 Task: Check all the learning series rooms
Action: Mouse scrolled (1164, 435) with delta (0, 0)
Screenshot: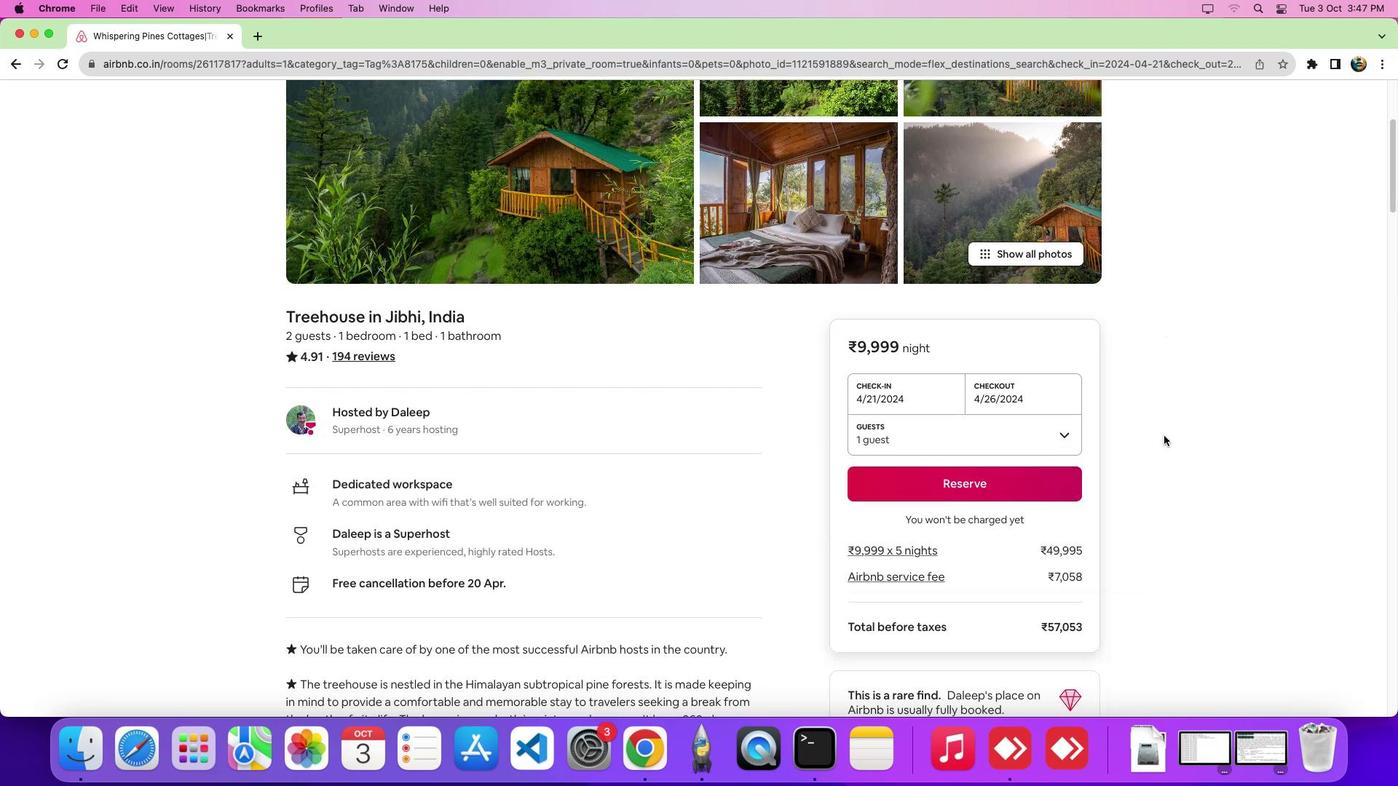 
Action: Mouse scrolled (1164, 435) with delta (0, 0)
Screenshot: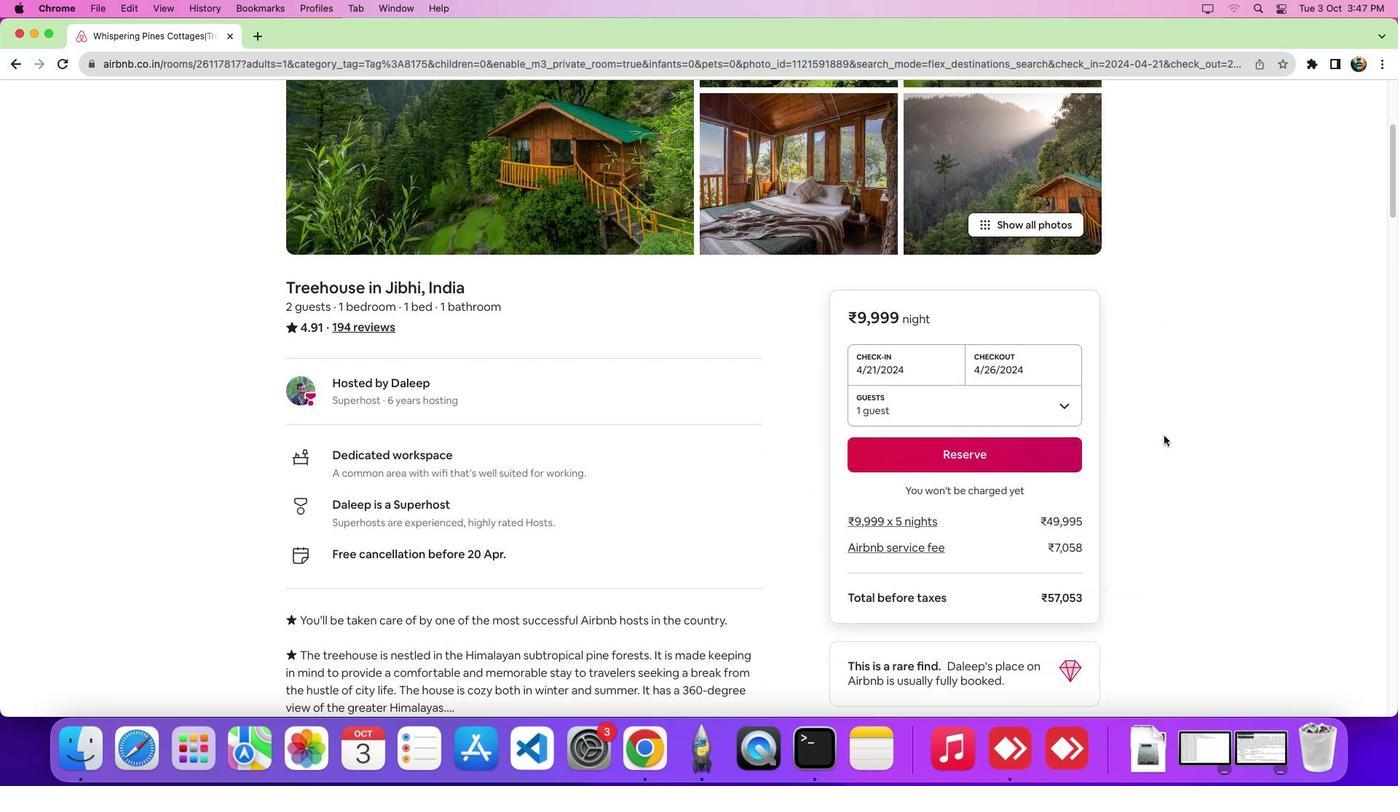 
Action: Mouse scrolled (1164, 435) with delta (0, -5)
Screenshot: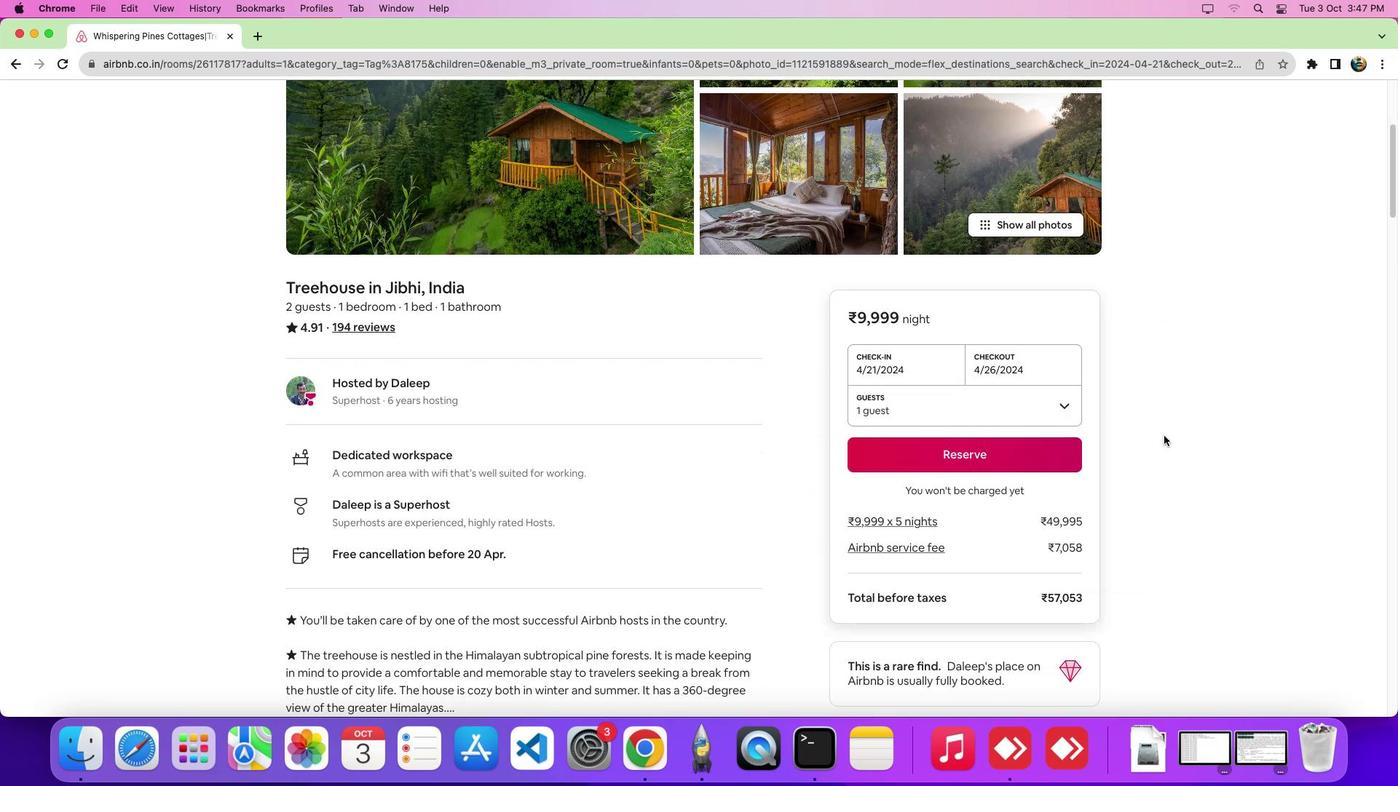 
Action: Mouse scrolled (1164, 435) with delta (0, 0)
Screenshot: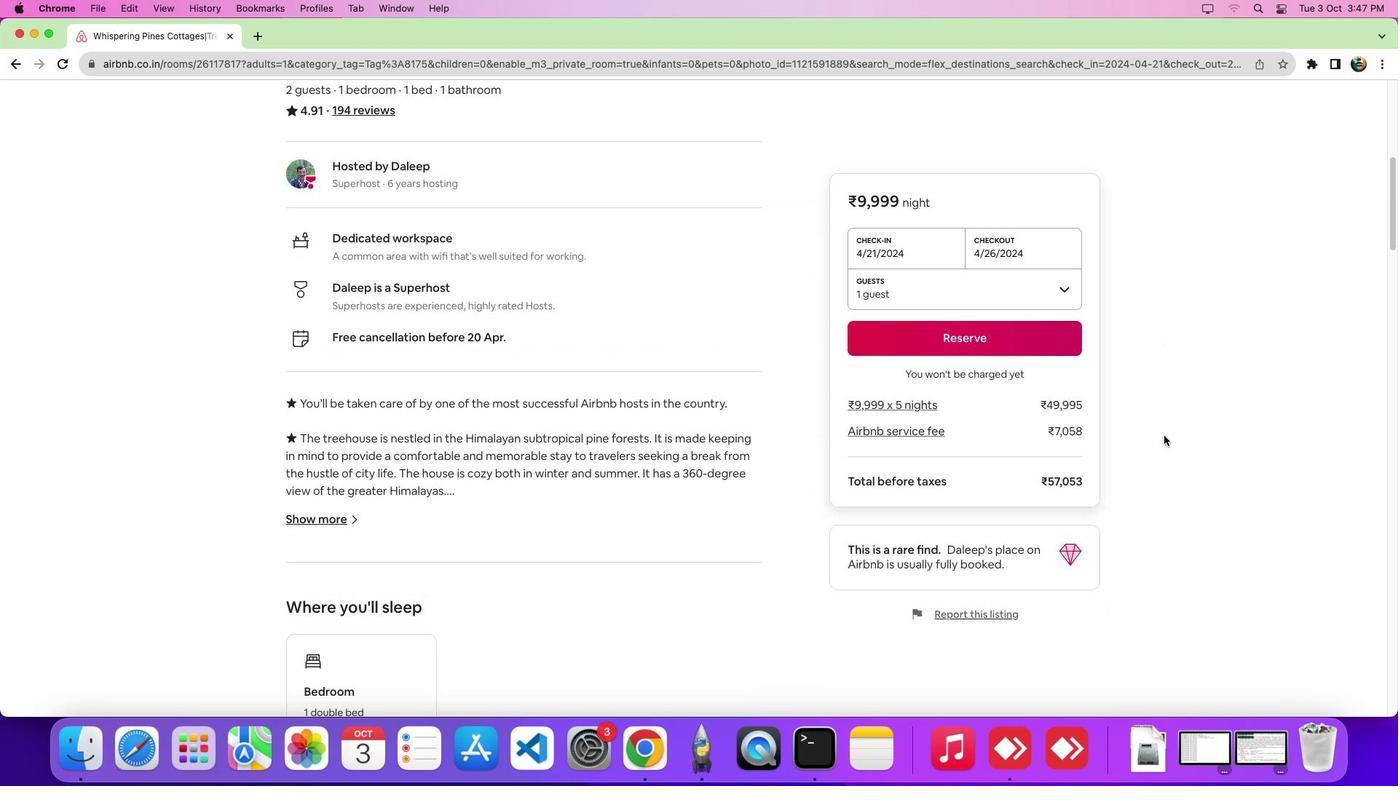 
Action: Mouse scrolled (1164, 435) with delta (0, 0)
Screenshot: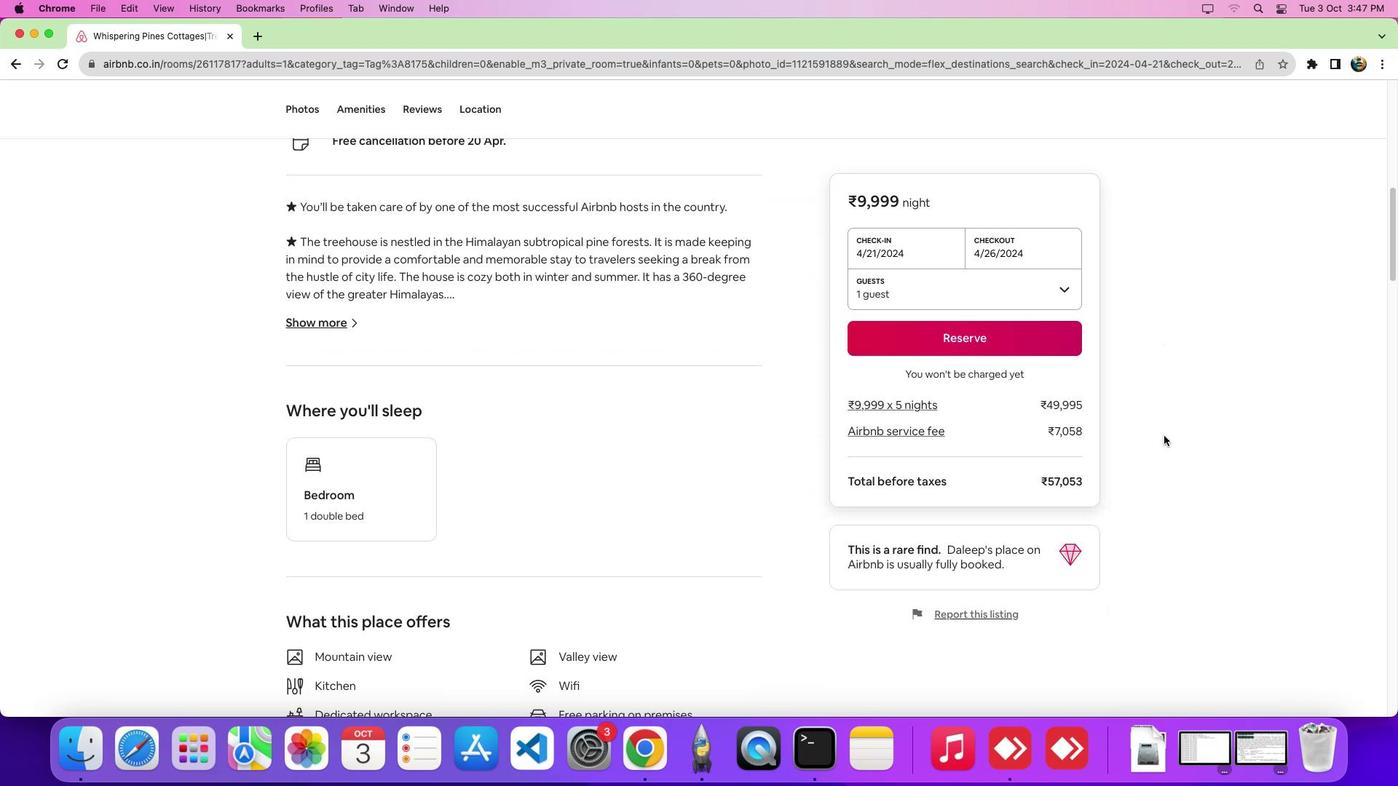 
Action: Mouse scrolled (1164, 435) with delta (0, -5)
Screenshot: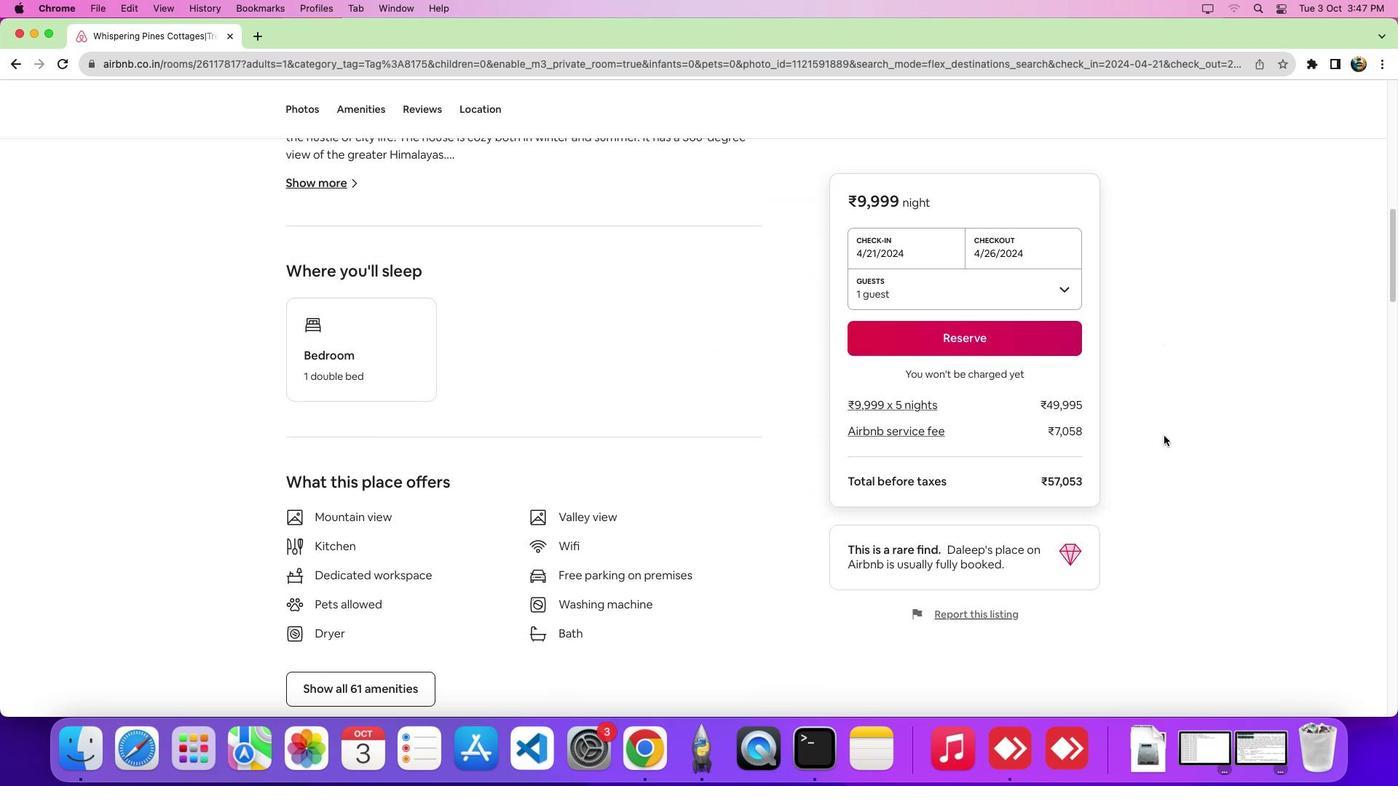 
Action: Mouse scrolled (1164, 435) with delta (0, -6)
Screenshot: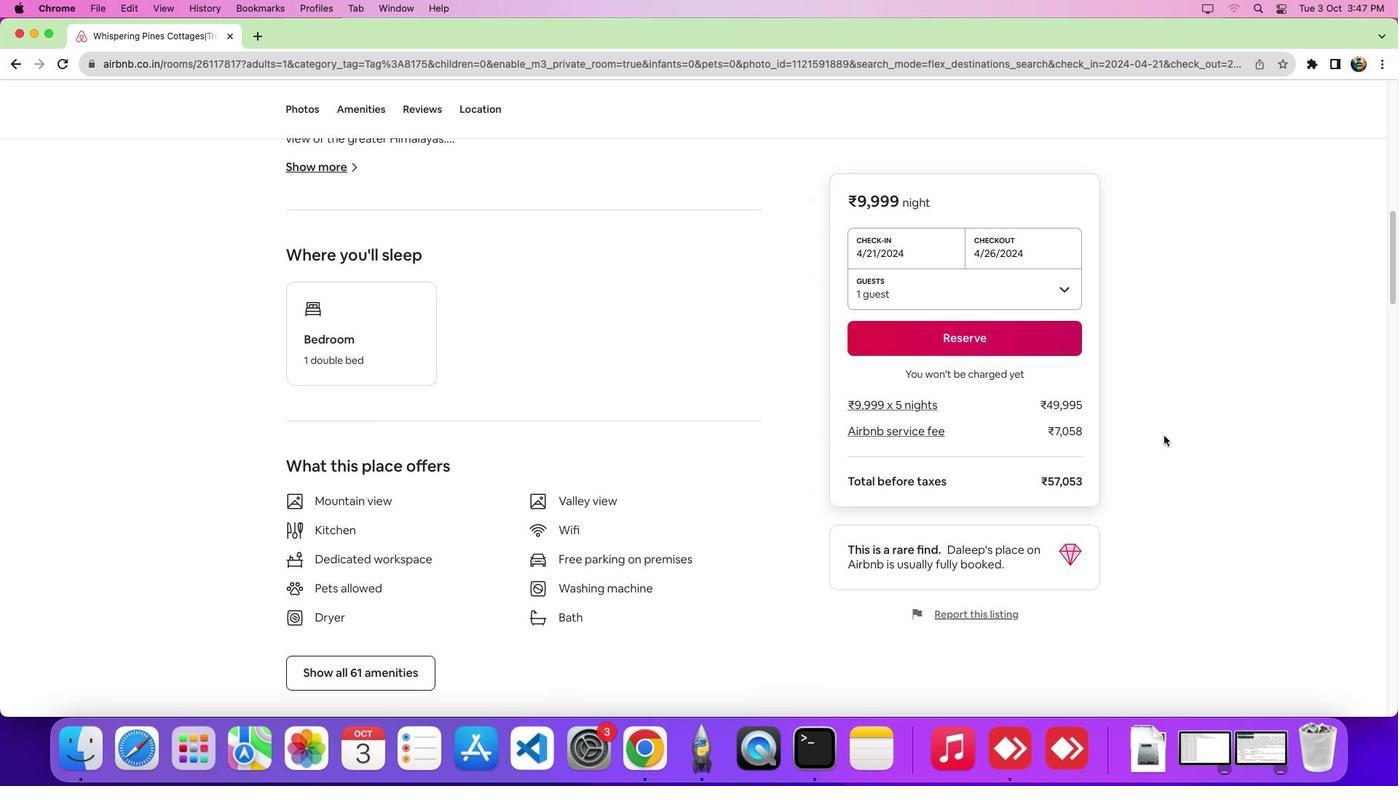 
Action: Mouse scrolled (1164, 435) with delta (0, 0)
Screenshot: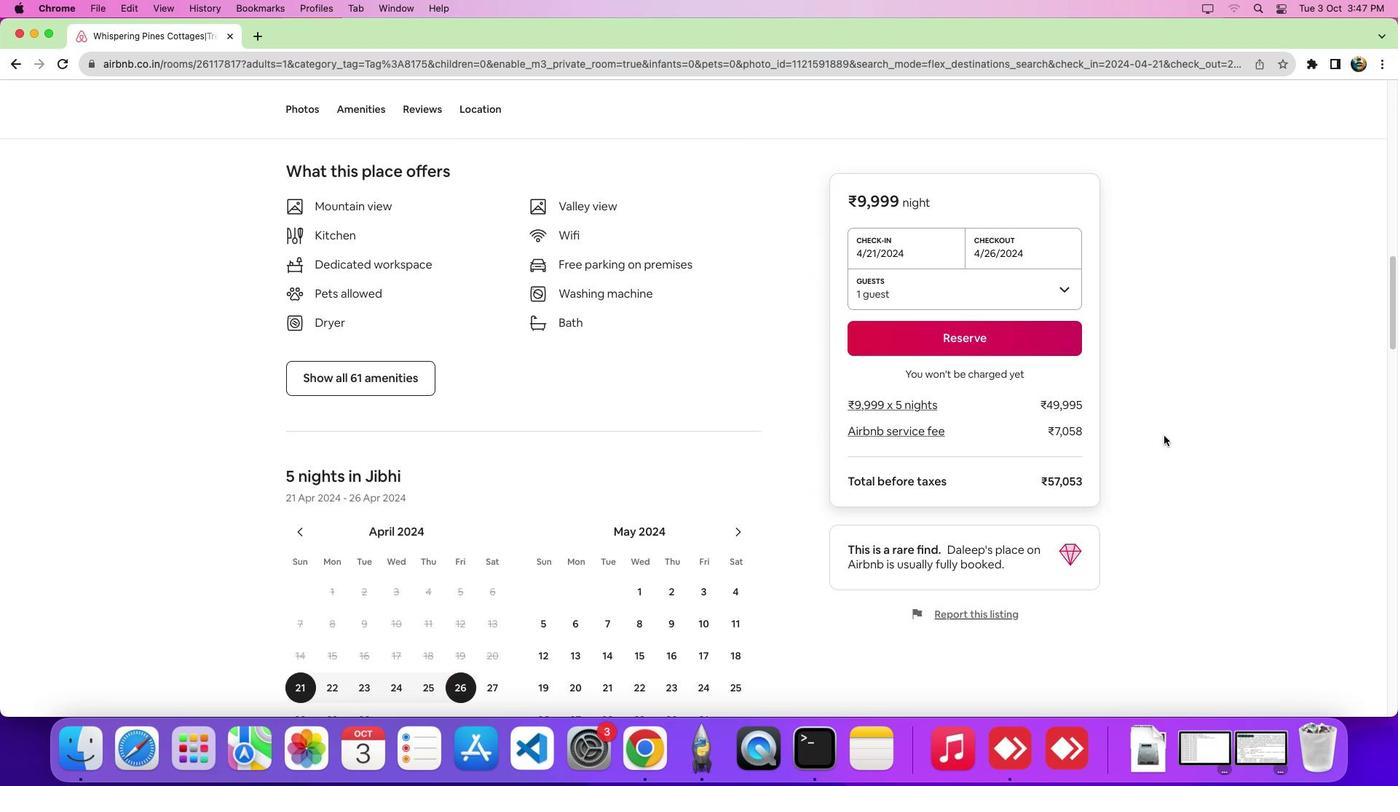 
Action: Mouse scrolled (1164, 435) with delta (0, 0)
Screenshot: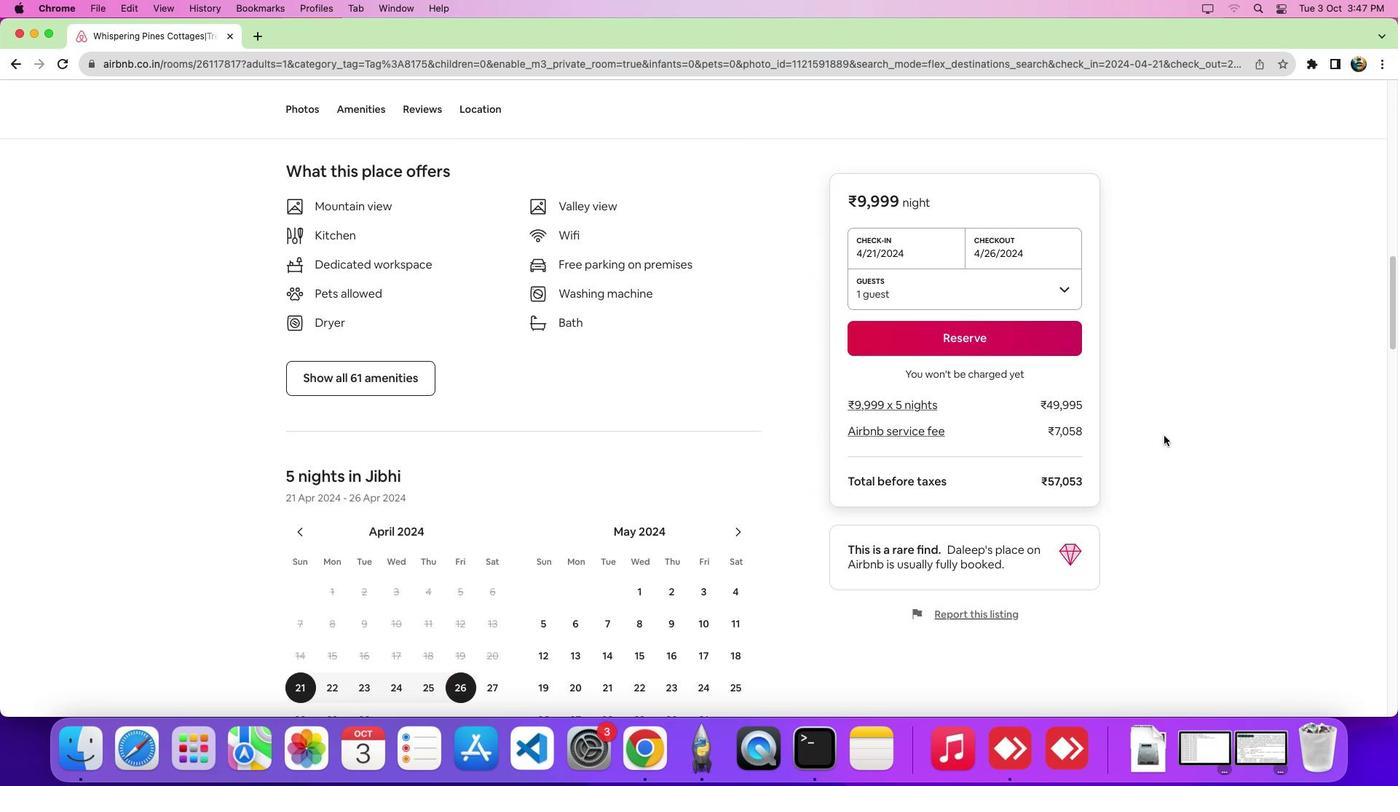 
Action: Mouse scrolled (1164, 435) with delta (0, -5)
Screenshot: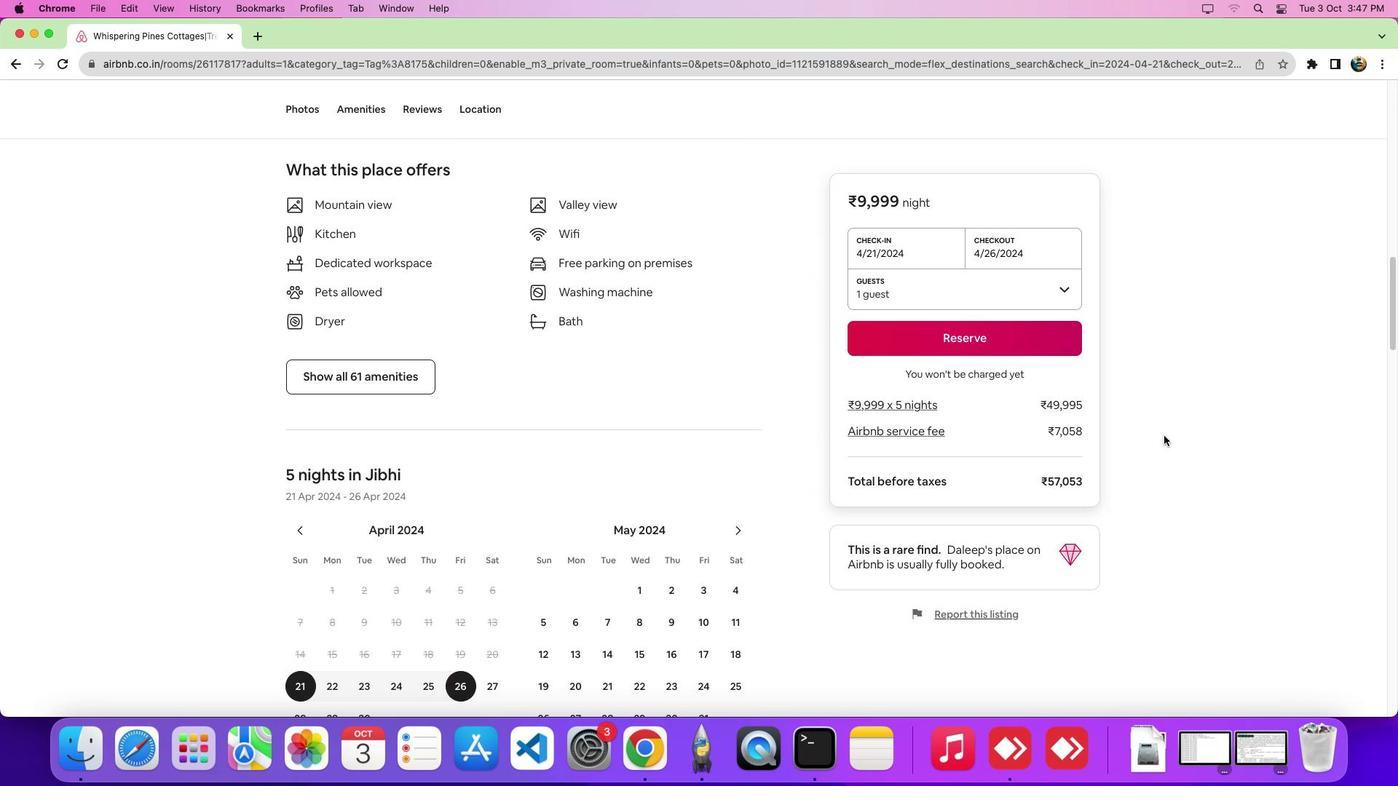 
Action: Mouse scrolled (1164, 435) with delta (0, 0)
Screenshot: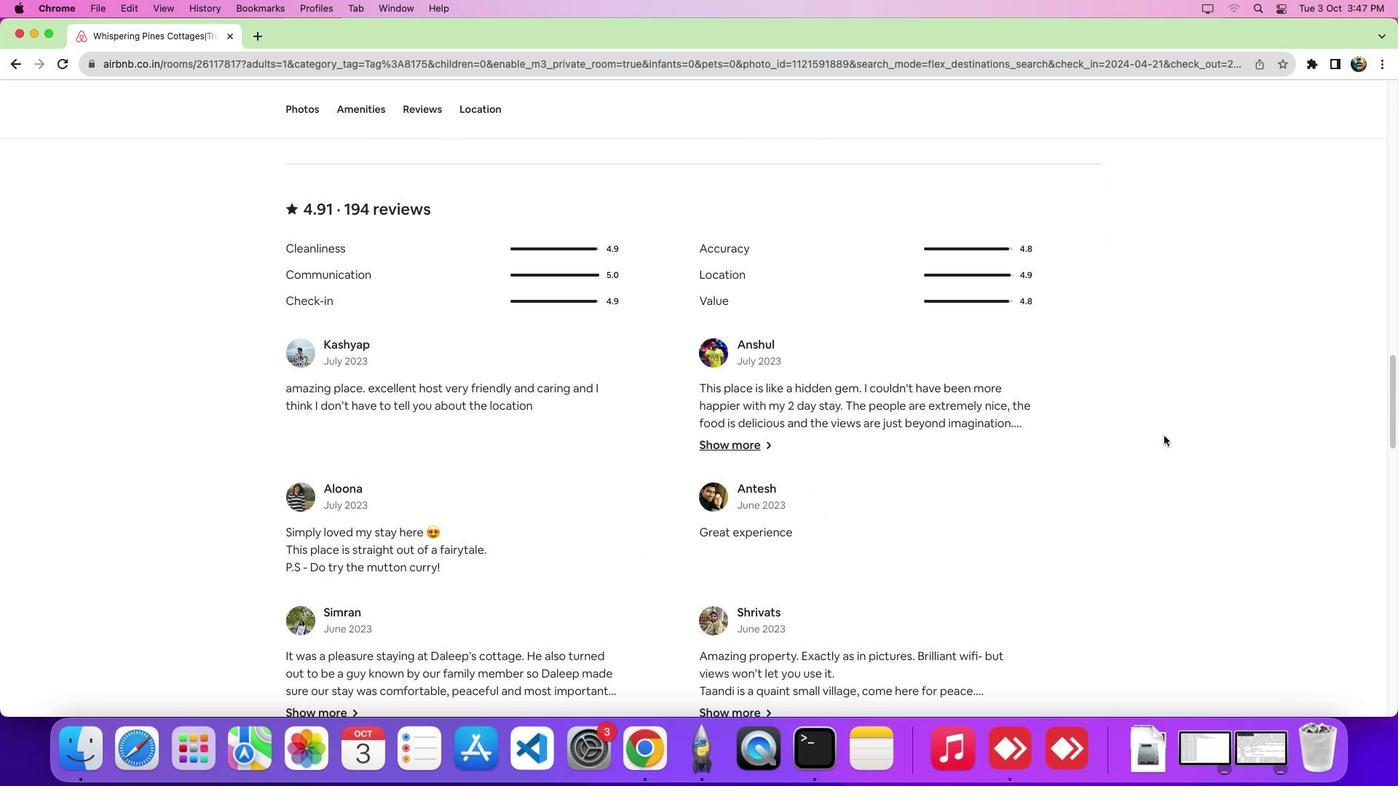 
Action: Mouse scrolled (1164, 435) with delta (0, 0)
Screenshot: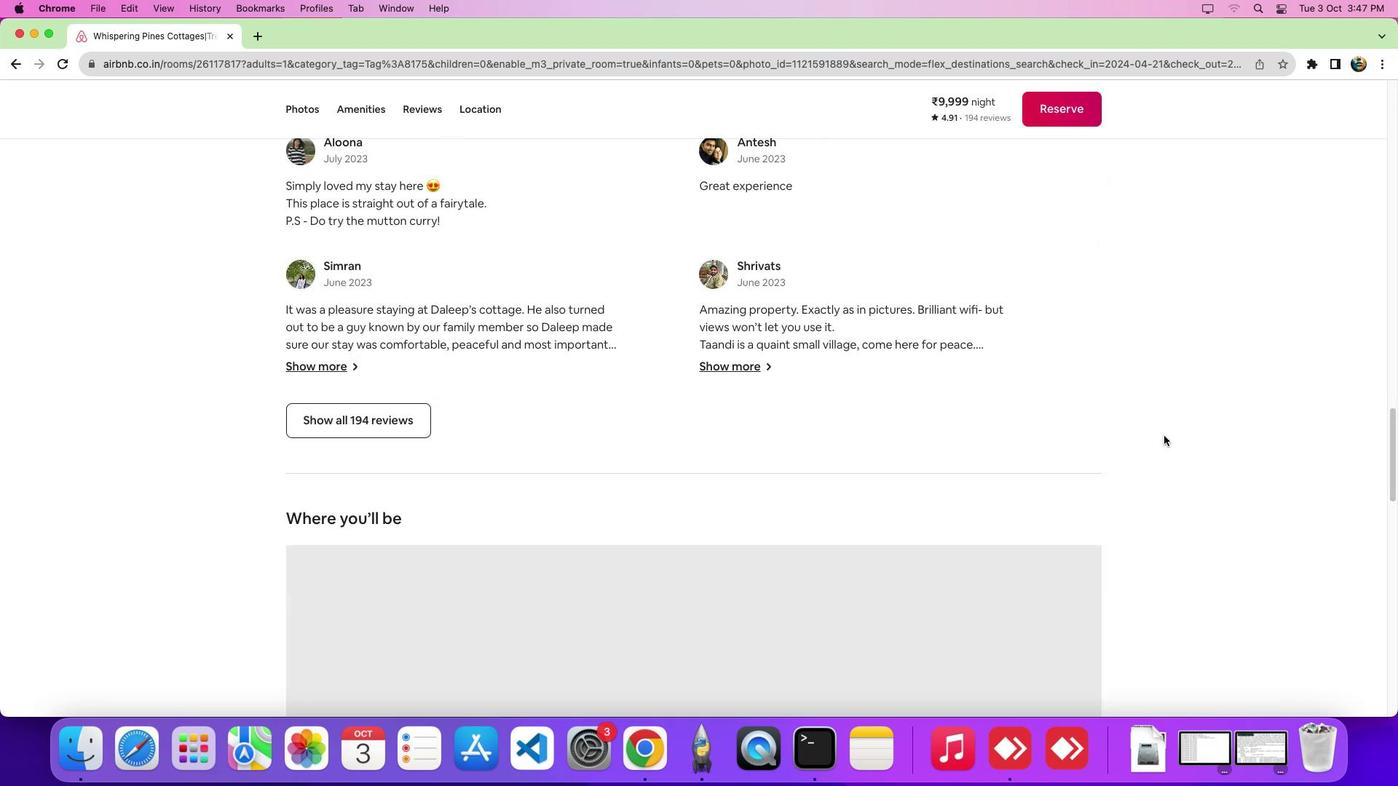 
Action: Mouse scrolled (1164, 435) with delta (0, -5)
Screenshot: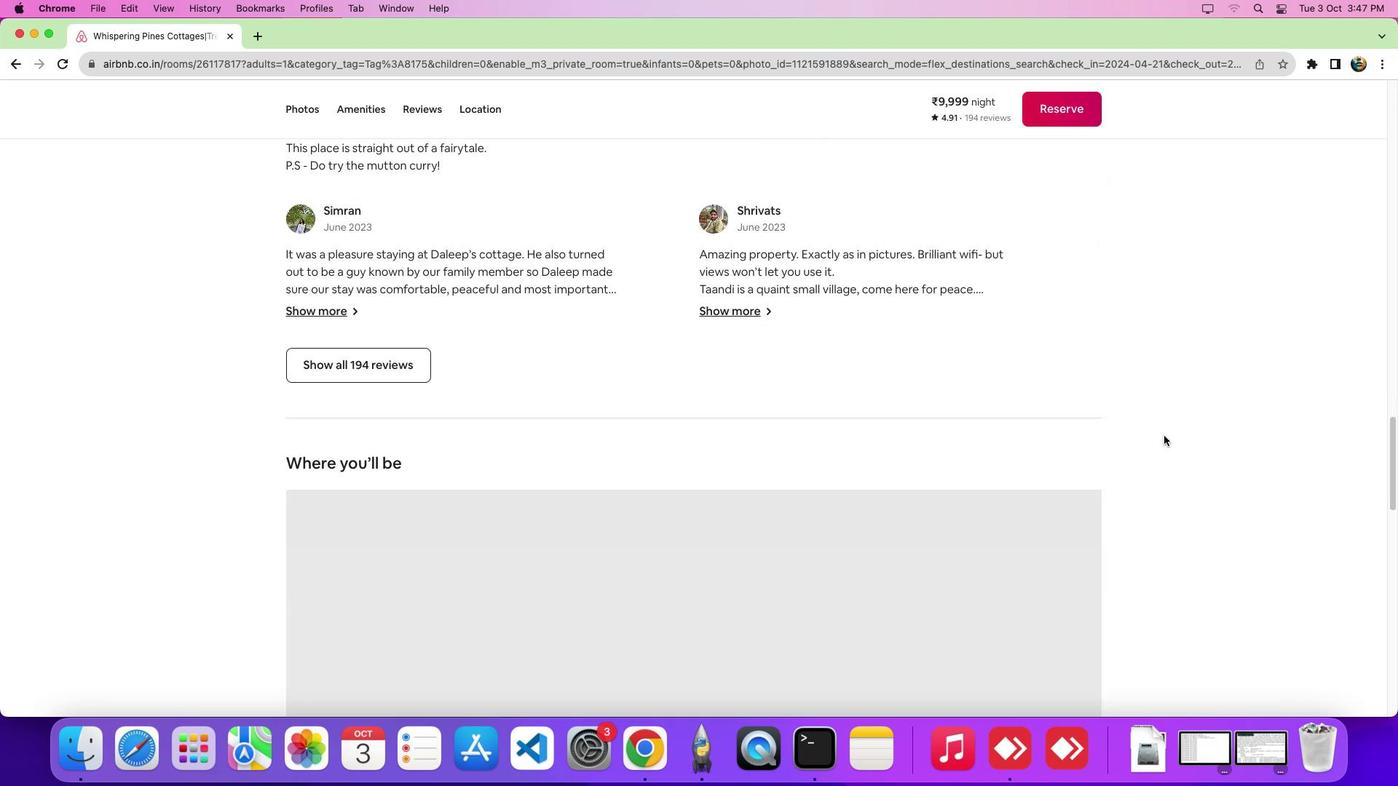 
Action: Mouse scrolled (1164, 435) with delta (0, -8)
Screenshot: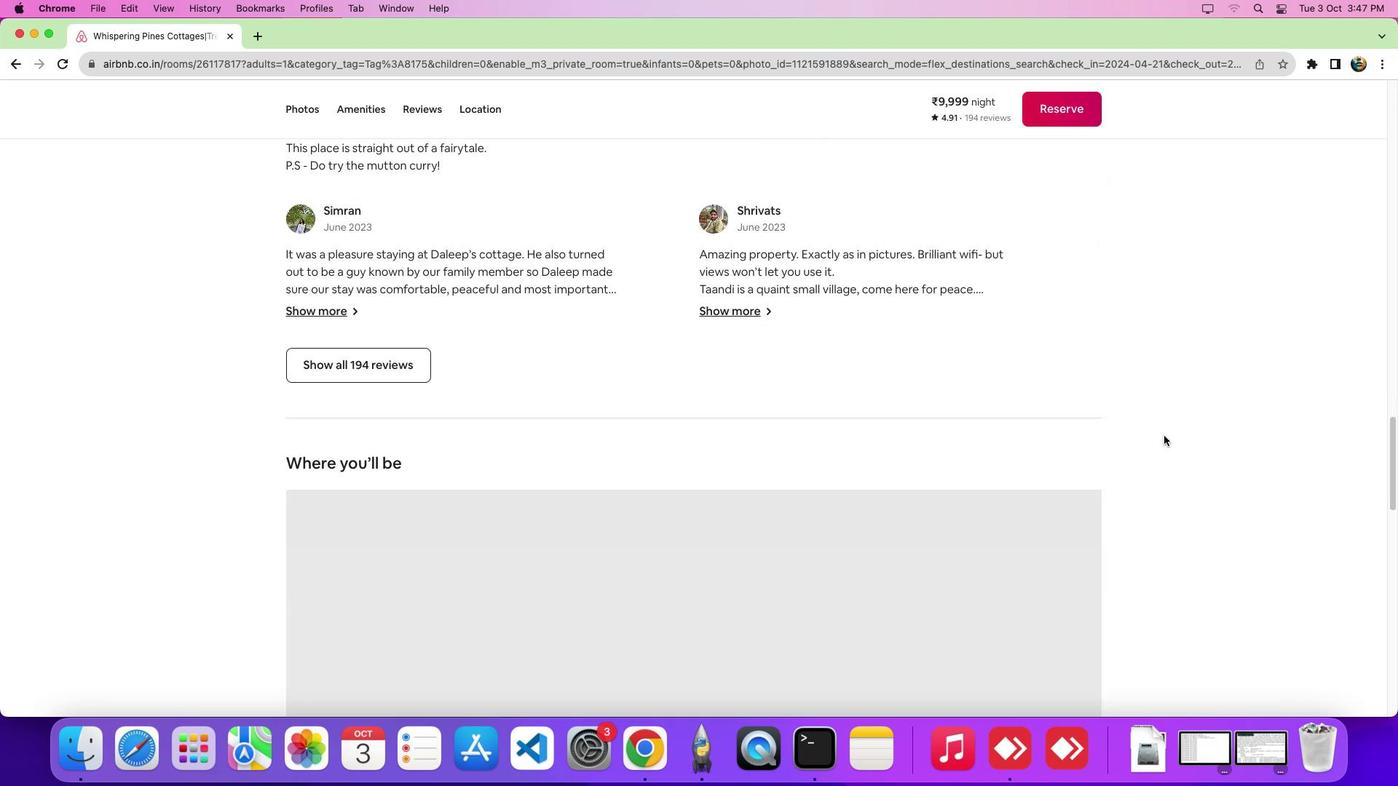 
Action: Mouse scrolled (1164, 435) with delta (0, -10)
Screenshot: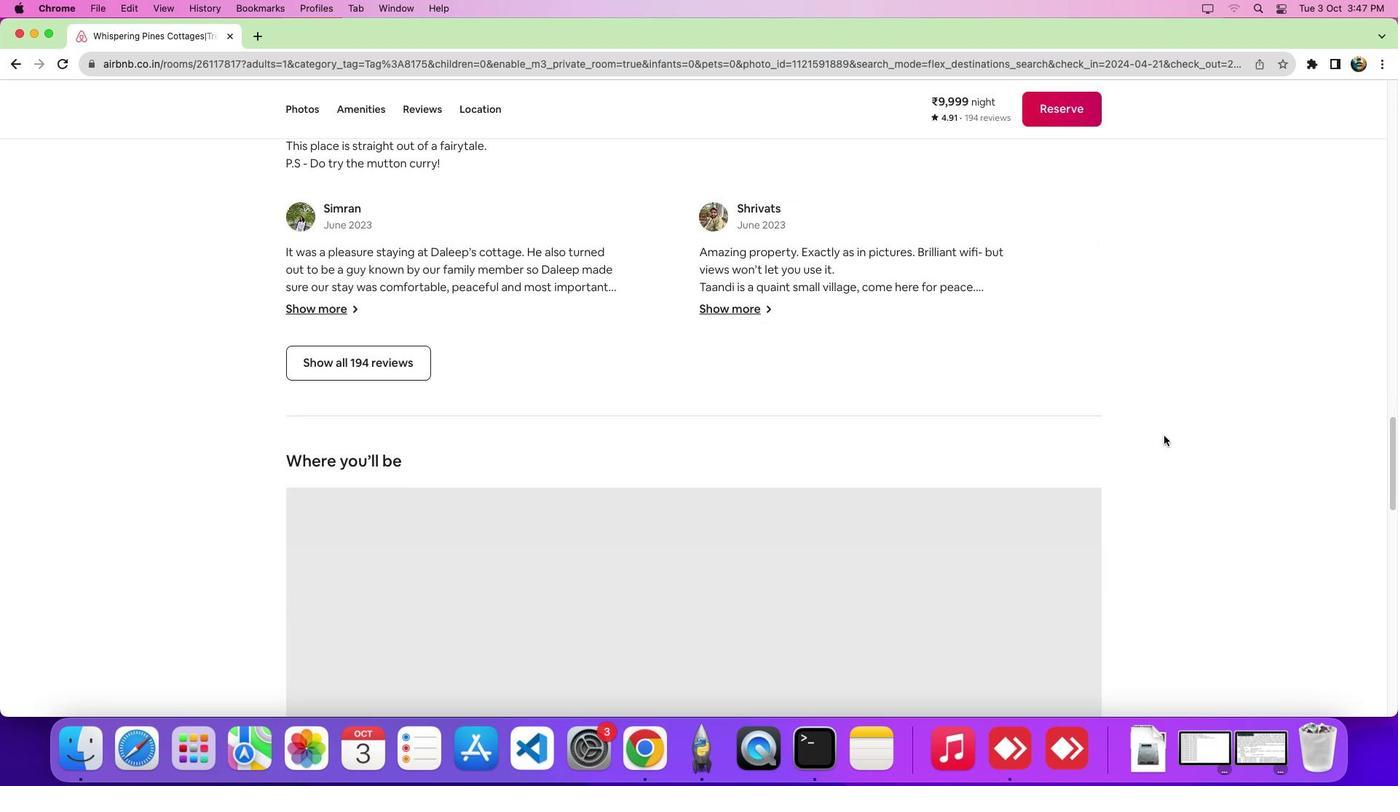 
Action: Mouse scrolled (1164, 435) with delta (0, 0)
Screenshot: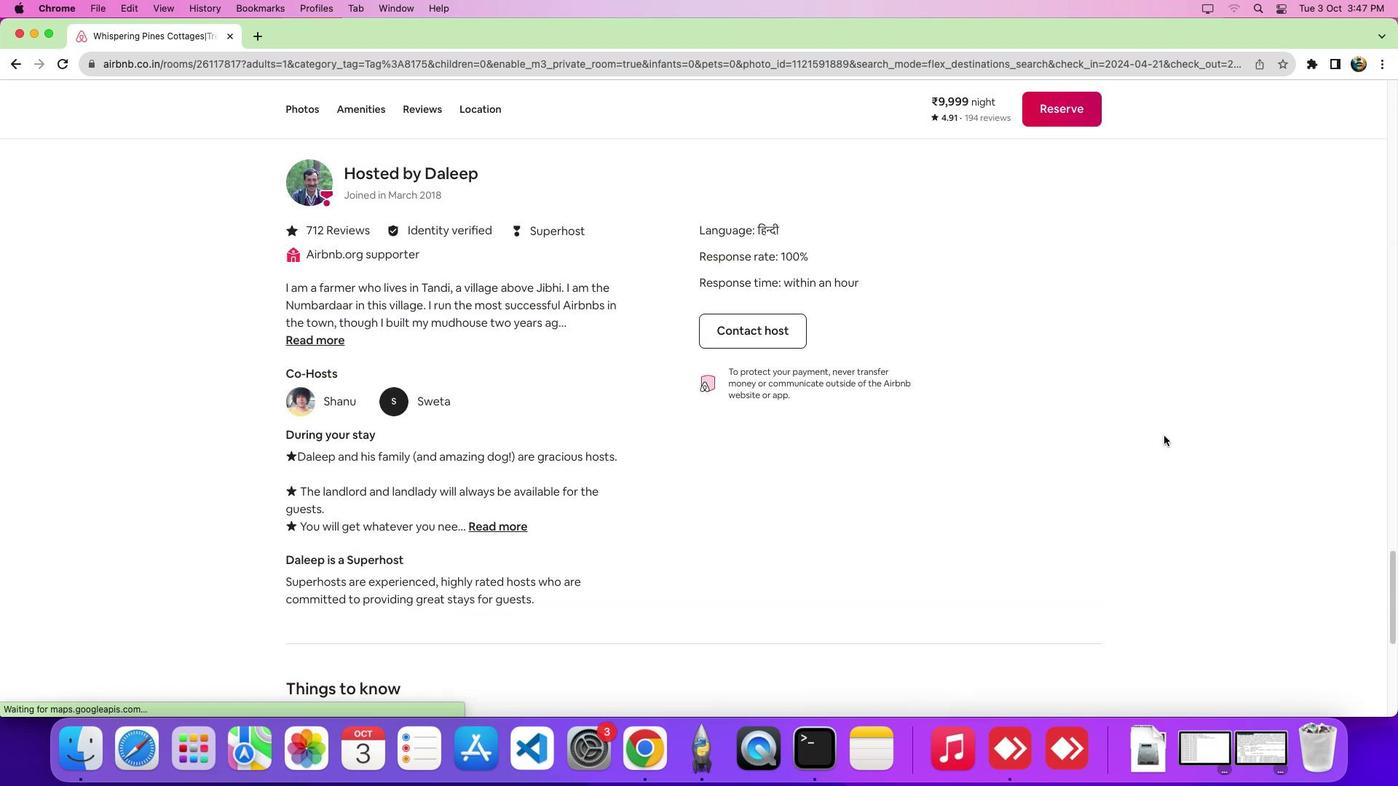 
Action: Mouse scrolled (1164, 435) with delta (0, -1)
Screenshot: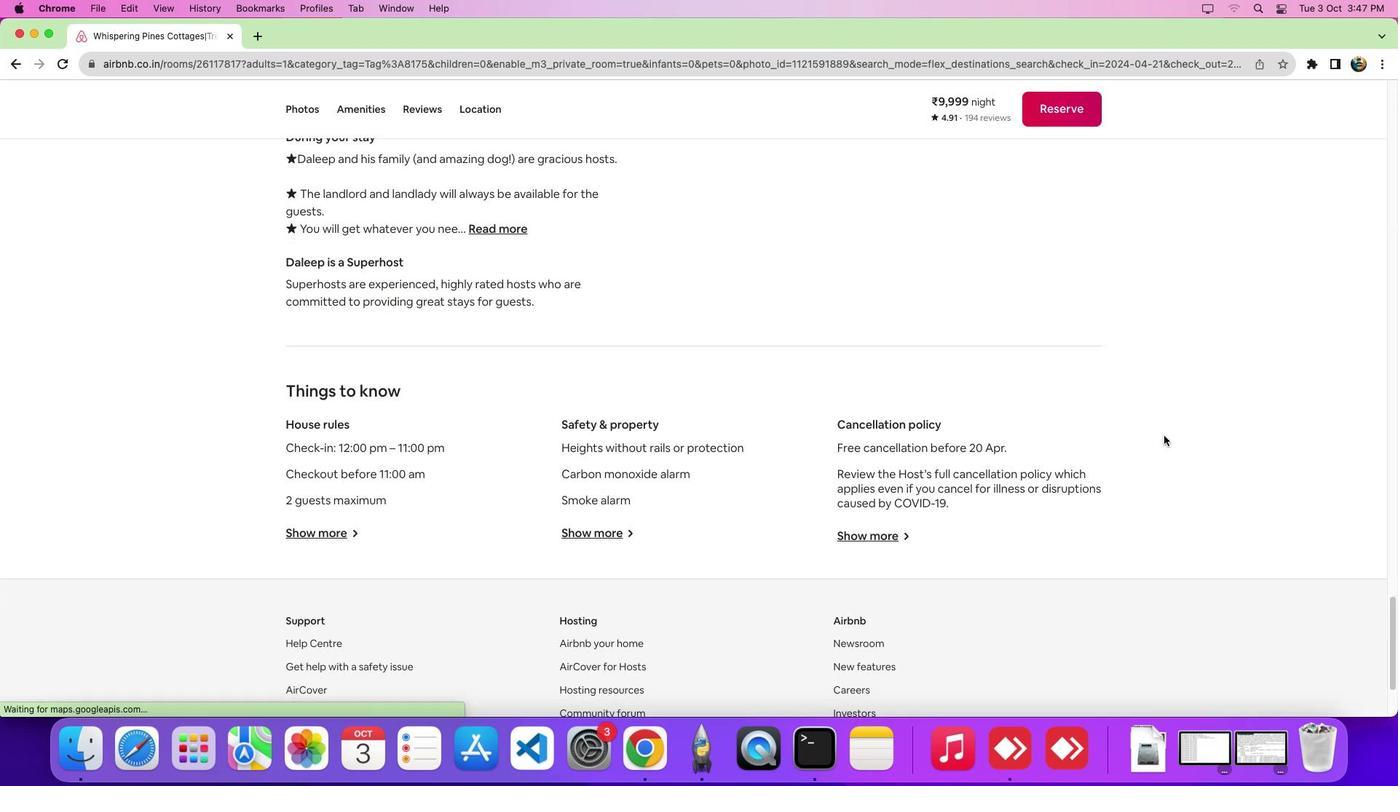 
Action: Mouse scrolled (1164, 435) with delta (0, -7)
Screenshot: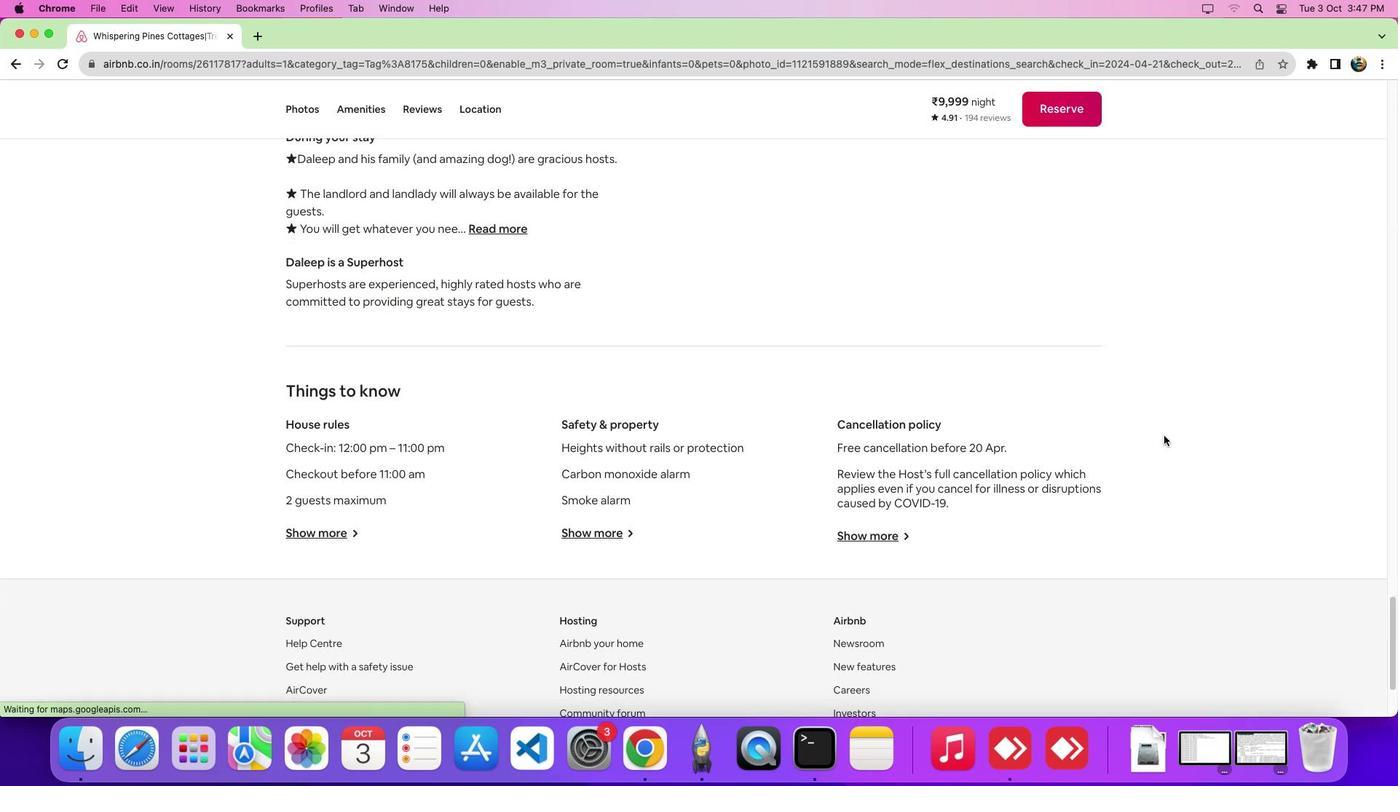 
Action: Mouse scrolled (1164, 435) with delta (0, -10)
Screenshot: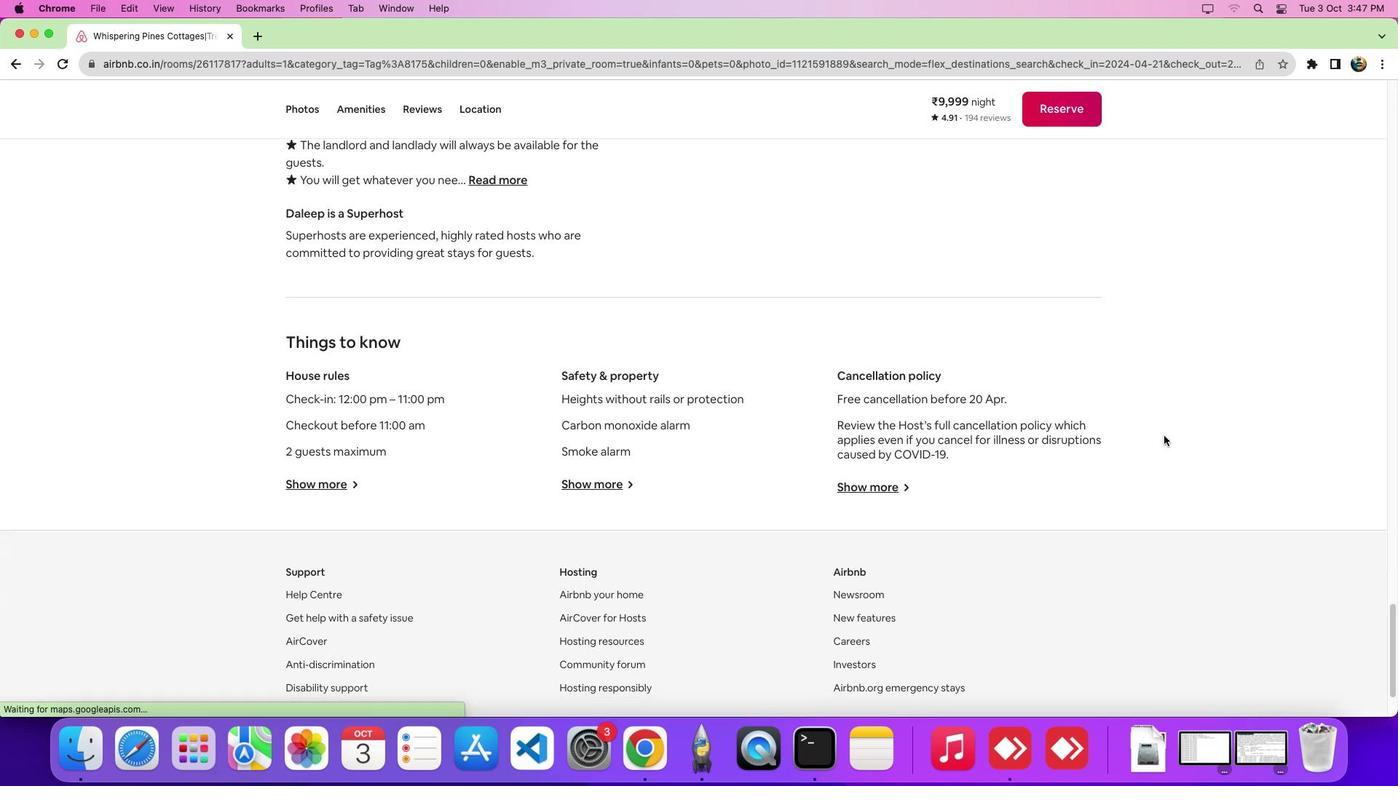 
Action: Mouse scrolled (1164, 435) with delta (0, -10)
Screenshot: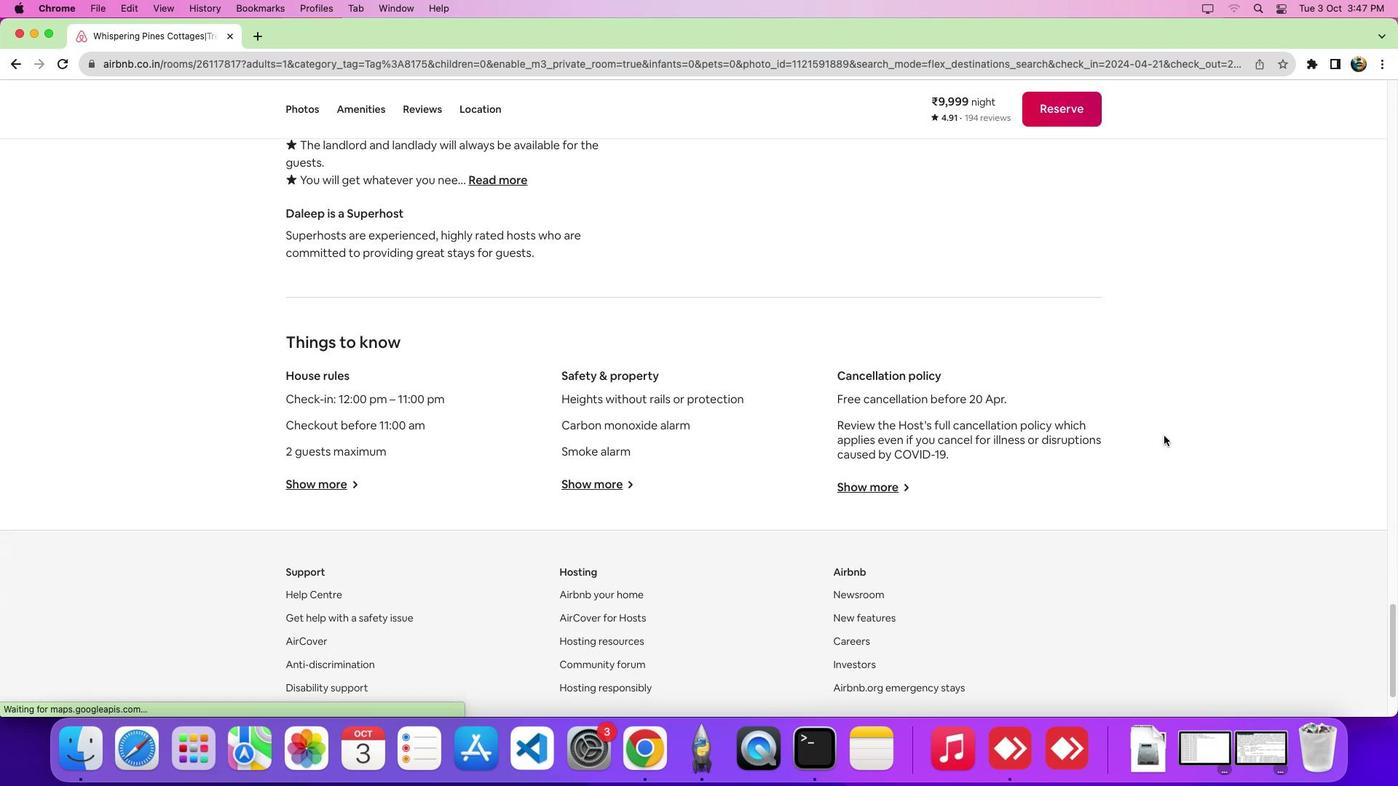 
Action: Mouse scrolled (1164, 435) with delta (0, 0)
Screenshot: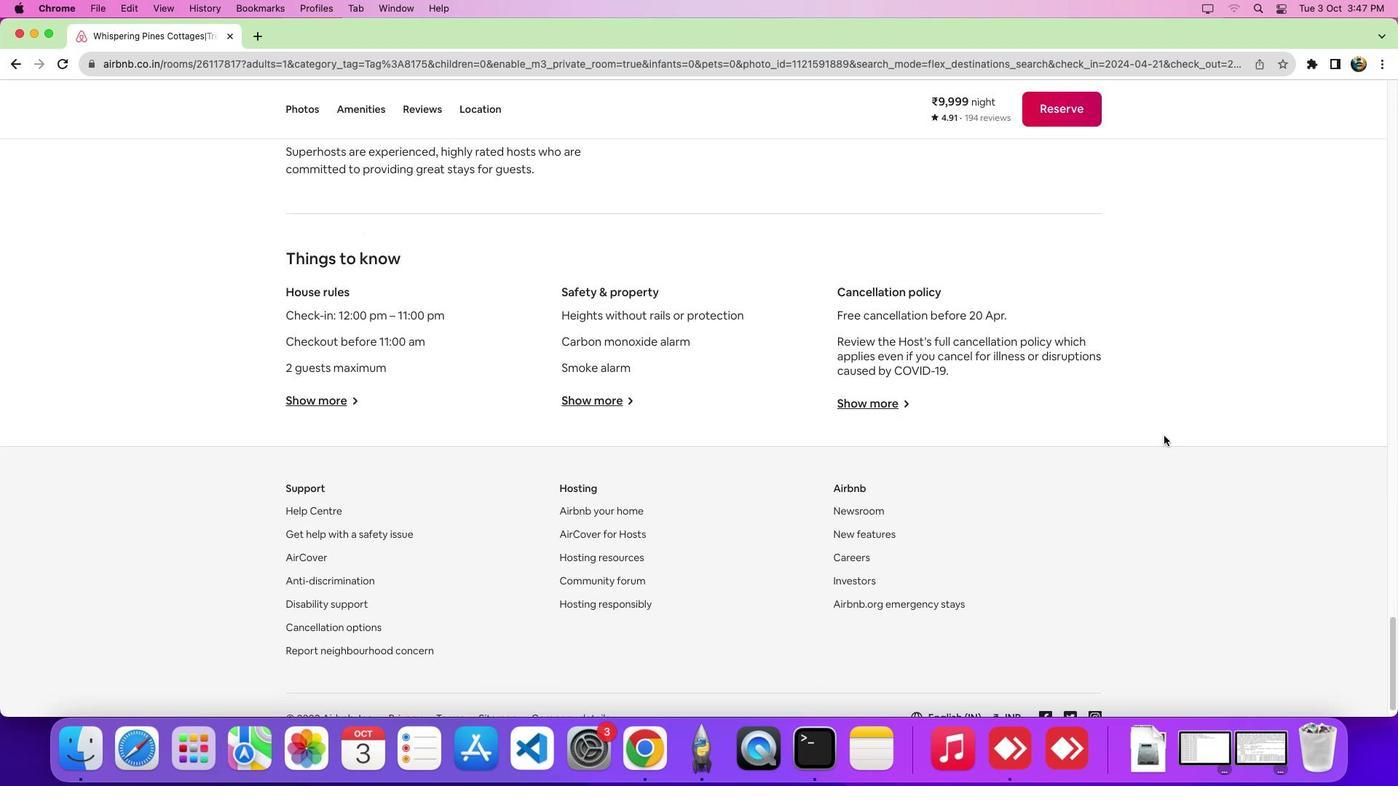 
Action: Mouse scrolled (1164, 435) with delta (0, -1)
Screenshot: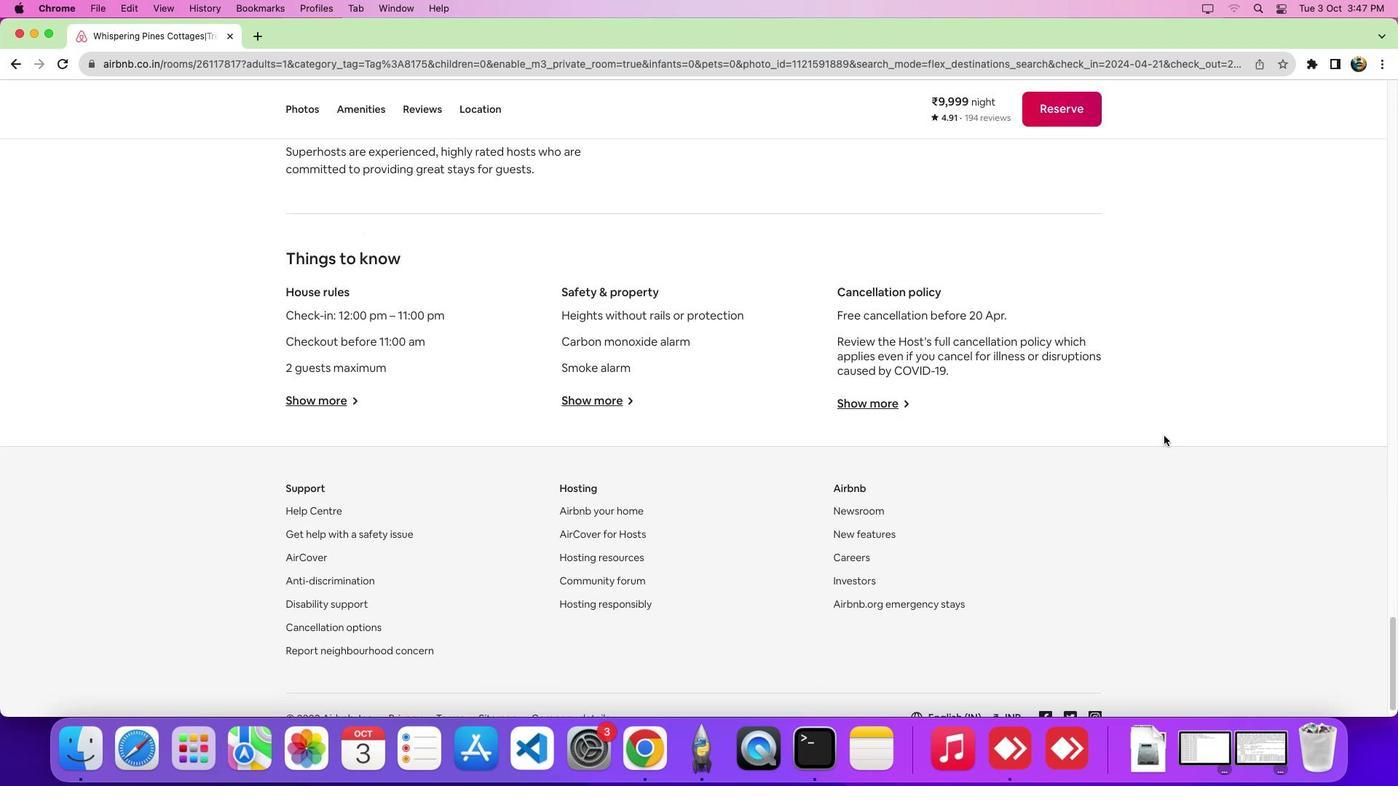 
Action: Mouse scrolled (1164, 435) with delta (0, -7)
Screenshot: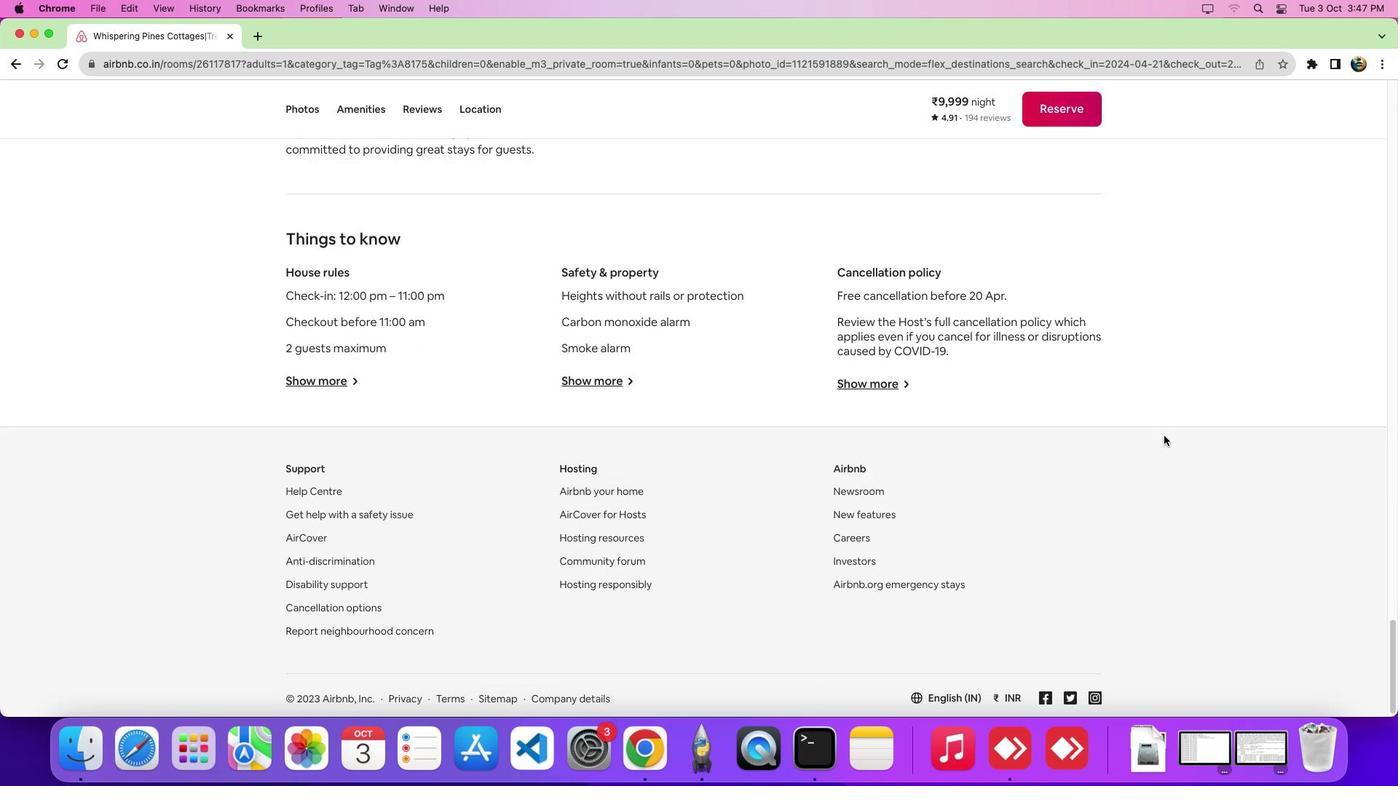 
Action: Mouse scrolled (1164, 435) with delta (0, -10)
Screenshot: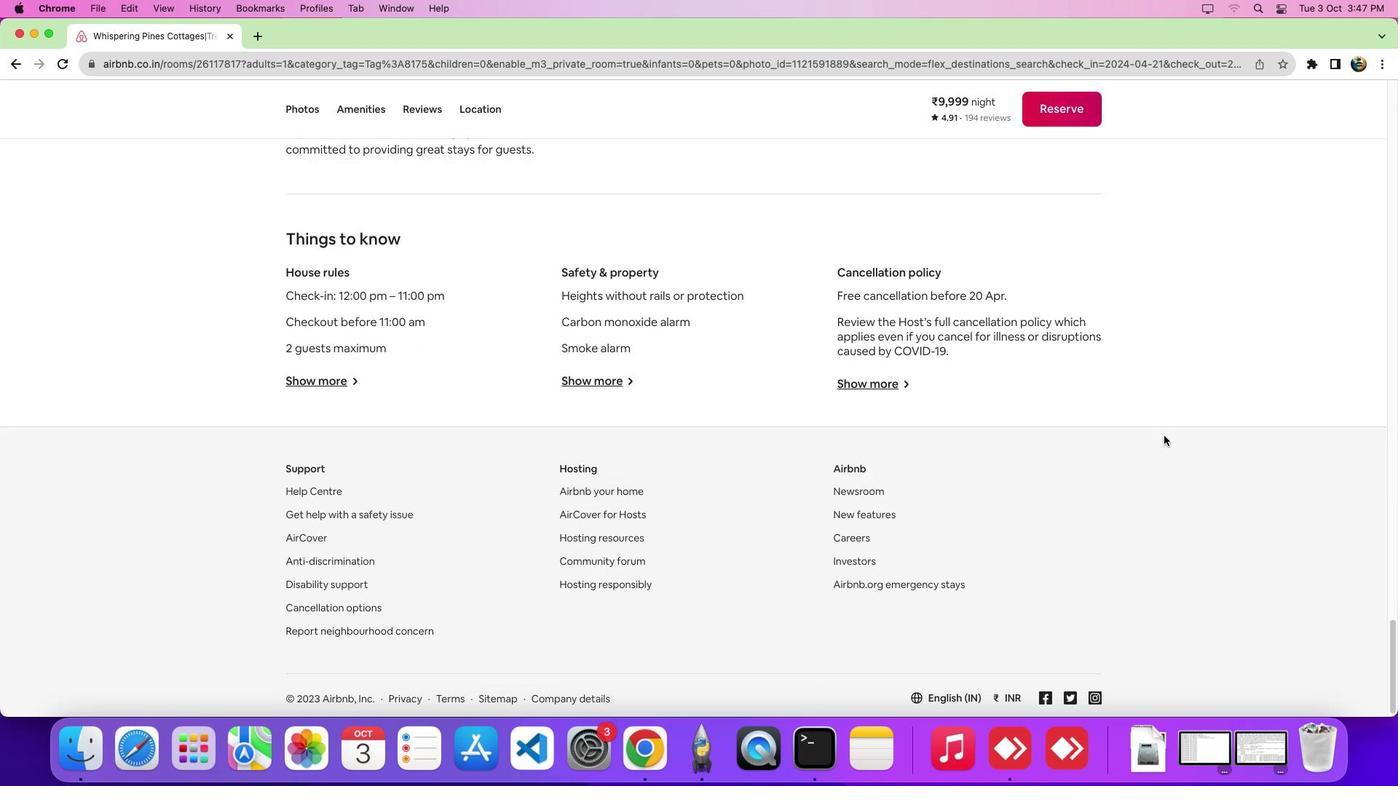 
Action: Mouse scrolled (1164, 435) with delta (0, -10)
Screenshot: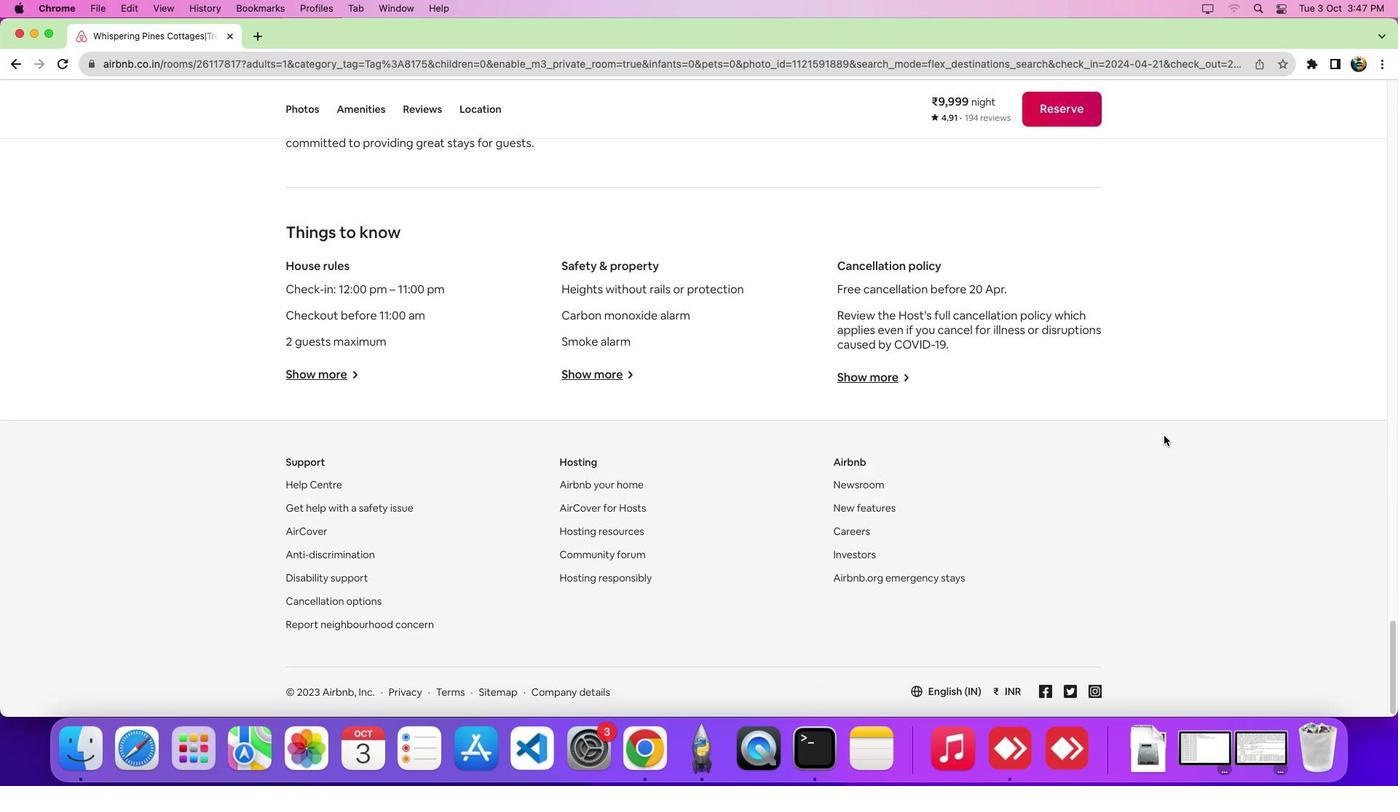 
Action: Mouse scrolled (1164, 435) with delta (0, 0)
Screenshot: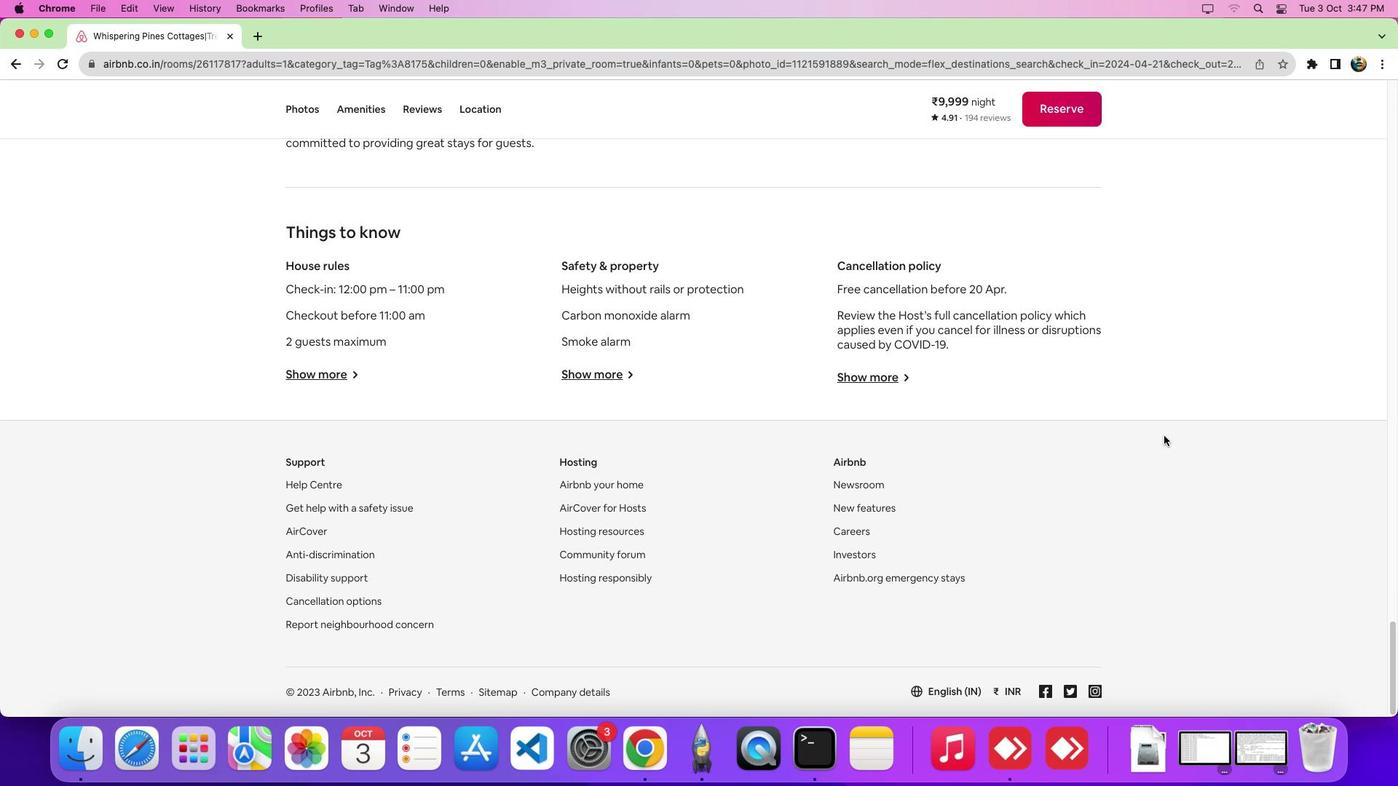 
Action: Mouse scrolled (1164, 435) with delta (0, -1)
Screenshot: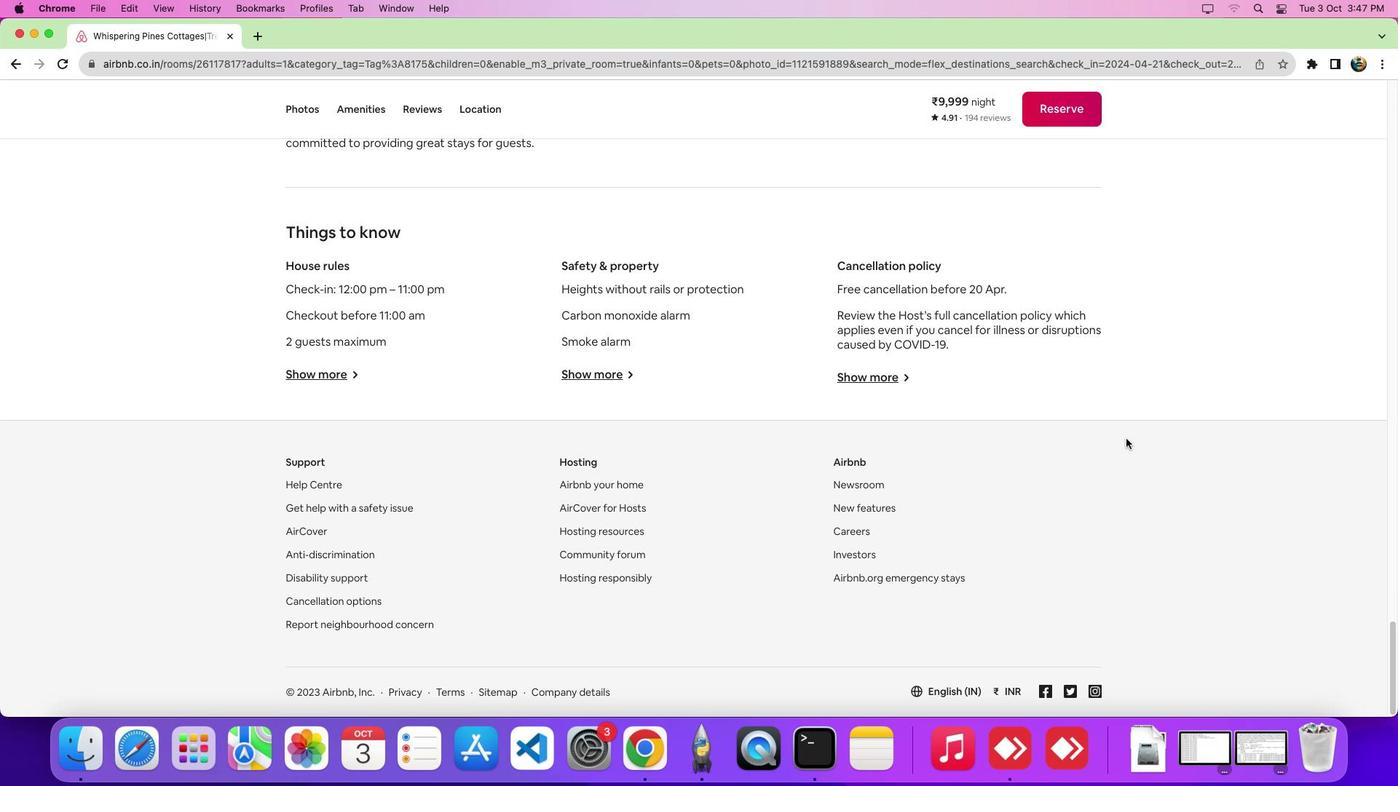 
Action: Mouse scrolled (1164, 435) with delta (0, -6)
Screenshot: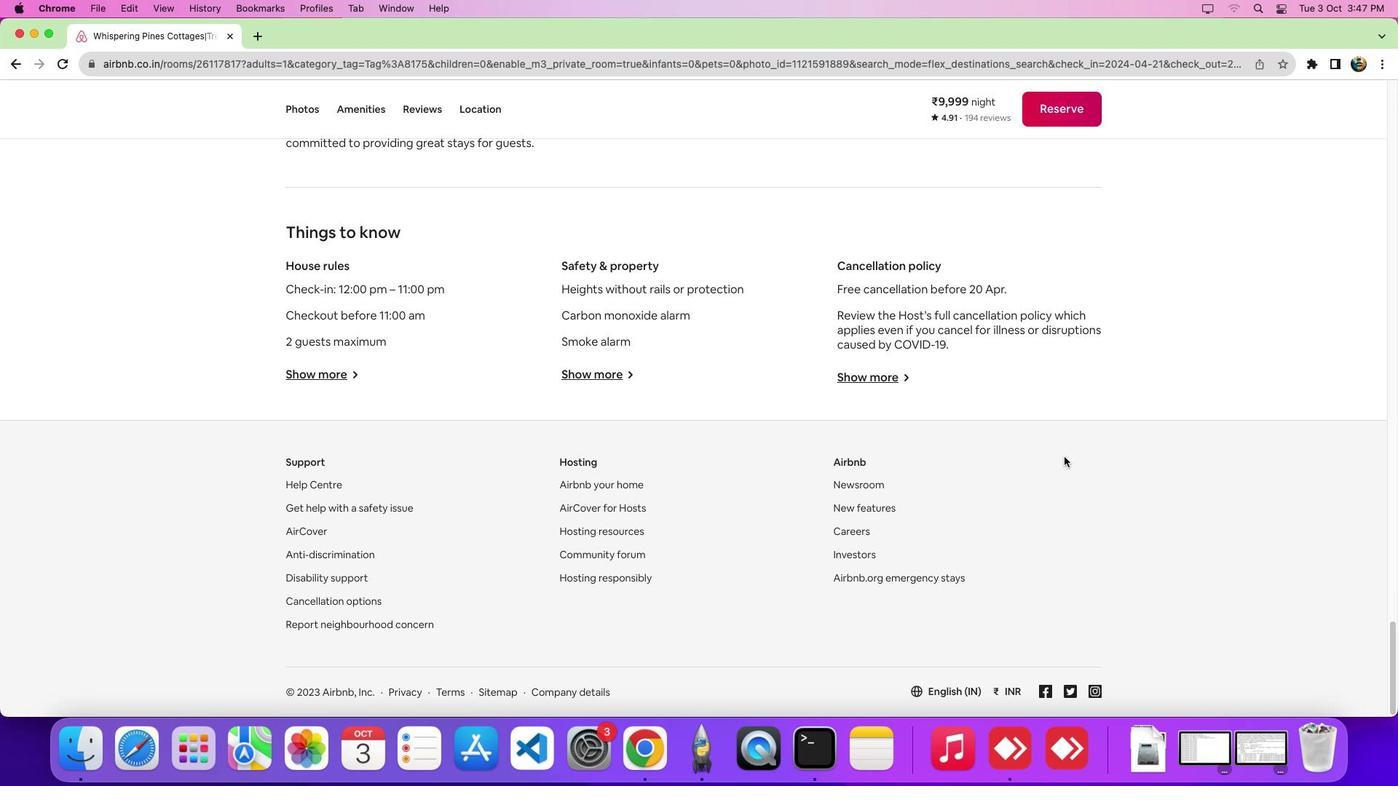 
Action: Mouse moved to (599, 530)
Screenshot: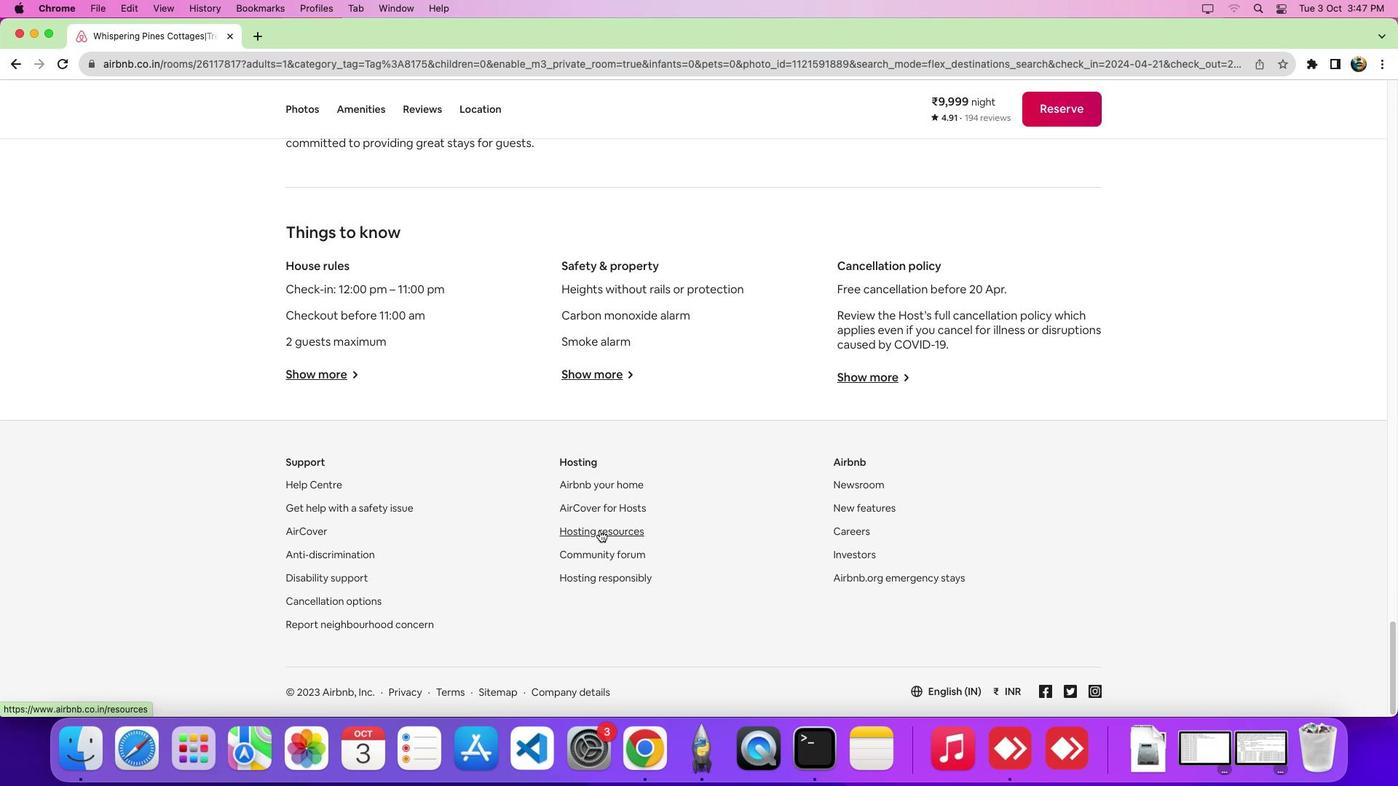 
Action: Mouse pressed left at (599, 530)
Screenshot: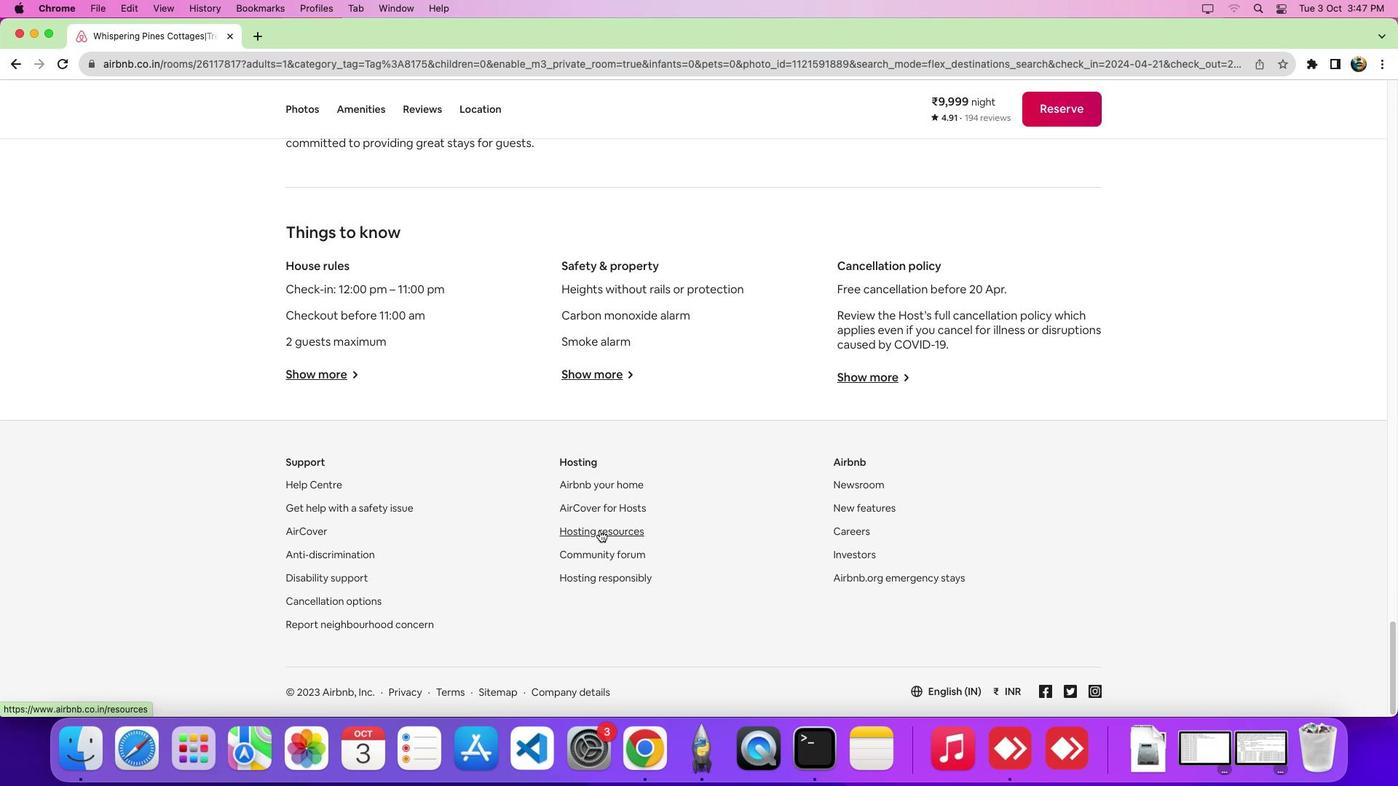 
Action: Mouse moved to (1215, 111)
Screenshot: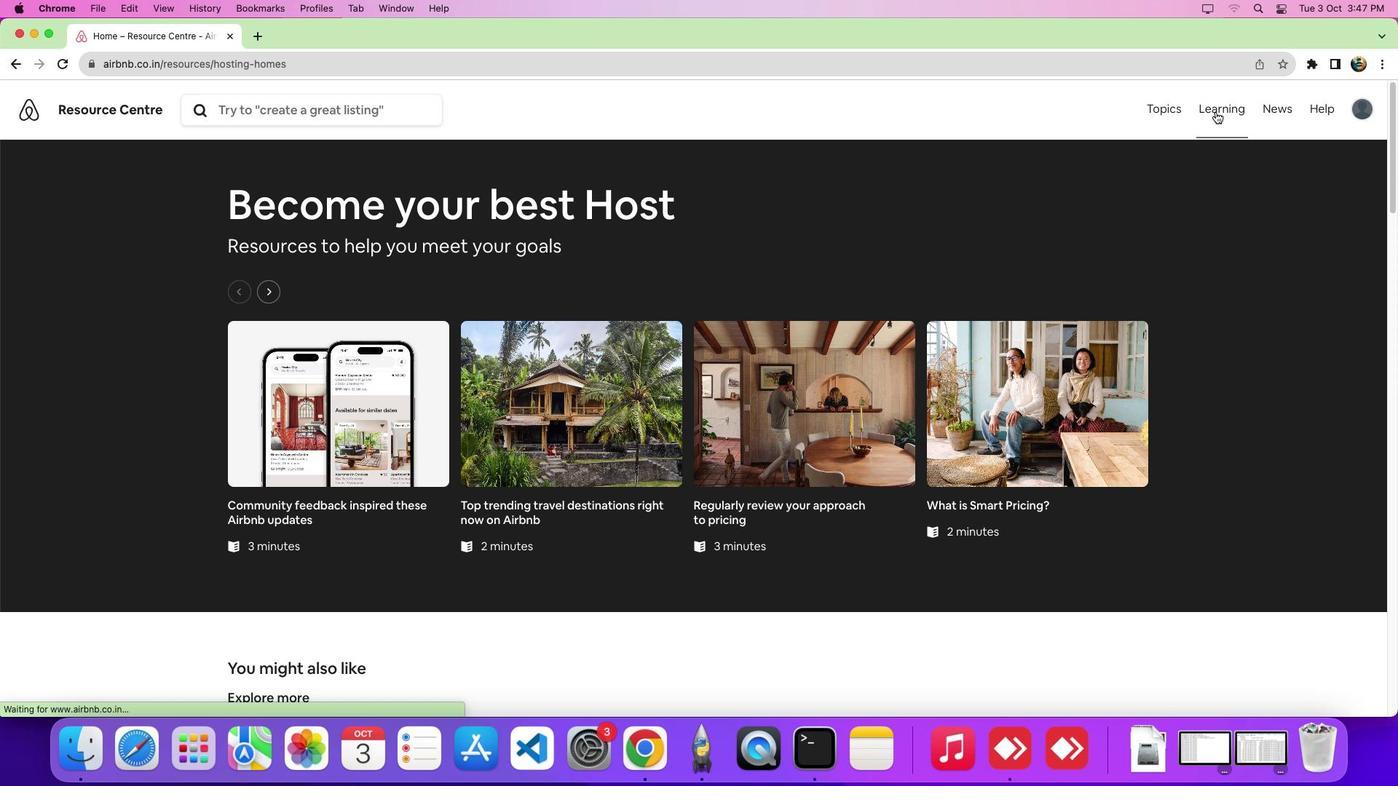 
Action: Mouse pressed left at (1215, 111)
Screenshot: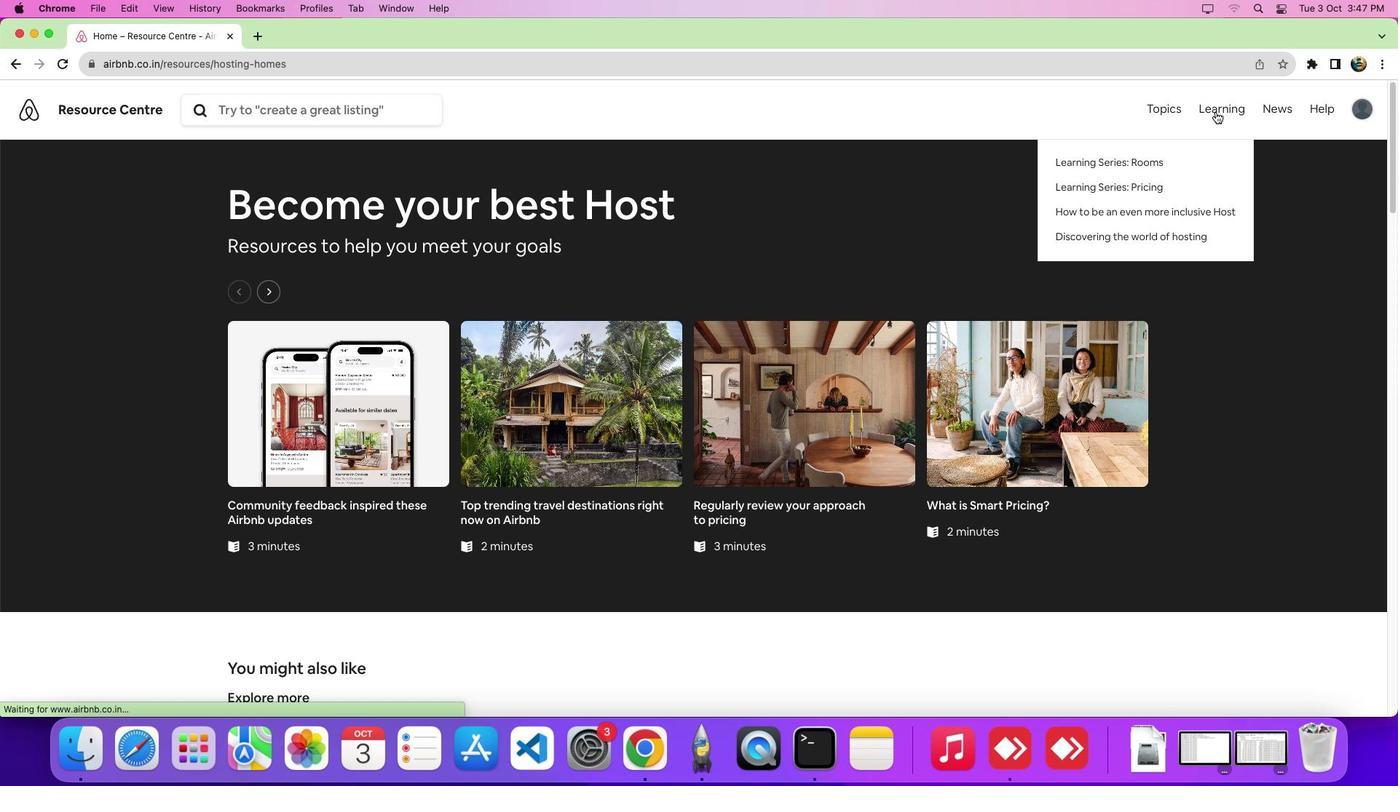 
Action: Mouse moved to (1158, 159)
Screenshot: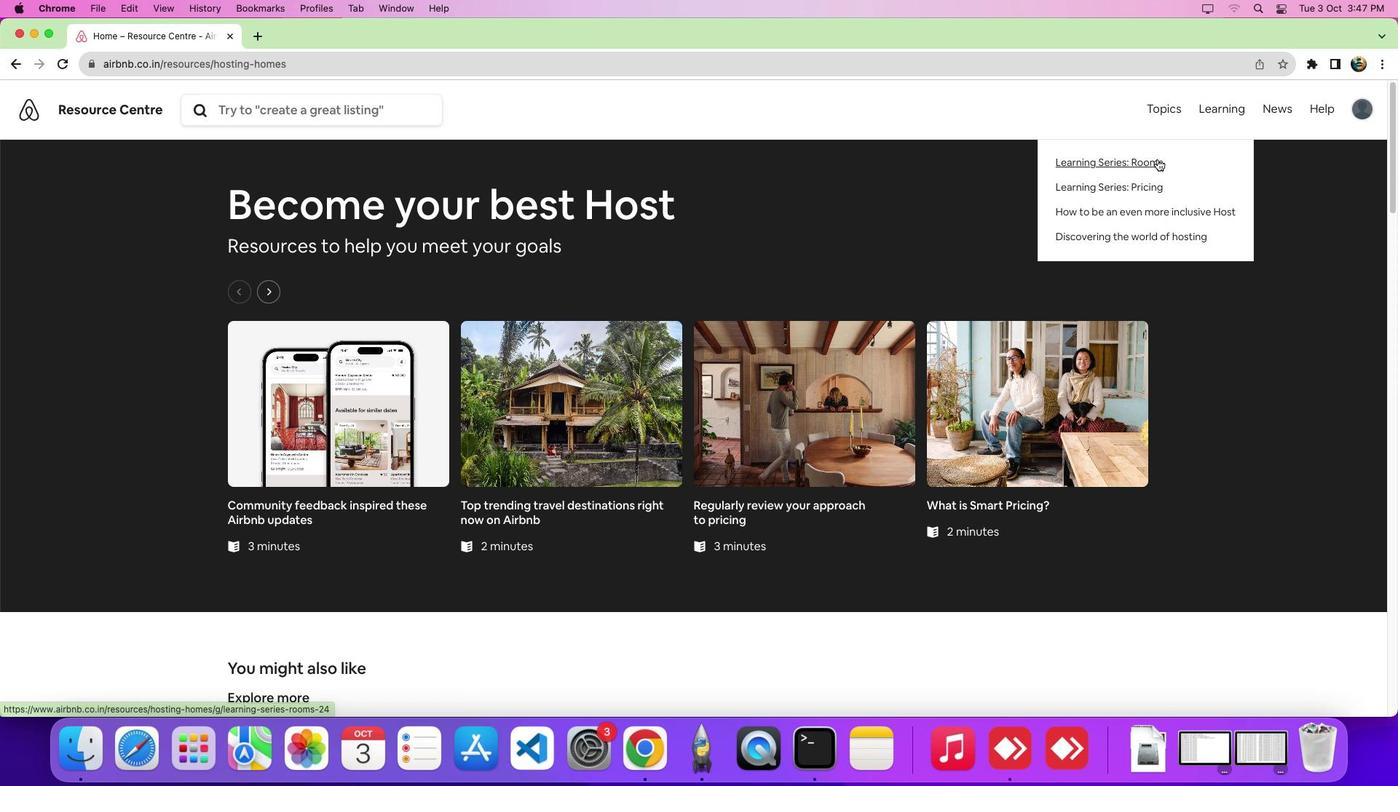 
Action: Mouse pressed left at (1158, 159)
Screenshot: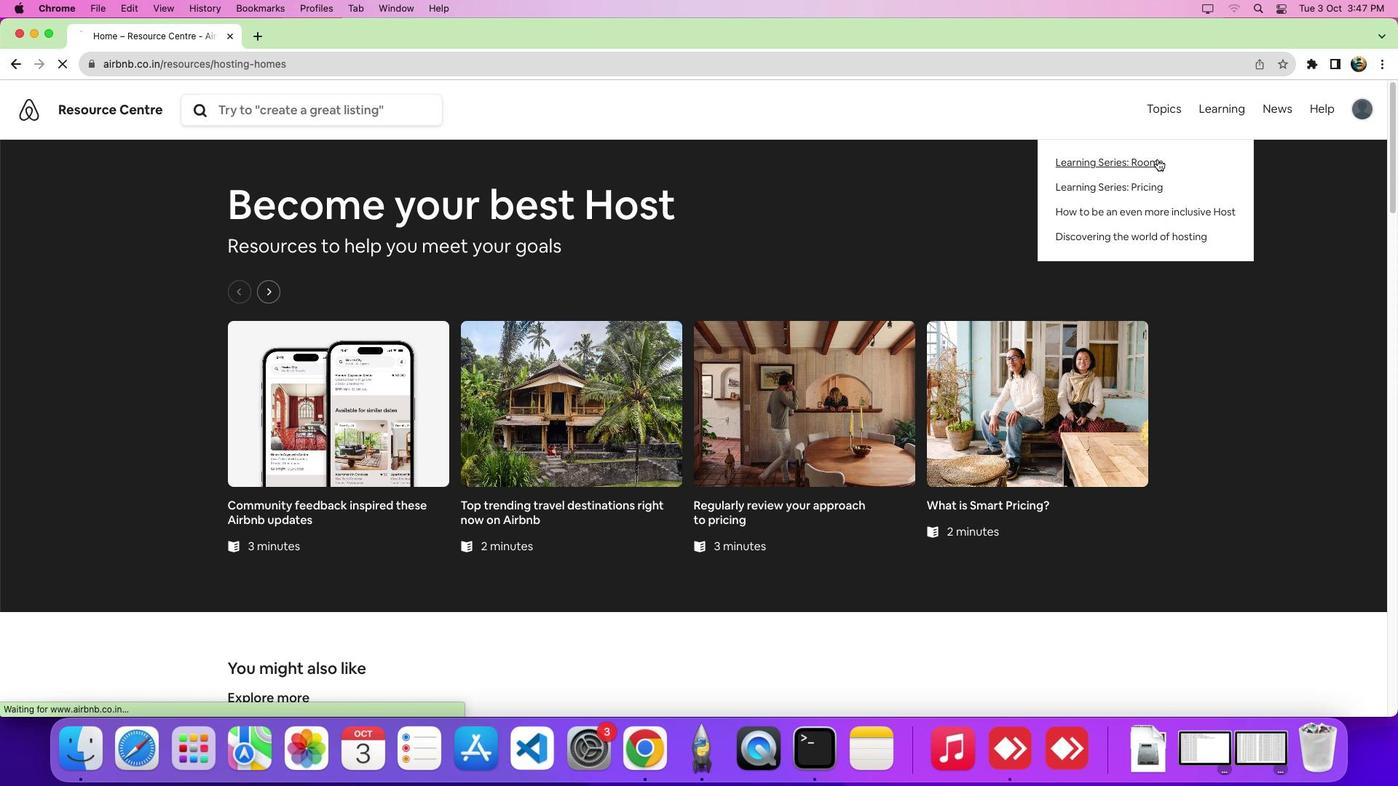 
Action: Mouse moved to (876, 429)
Screenshot: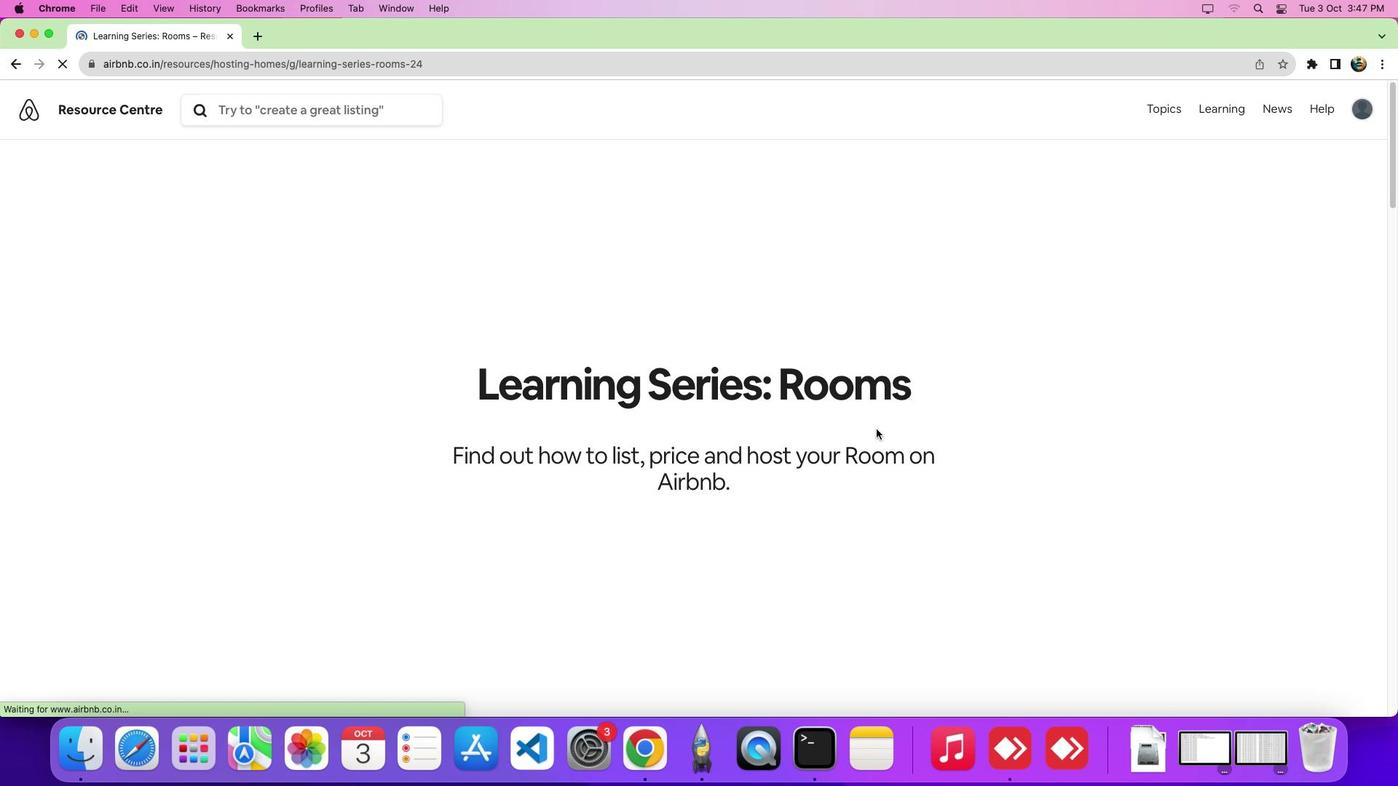 
Action: Mouse scrolled (876, 429) with delta (0, 0)
Screenshot: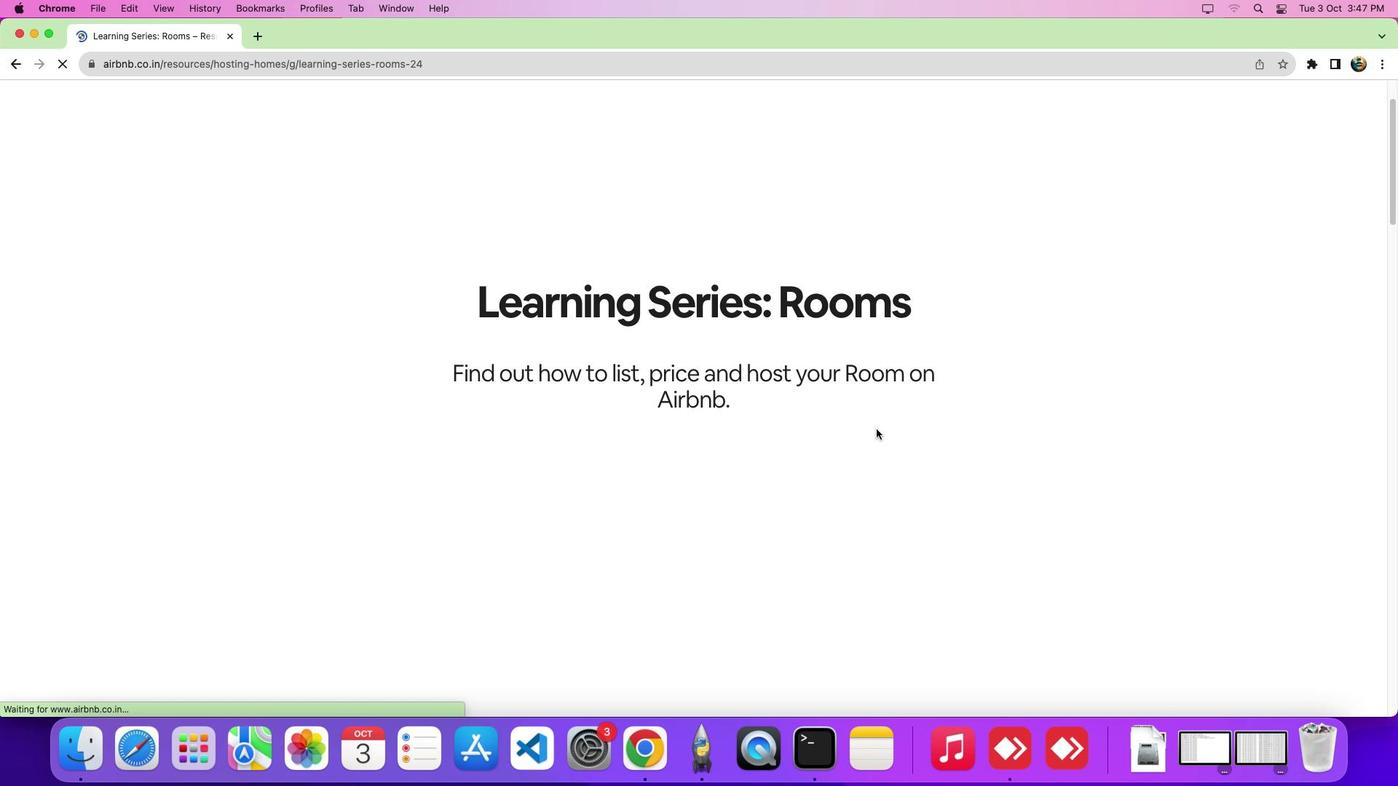 
Action: Mouse scrolled (876, 429) with delta (0, 0)
Screenshot: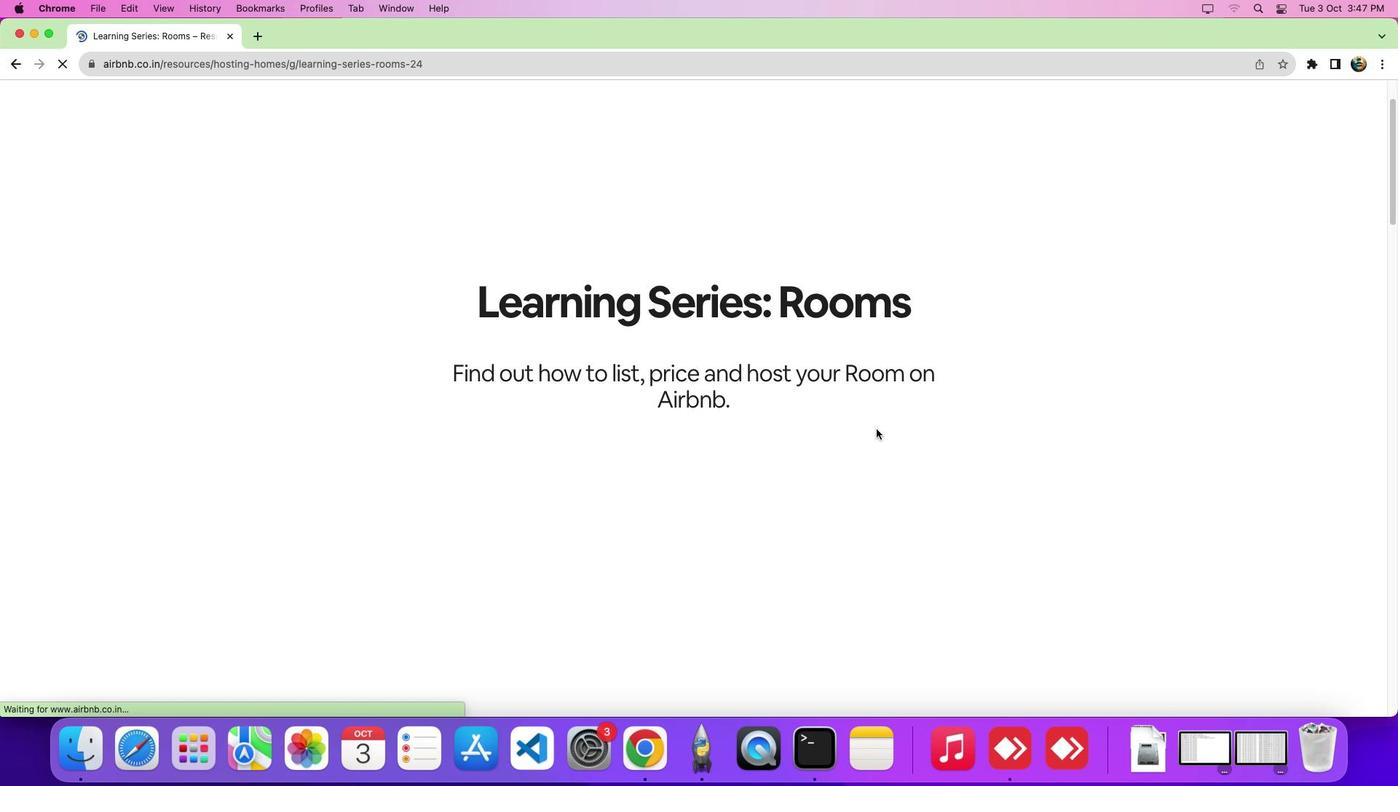 
Action: Mouse scrolled (876, 429) with delta (0, -3)
Screenshot: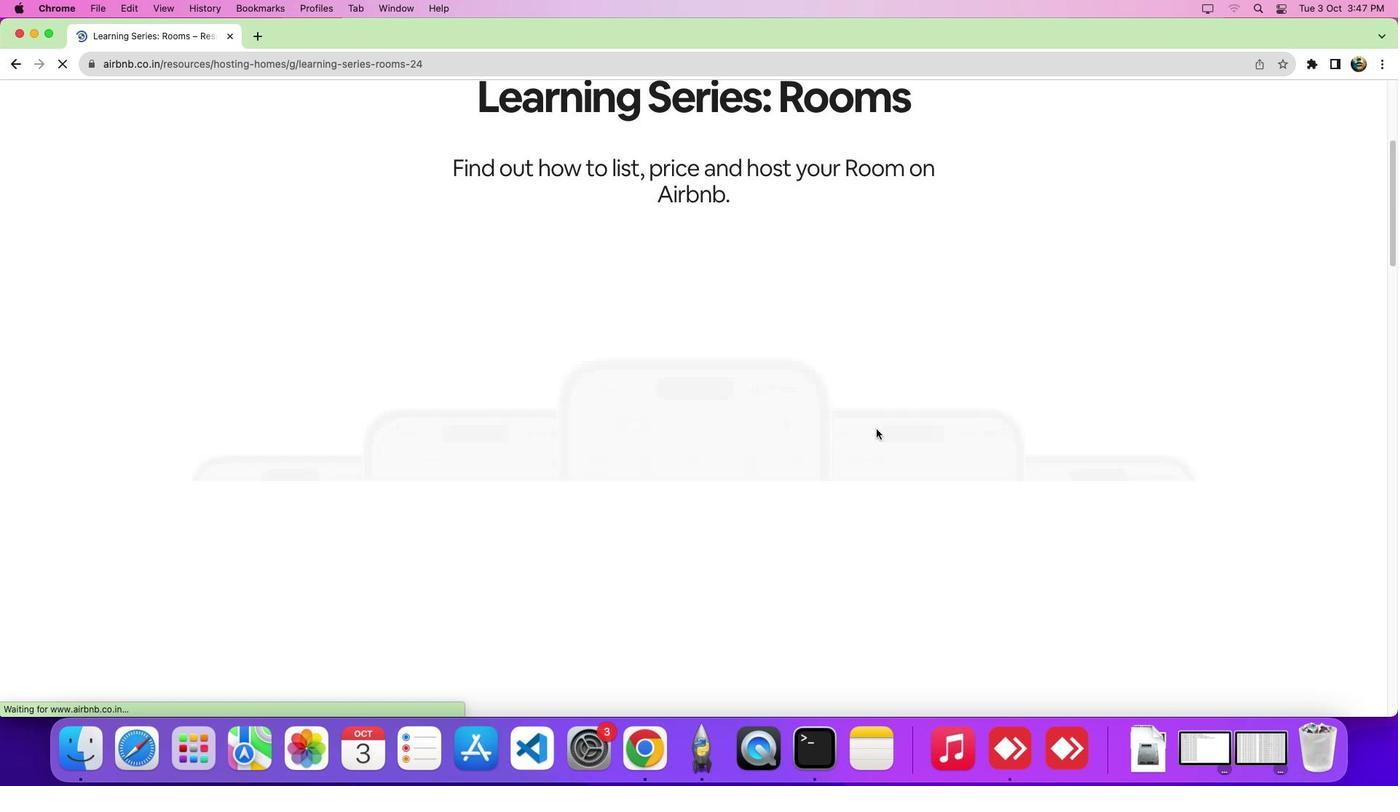 
Action: Mouse scrolled (876, 429) with delta (0, -5)
Screenshot: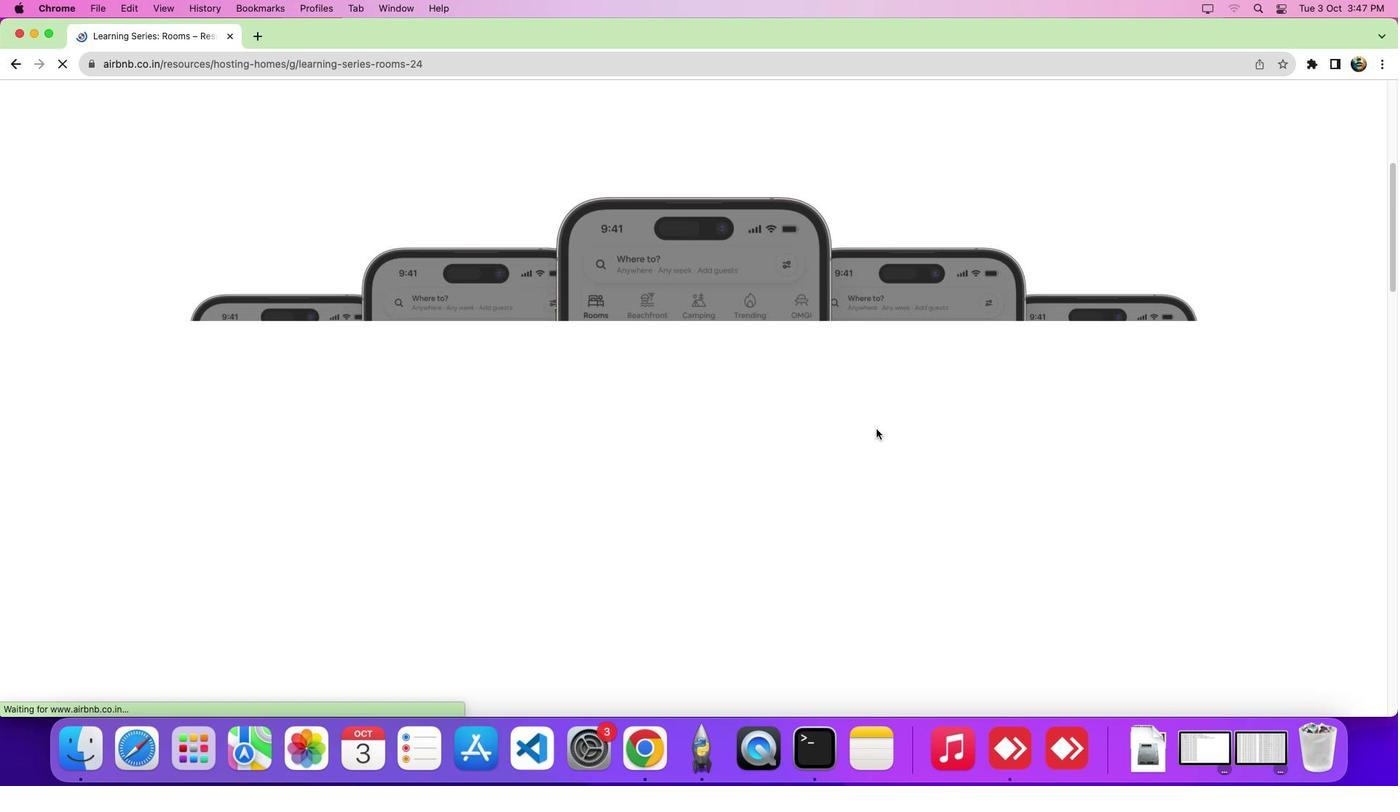
Action: Mouse scrolled (876, 429) with delta (0, 0)
Screenshot: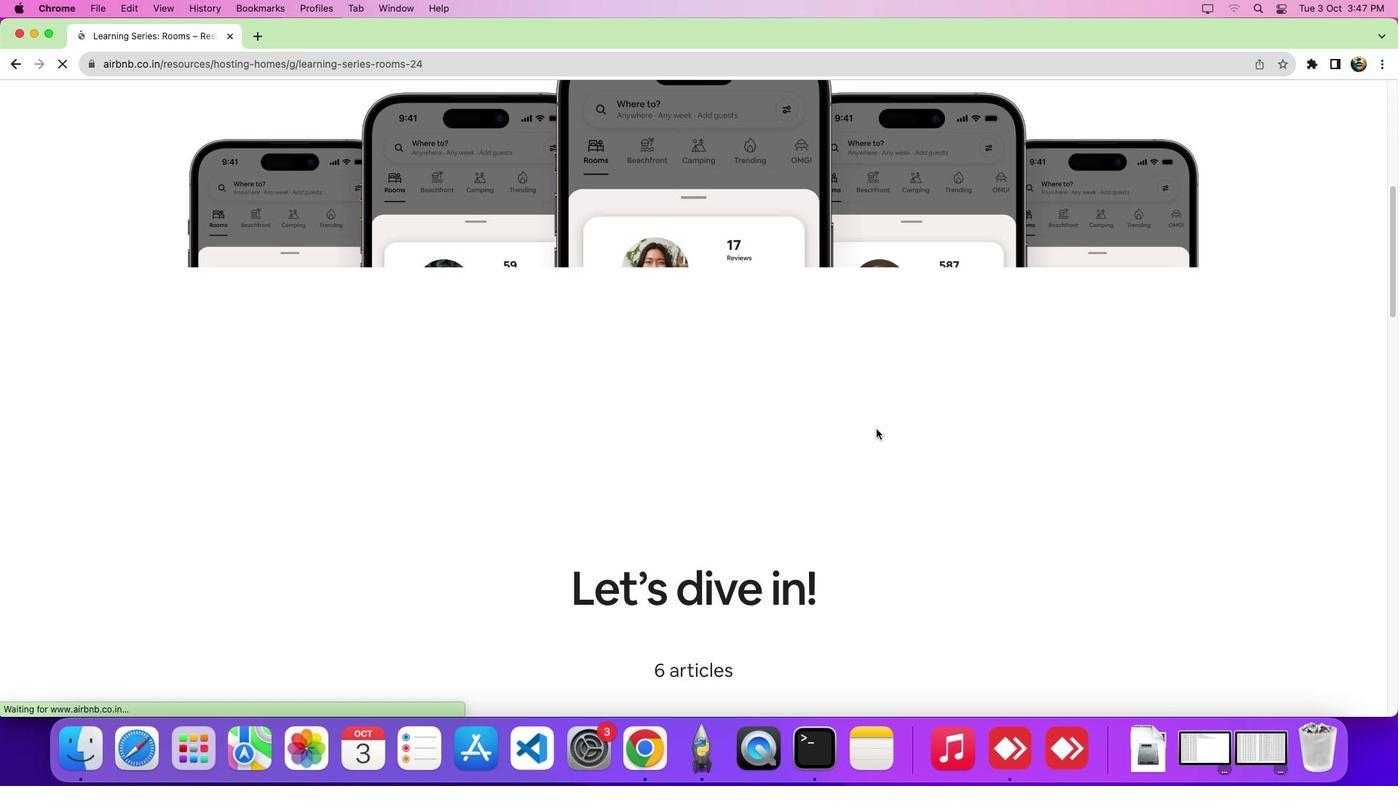 
Action: Mouse scrolled (876, 429) with delta (0, 0)
Screenshot: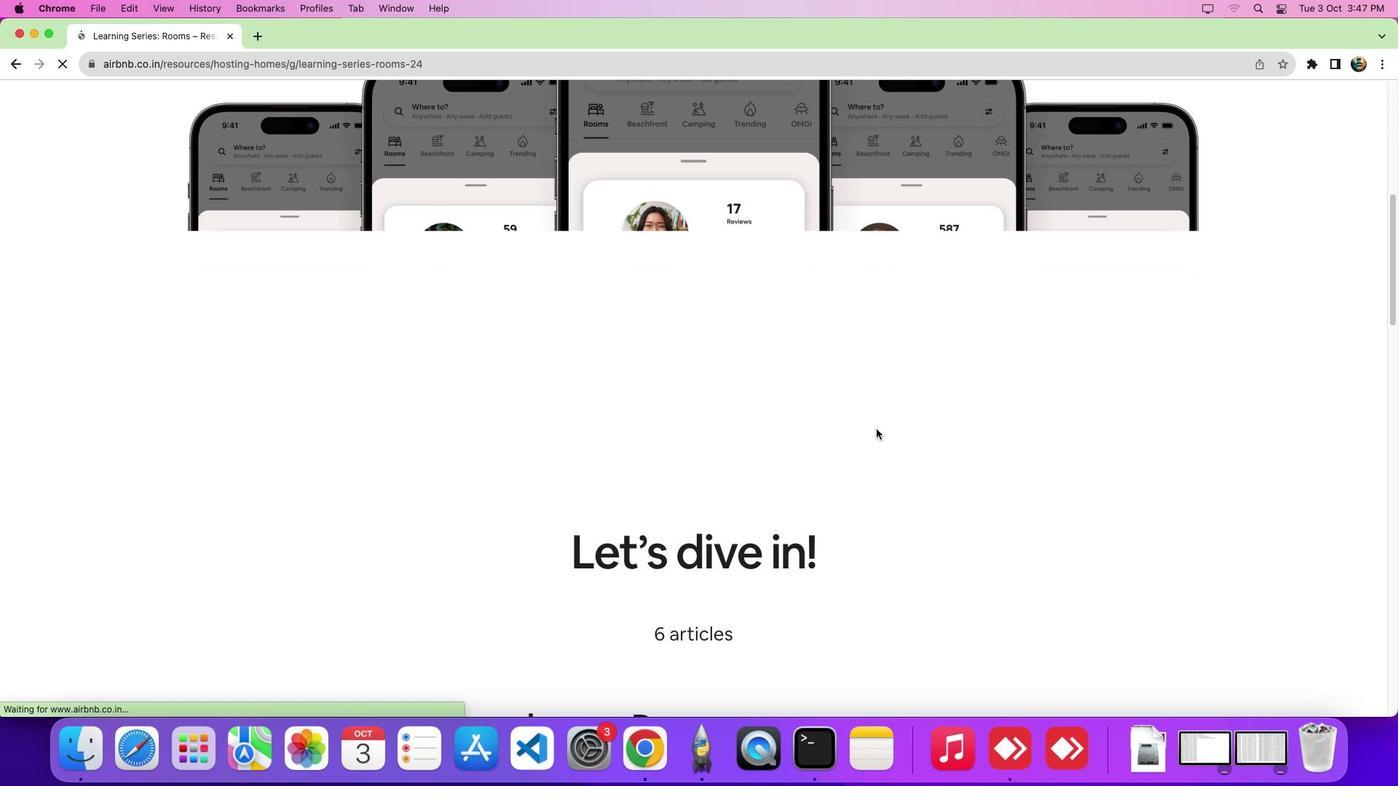 
Action: Mouse scrolled (876, 429) with delta (0, -3)
Screenshot: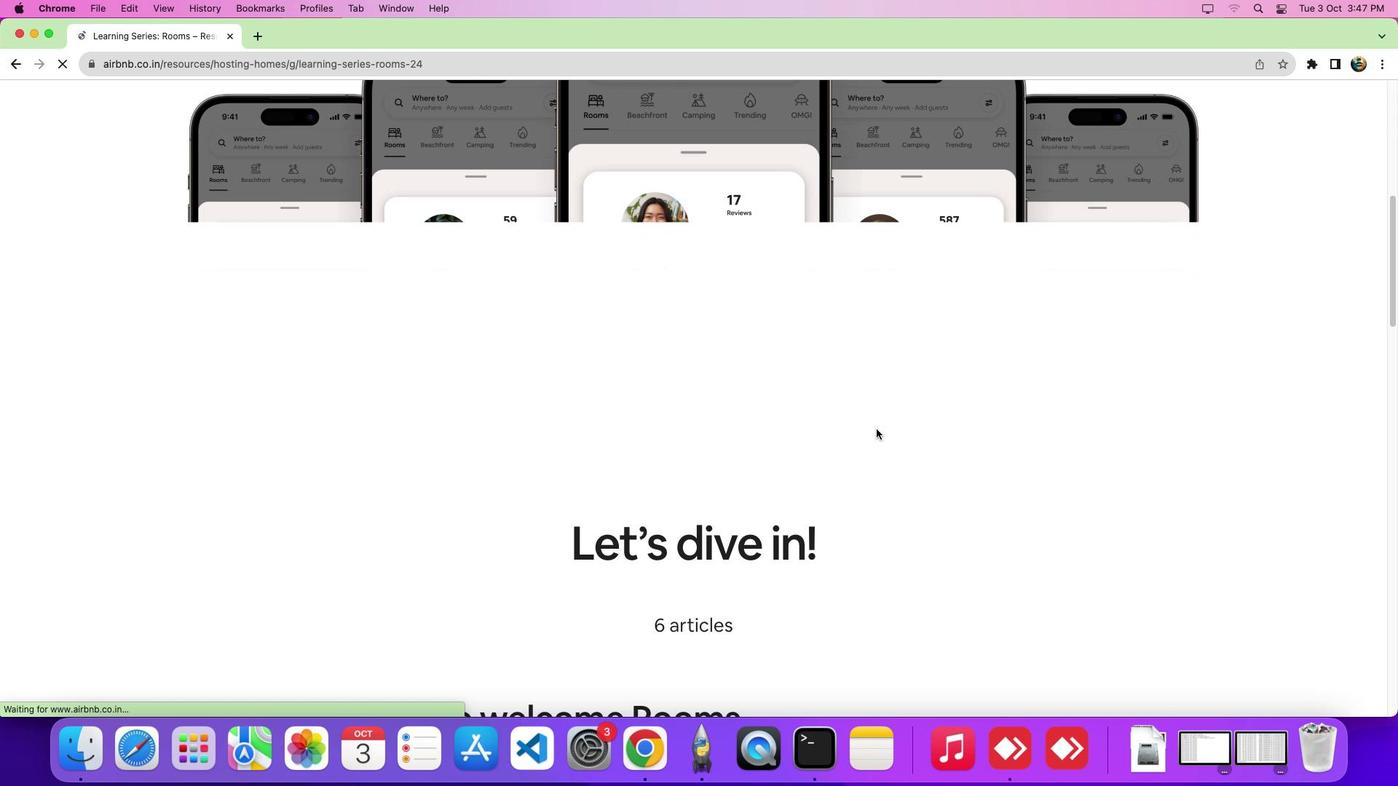 
Action: Mouse scrolled (876, 429) with delta (0, 0)
Screenshot: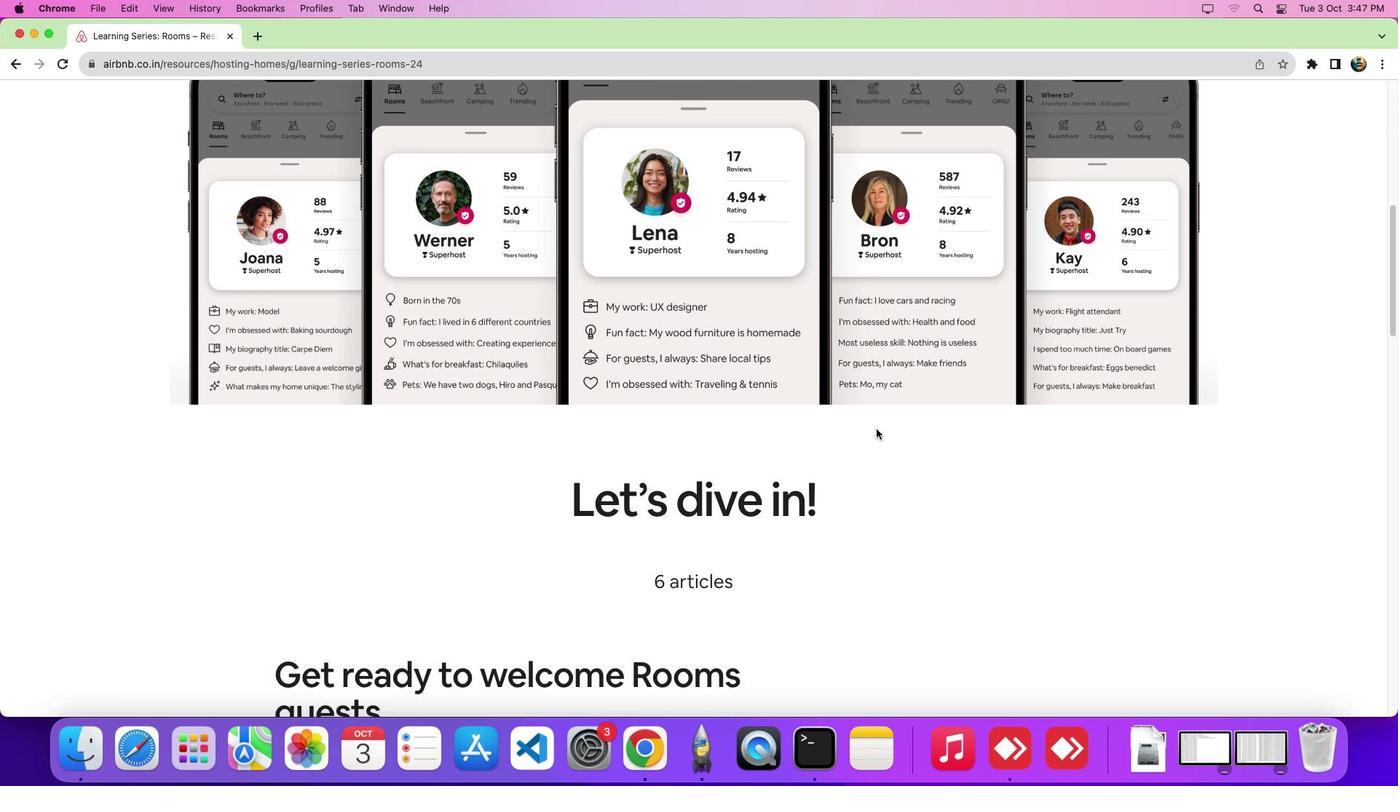 
Action: Mouse scrolled (876, 429) with delta (0, 0)
Screenshot: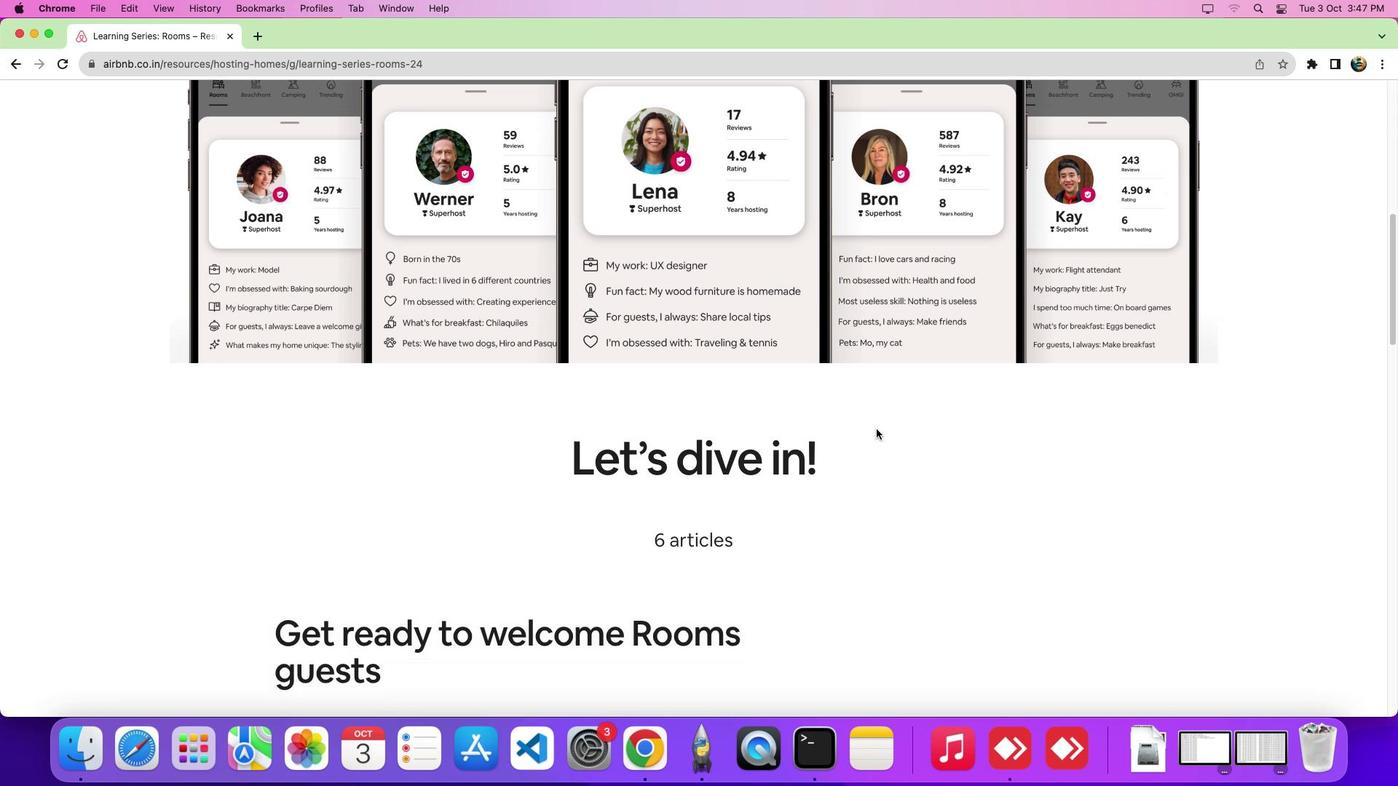 
Action: Mouse scrolled (876, 429) with delta (0, -1)
Screenshot: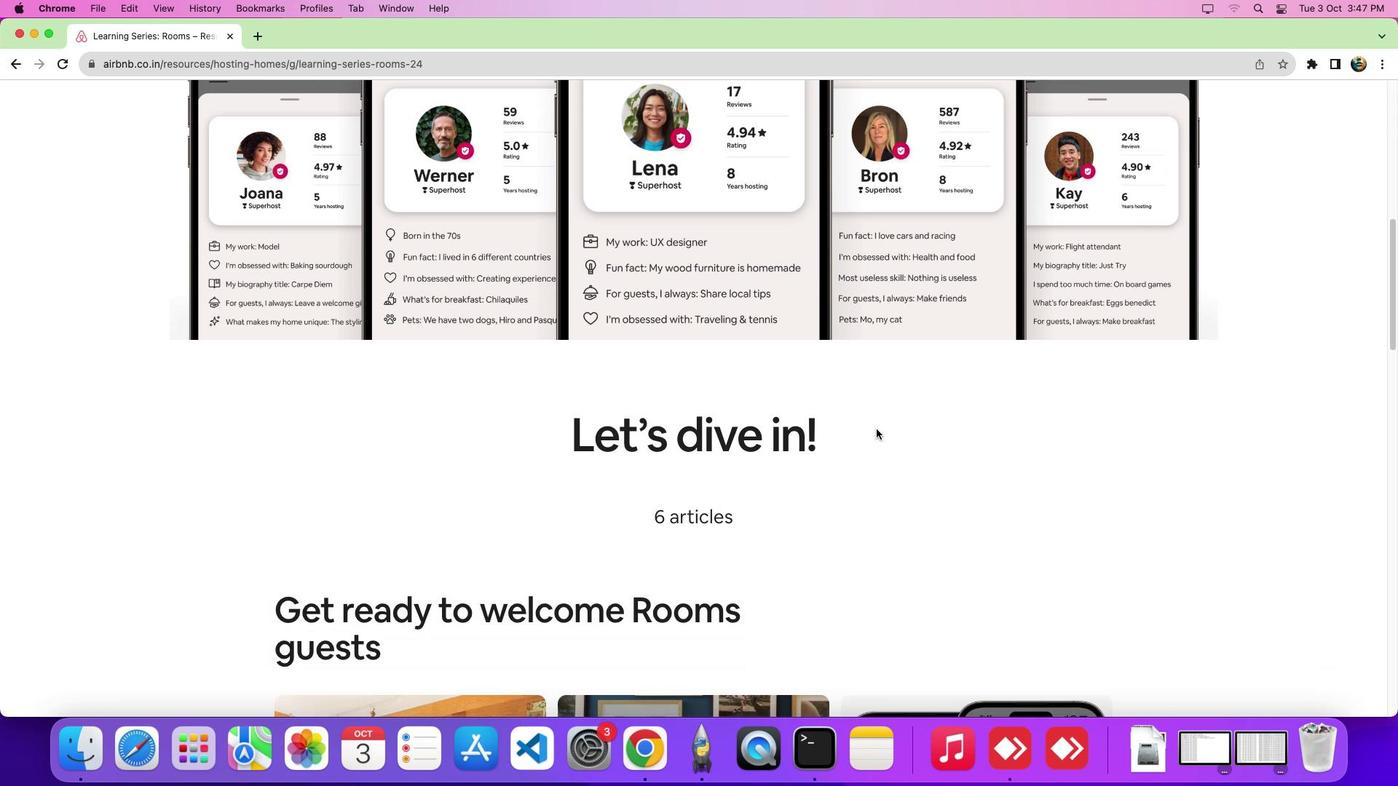 
Action: Mouse moved to (877, 430)
Screenshot: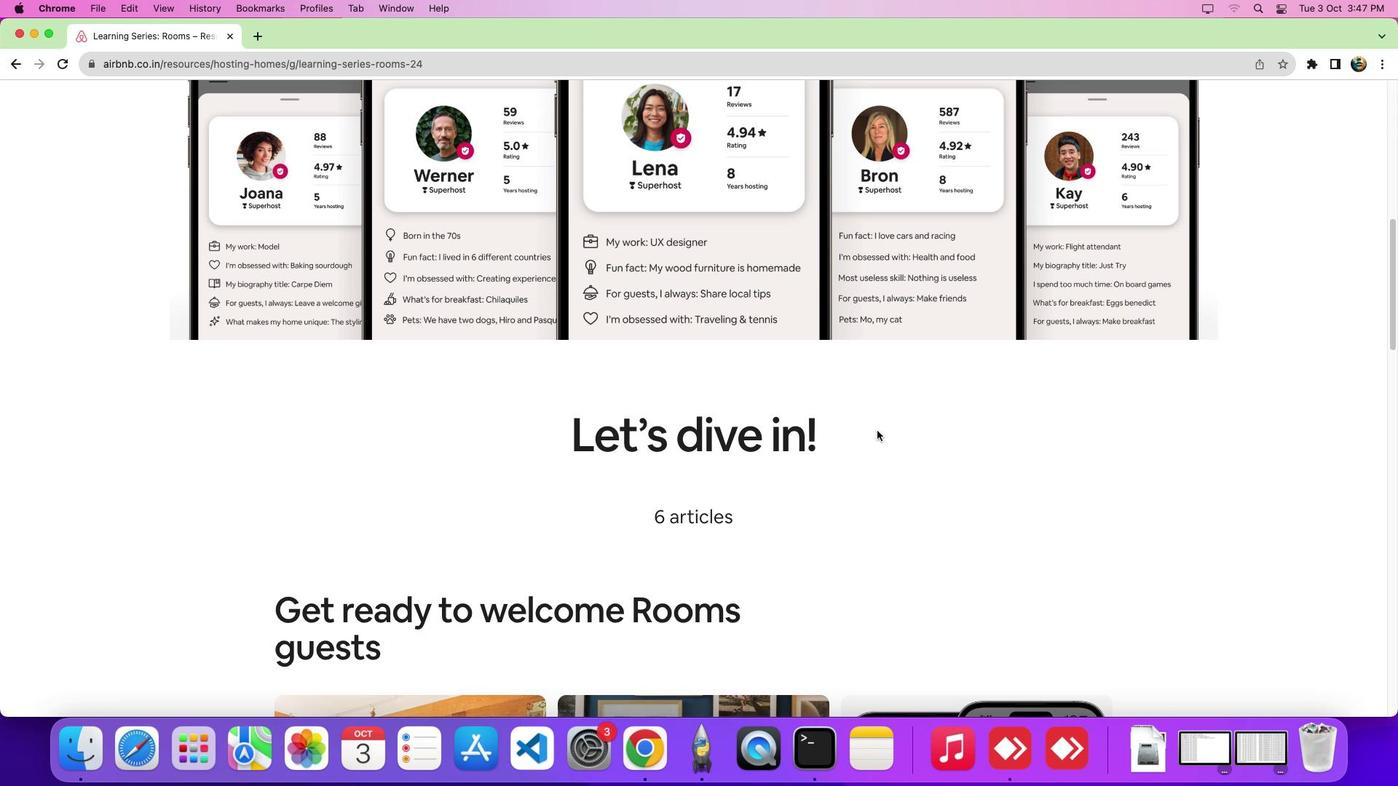 
Action: Mouse scrolled (877, 430) with delta (0, 0)
Screenshot: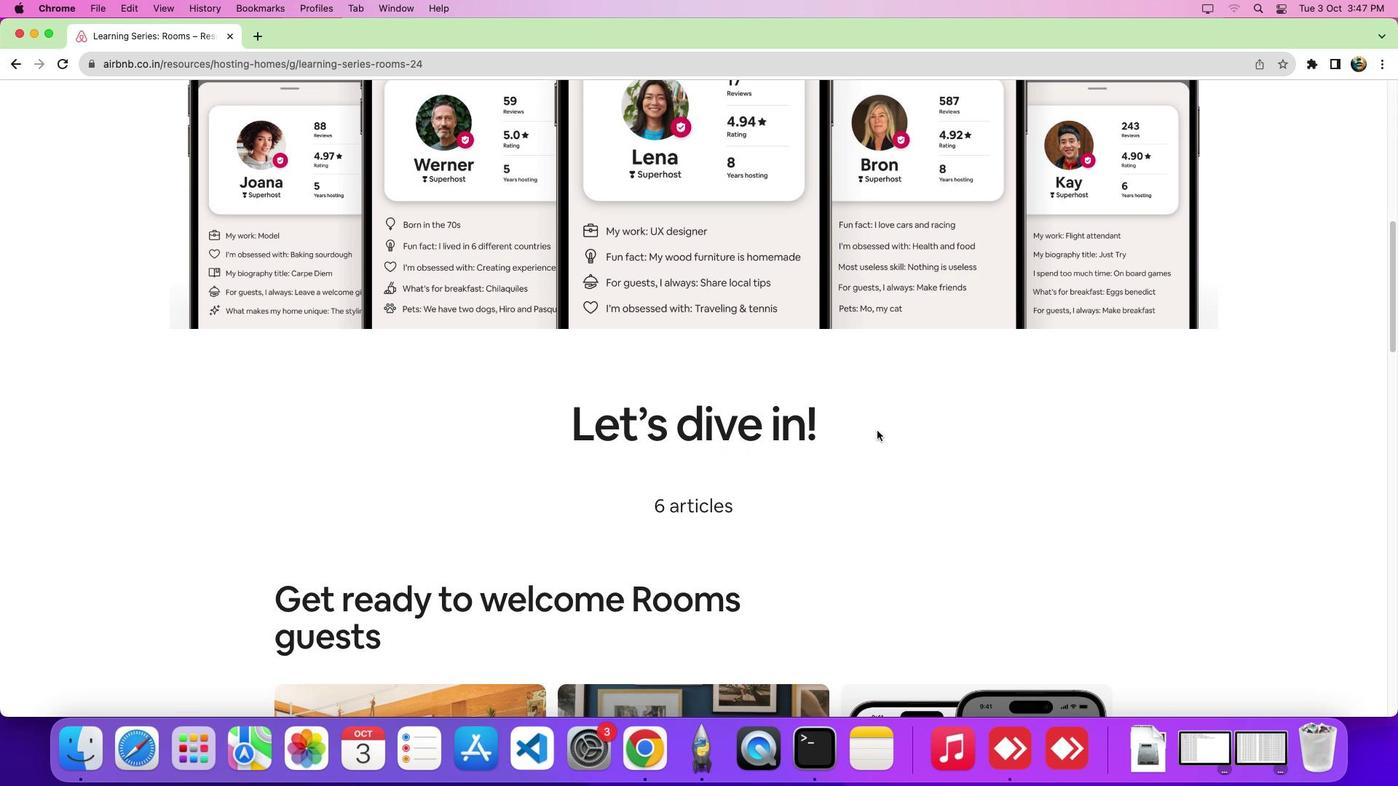 
Action: Mouse scrolled (877, 430) with delta (0, 0)
Screenshot: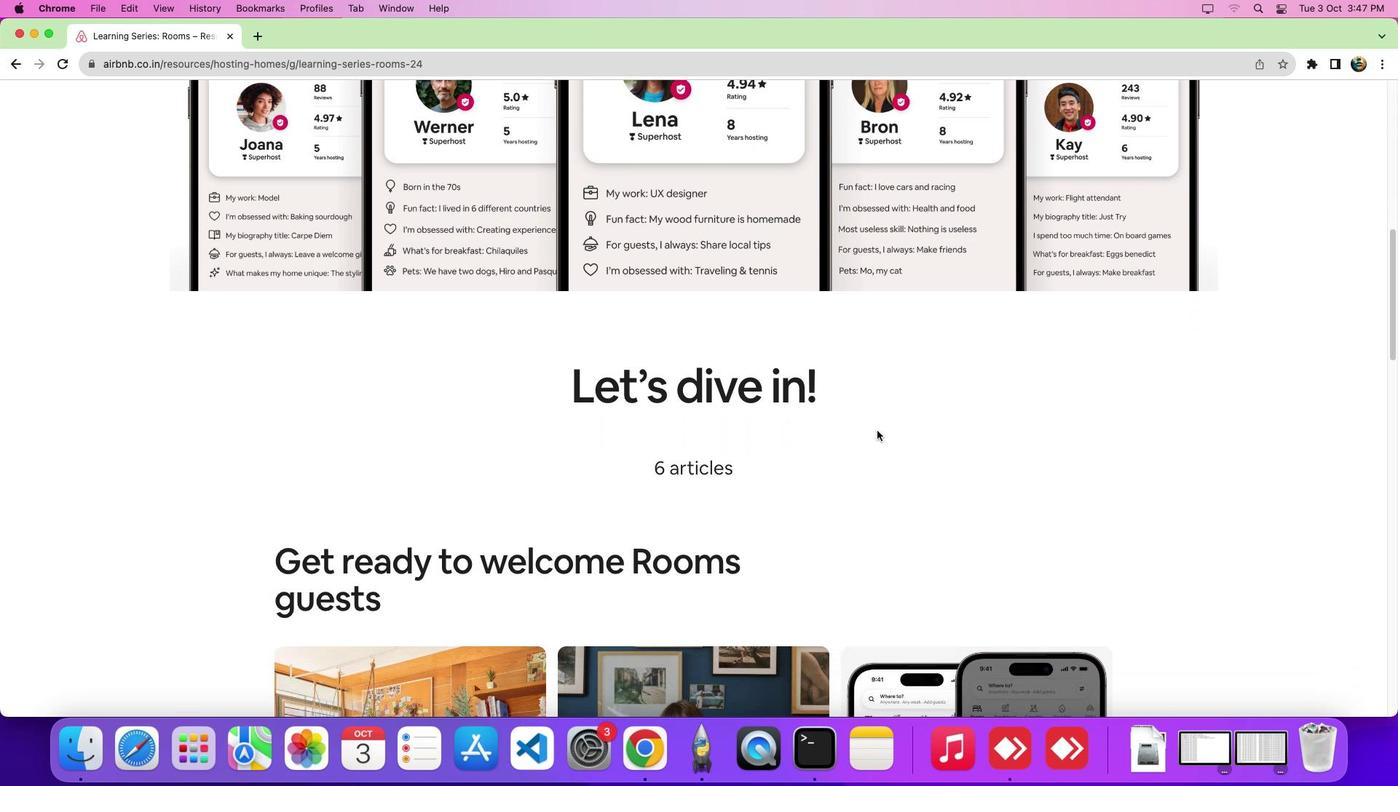 
Action: Mouse scrolled (877, 430) with delta (0, 0)
Screenshot: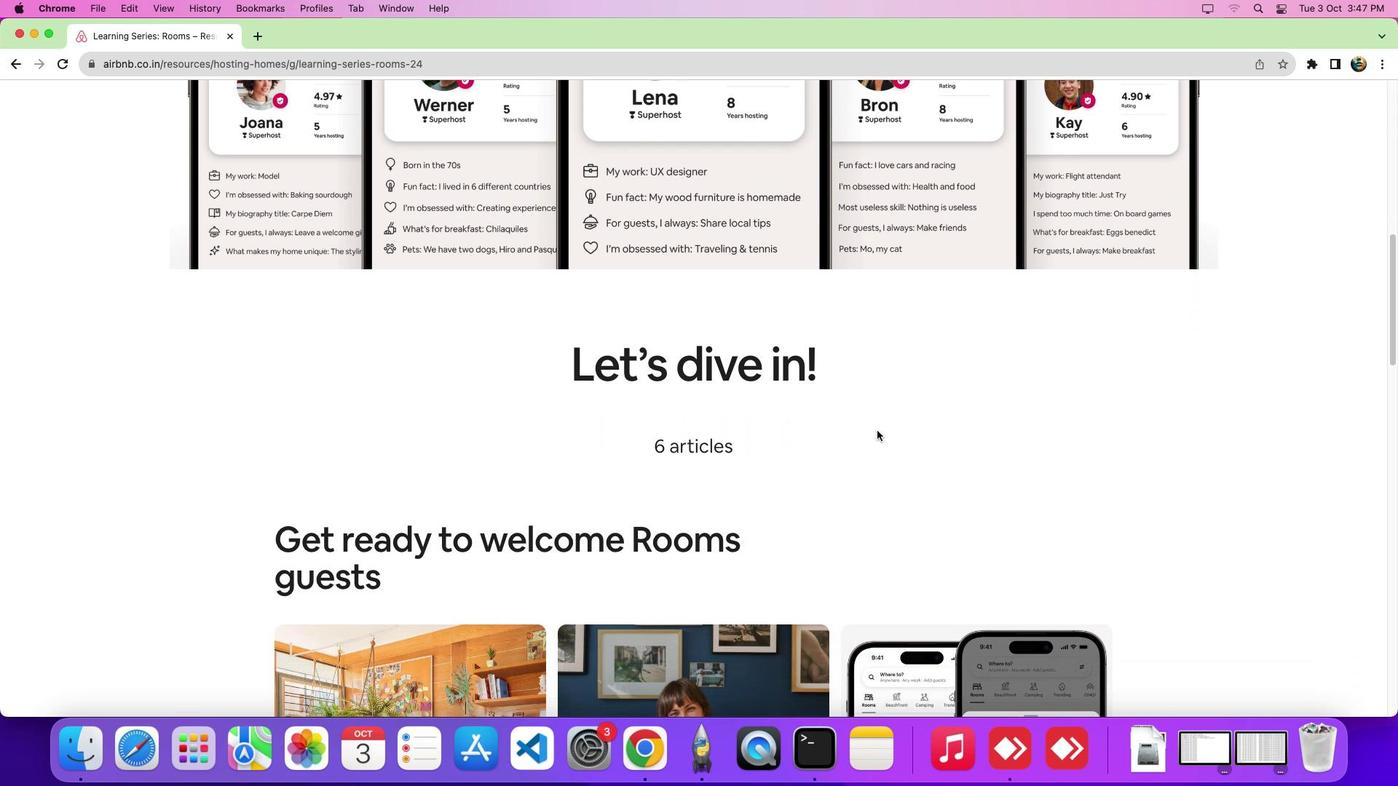 
Action: Mouse scrolled (877, 430) with delta (0, 0)
Screenshot: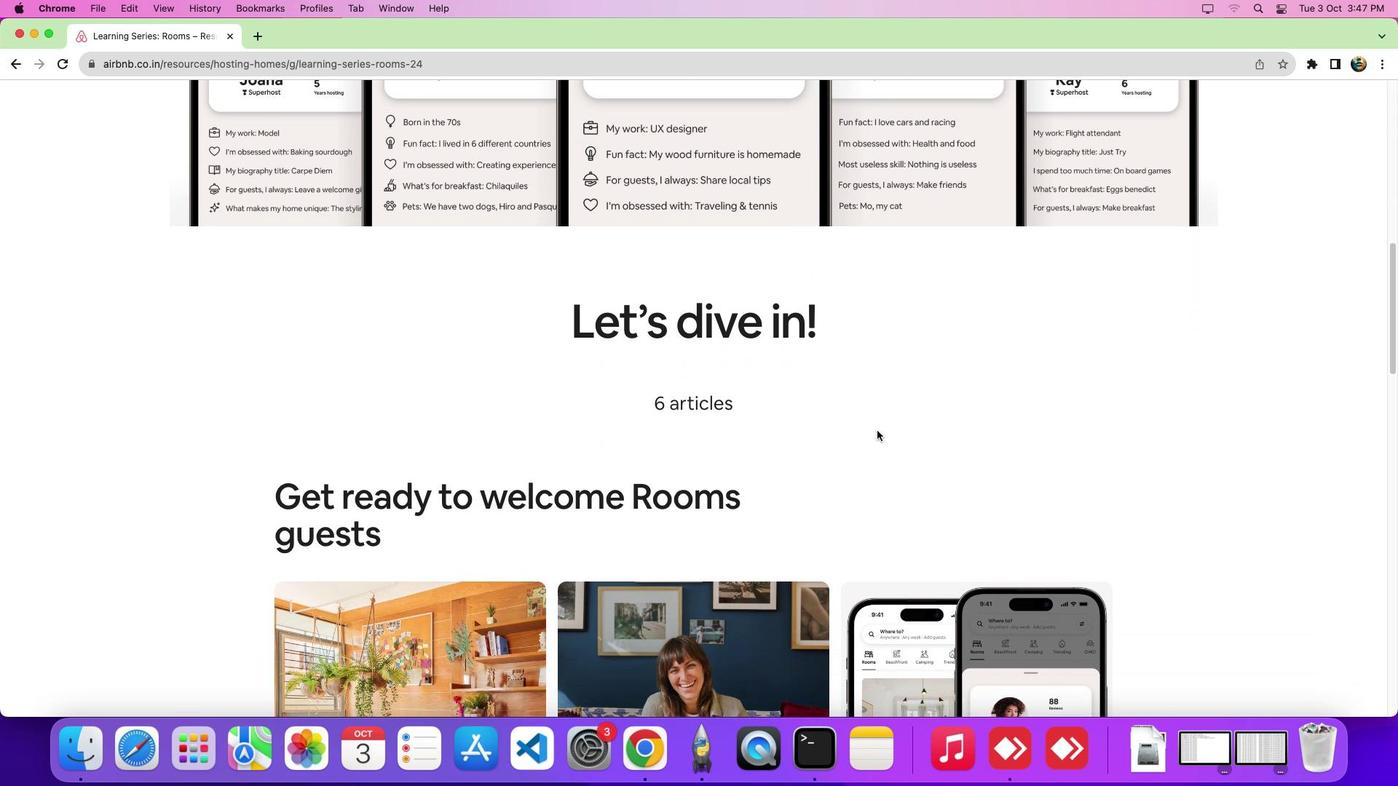 
Action: Mouse scrolled (877, 430) with delta (0, 0)
Screenshot: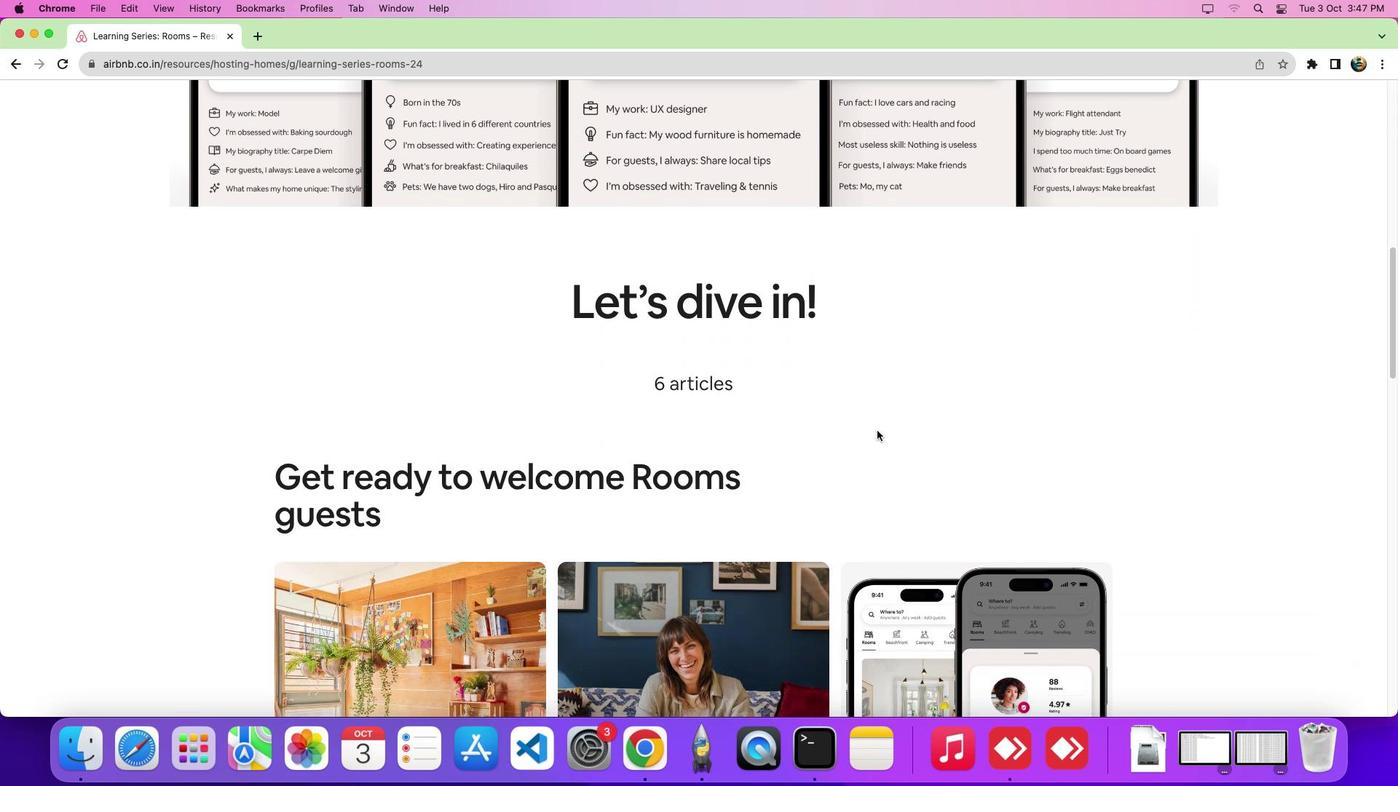 
Action: Mouse scrolled (877, 430) with delta (0, -1)
Screenshot: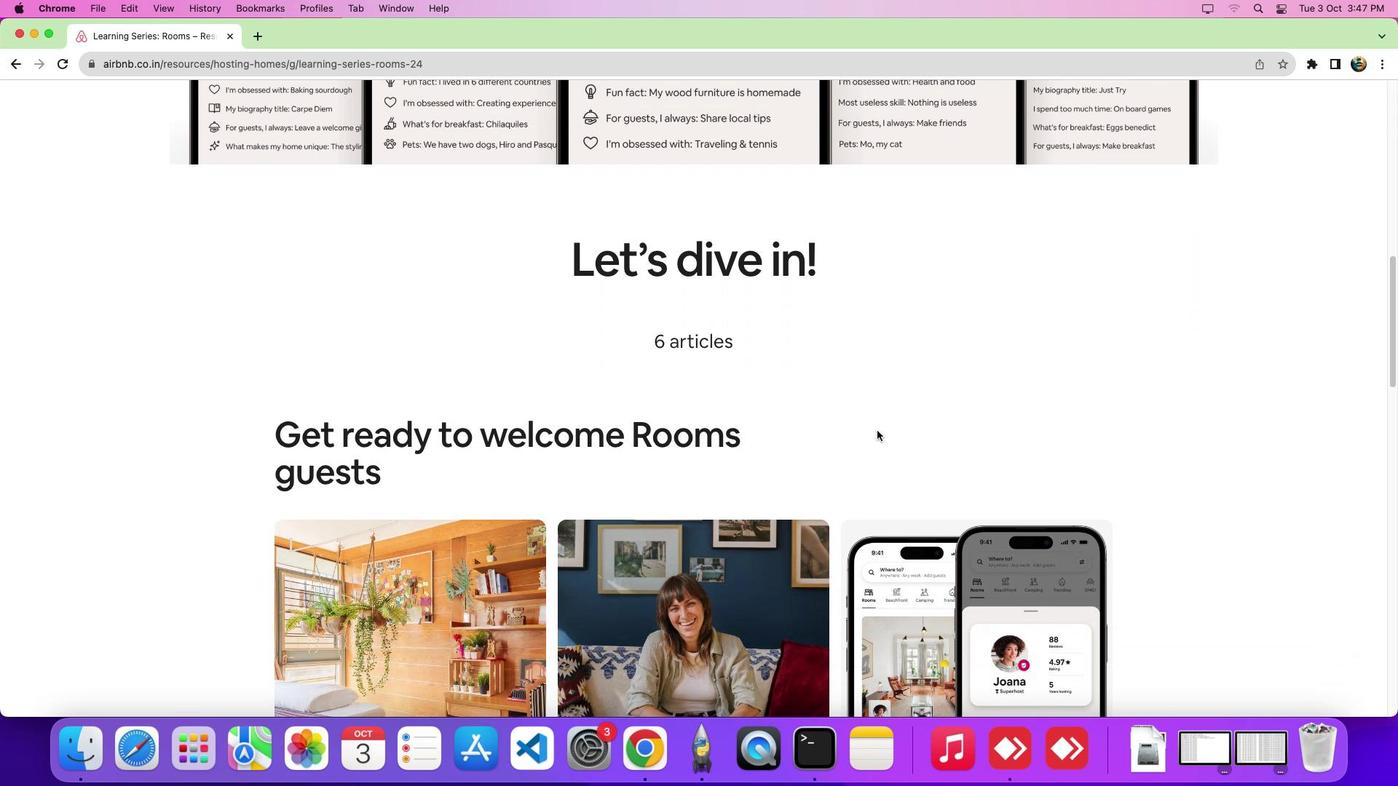 
Action: Mouse scrolled (877, 430) with delta (0, 0)
Screenshot: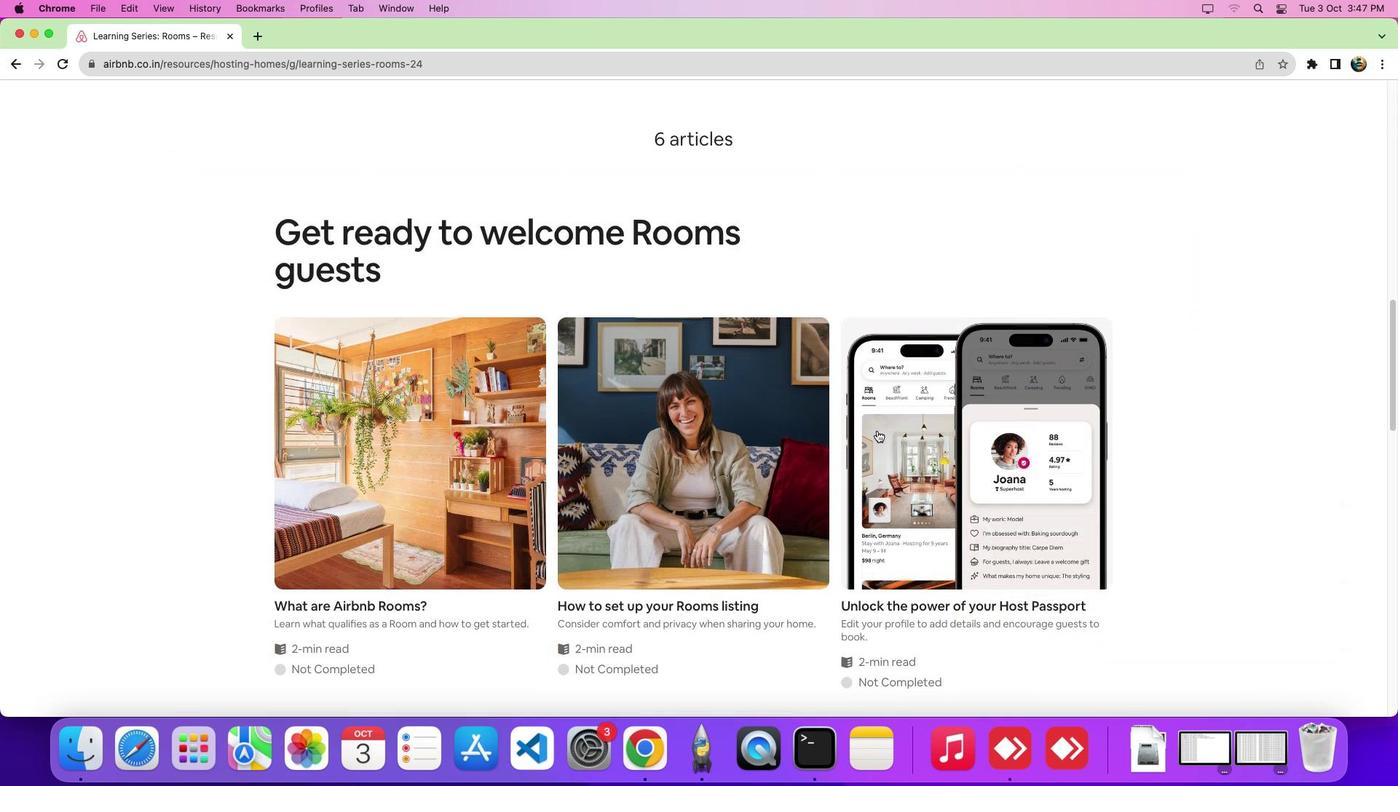 
Action: Mouse scrolled (877, 430) with delta (0, 0)
Screenshot: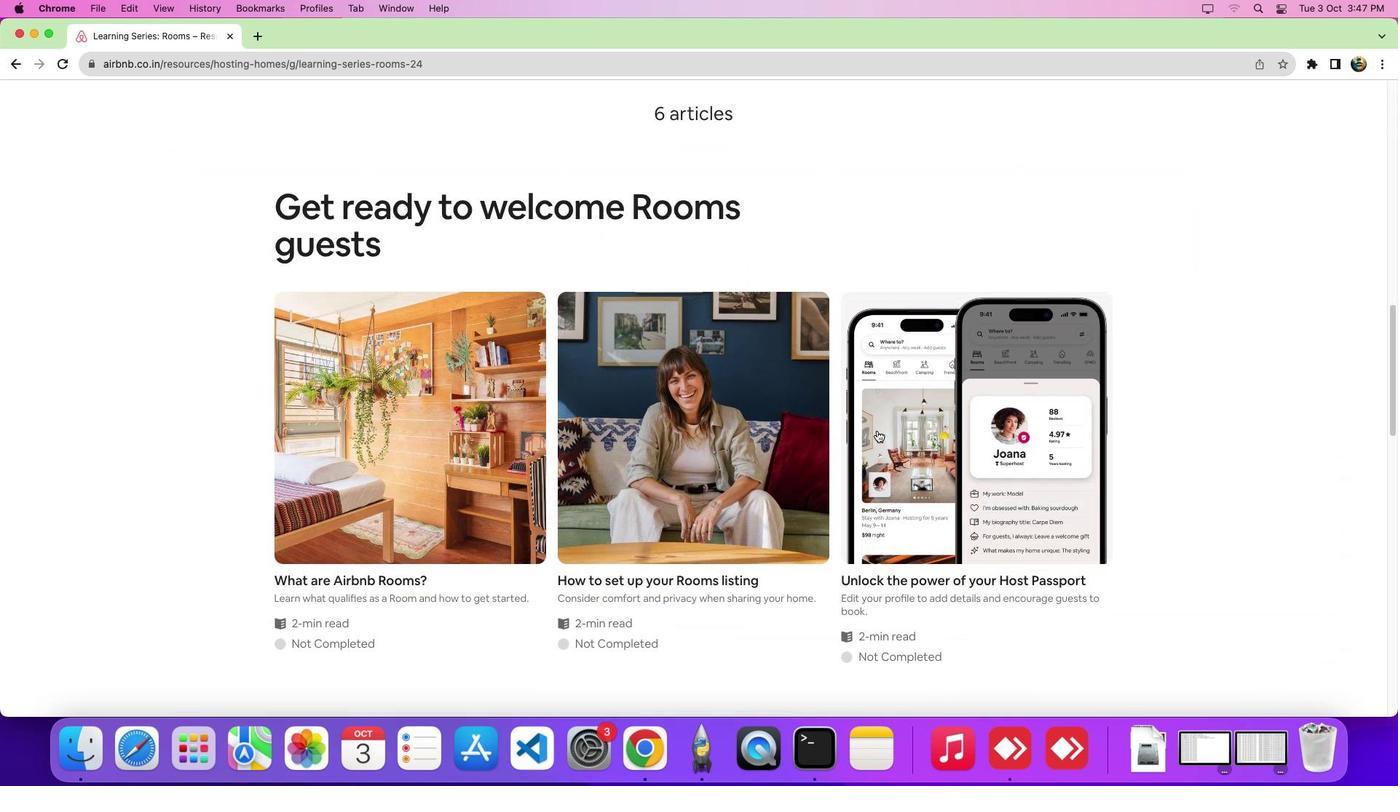 
Action: Mouse scrolled (877, 430) with delta (0, -4)
Screenshot: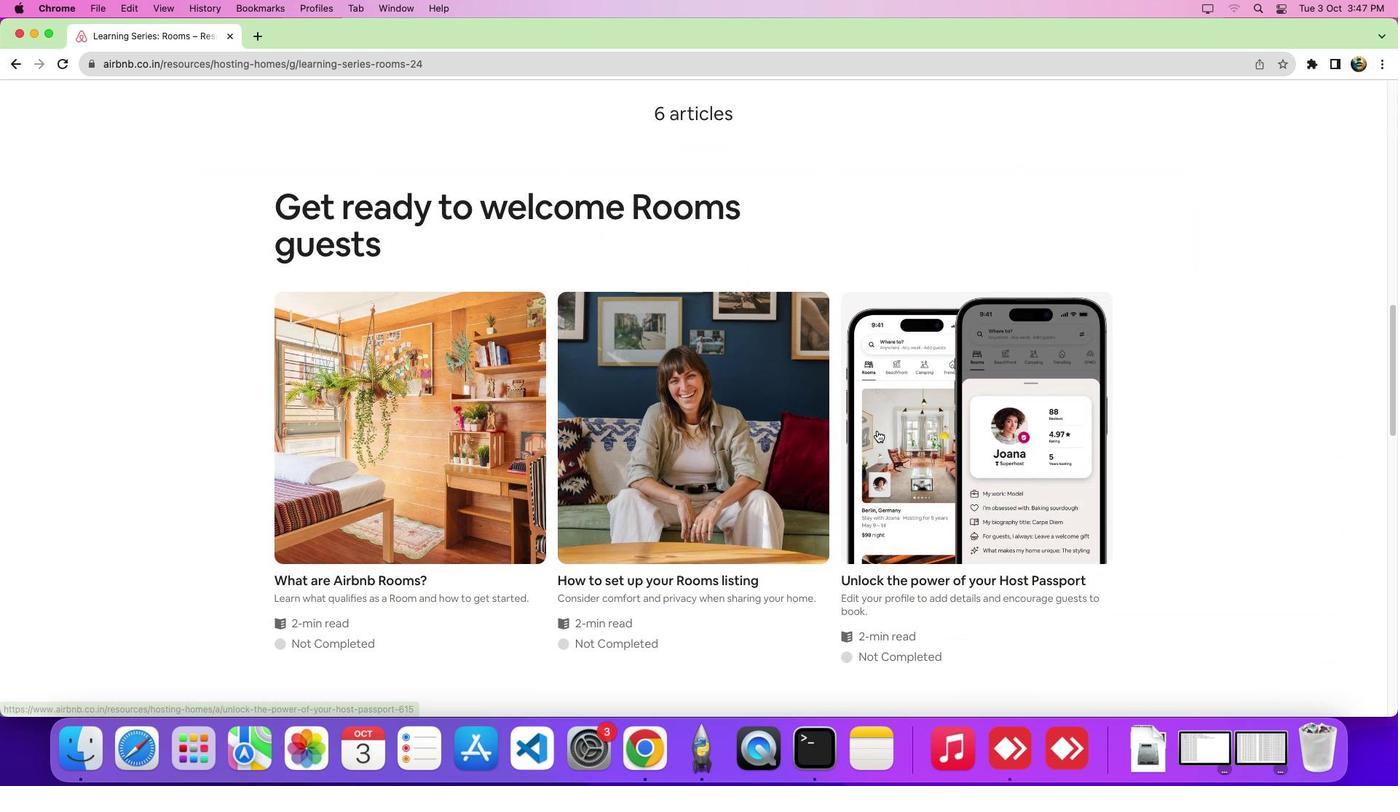 
Action: Mouse scrolled (877, 430) with delta (0, 0)
Screenshot: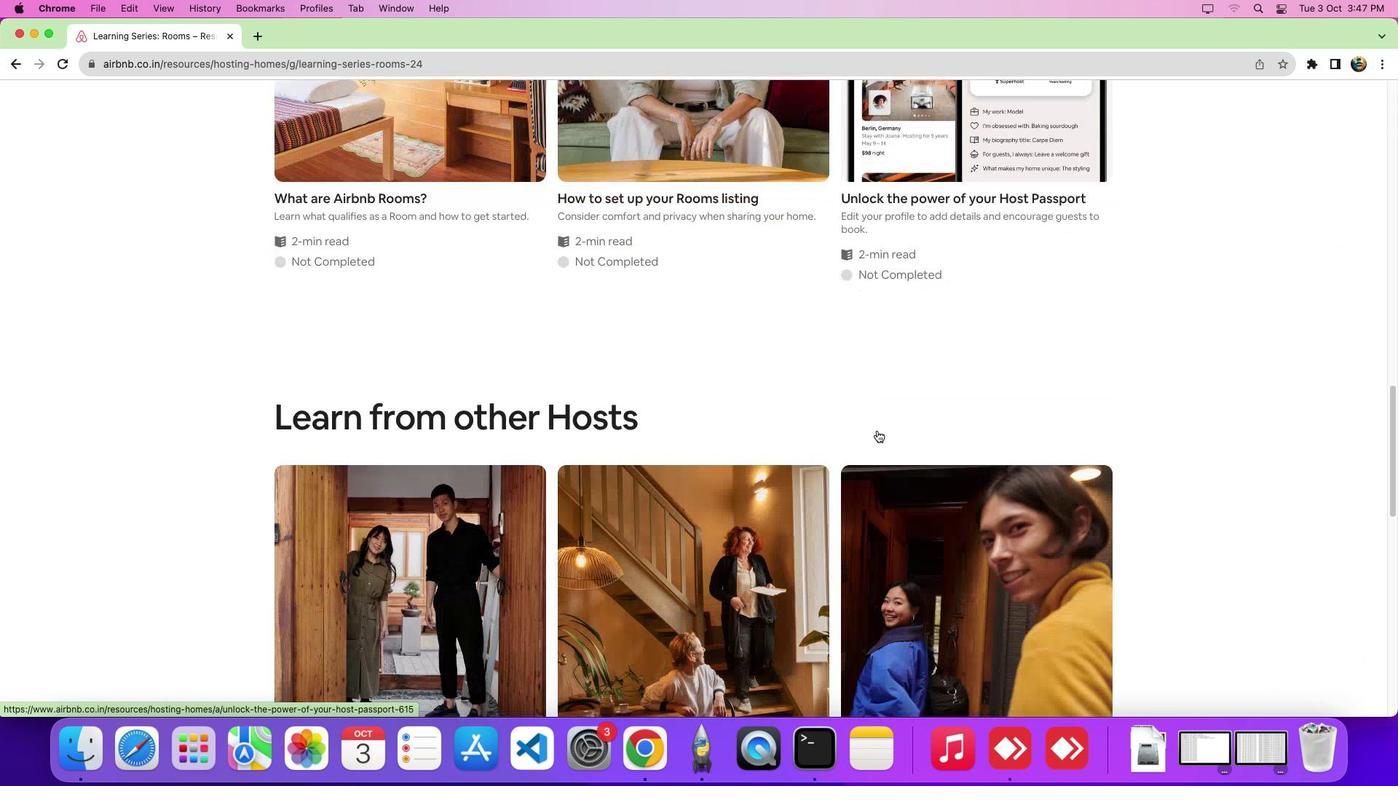 
Action: Mouse scrolled (877, 430) with delta (0, 0)
Screenshot: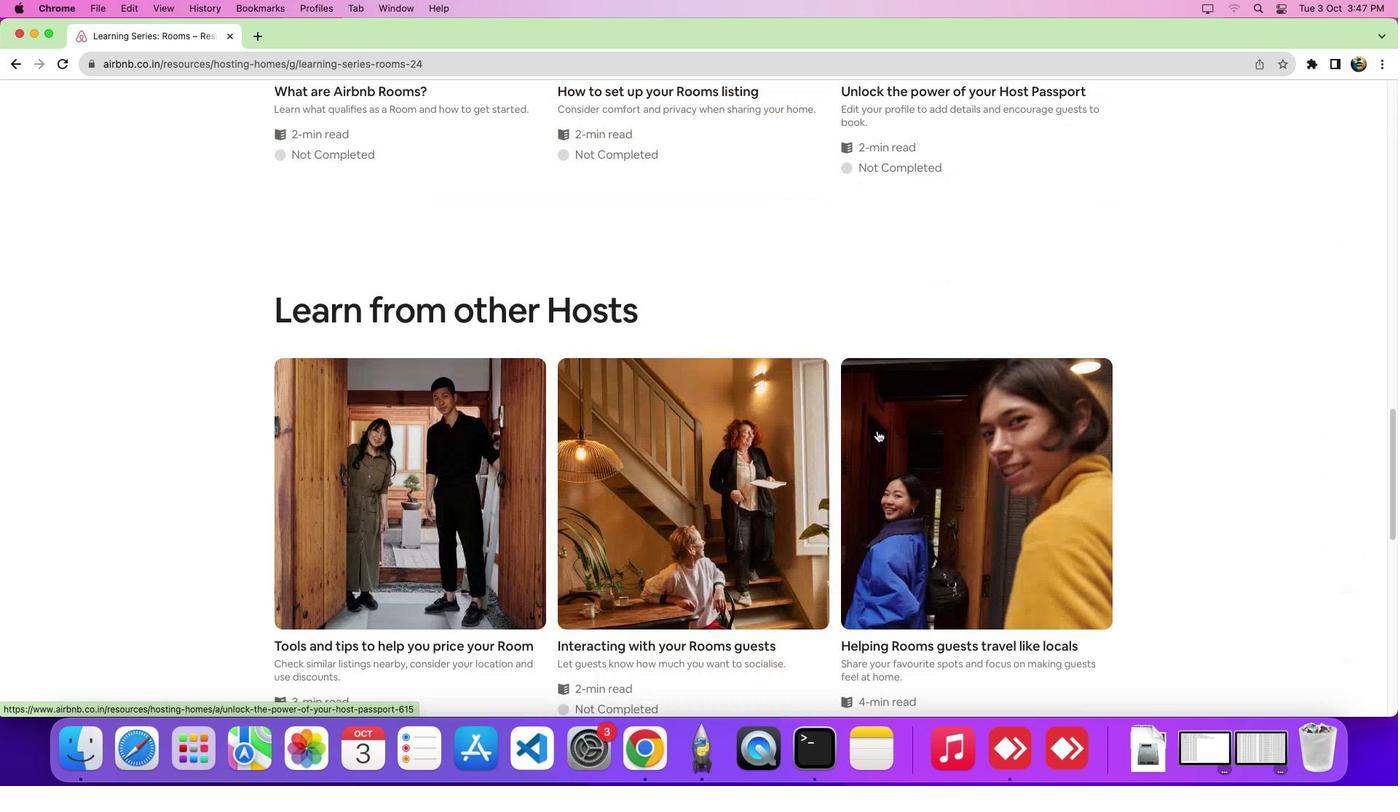 
Action: Mouse scrolled (877, 430) with delta (0, -4)
Screenshot: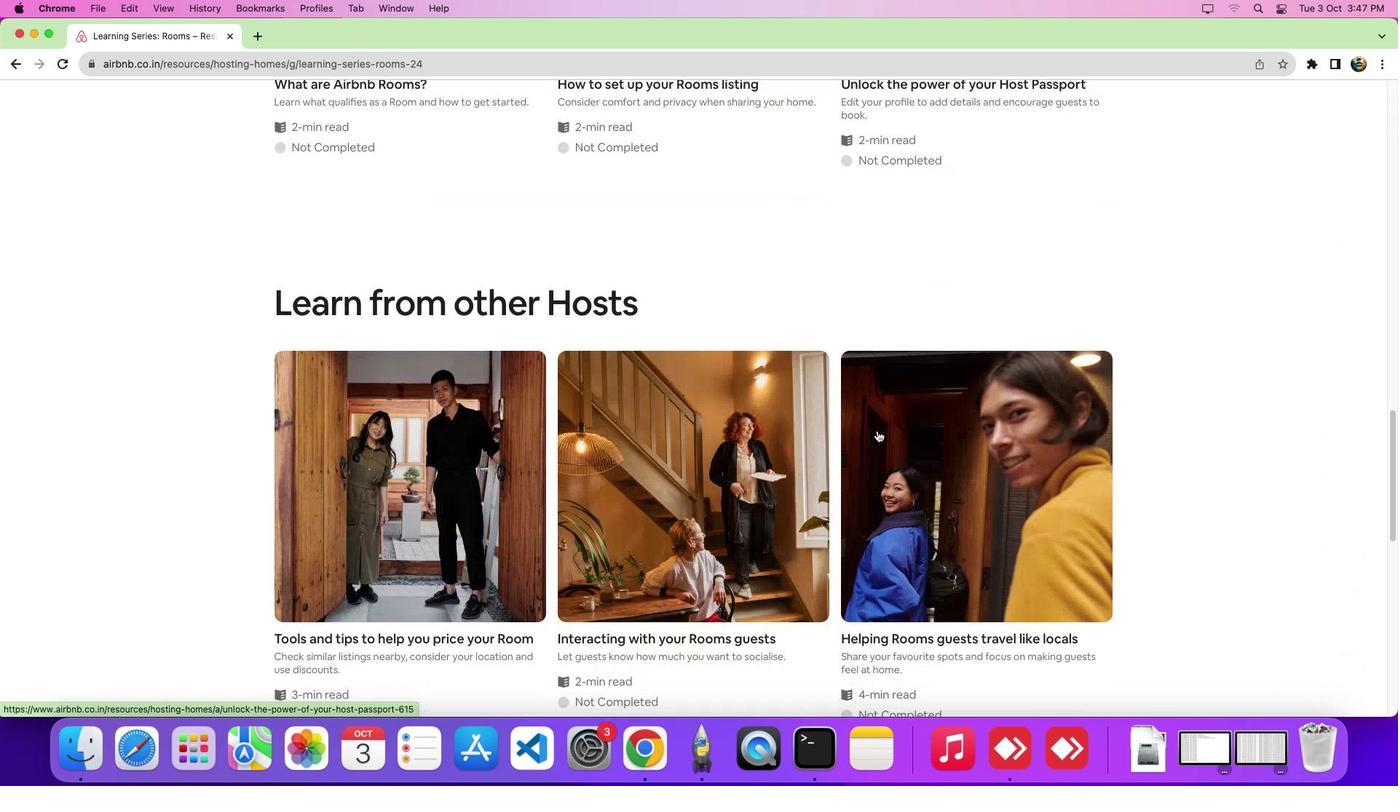 
Action: Mouse scrolled (877, 430) with delta (0, -5)
Screenshot: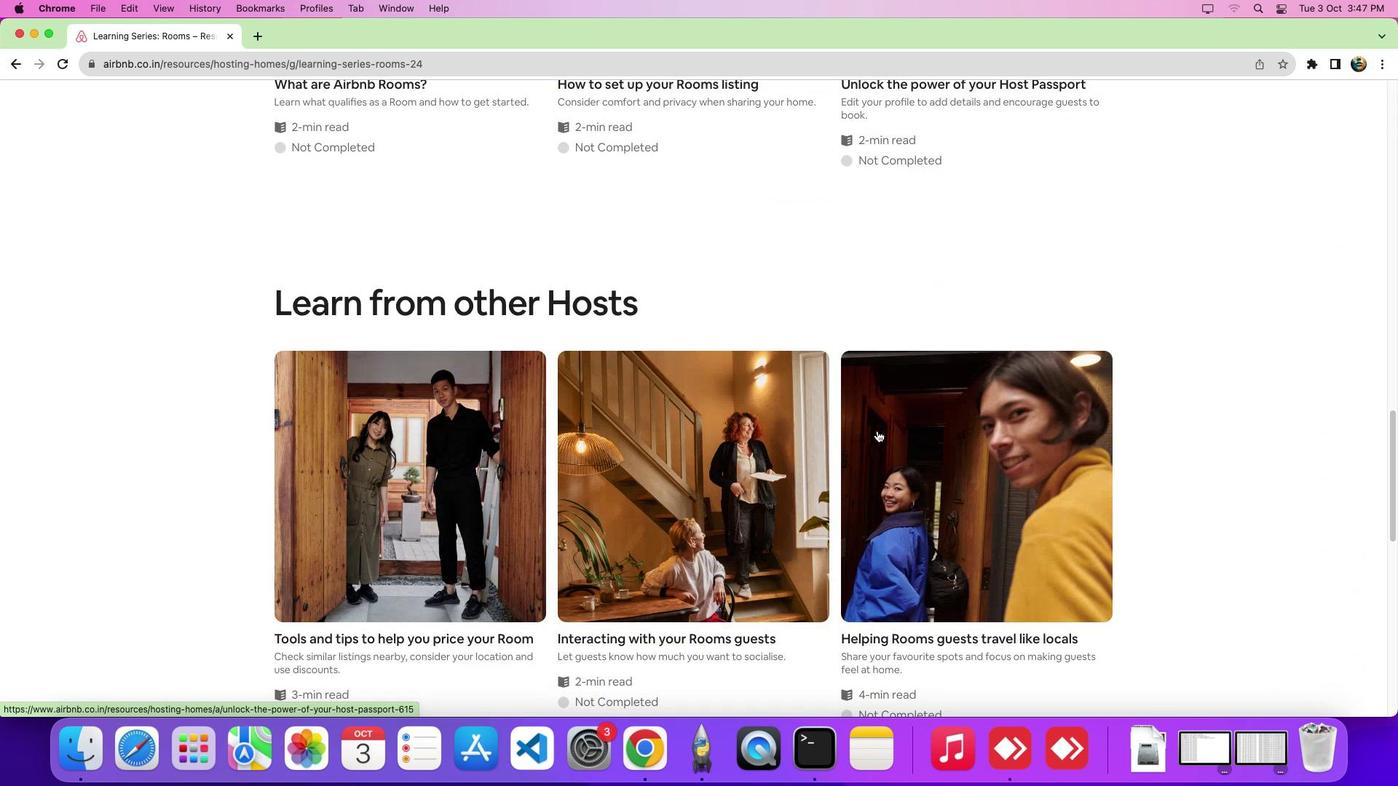 
Action: Mouse scrolled (877, 430) with delta (0, 0)
Screenshot: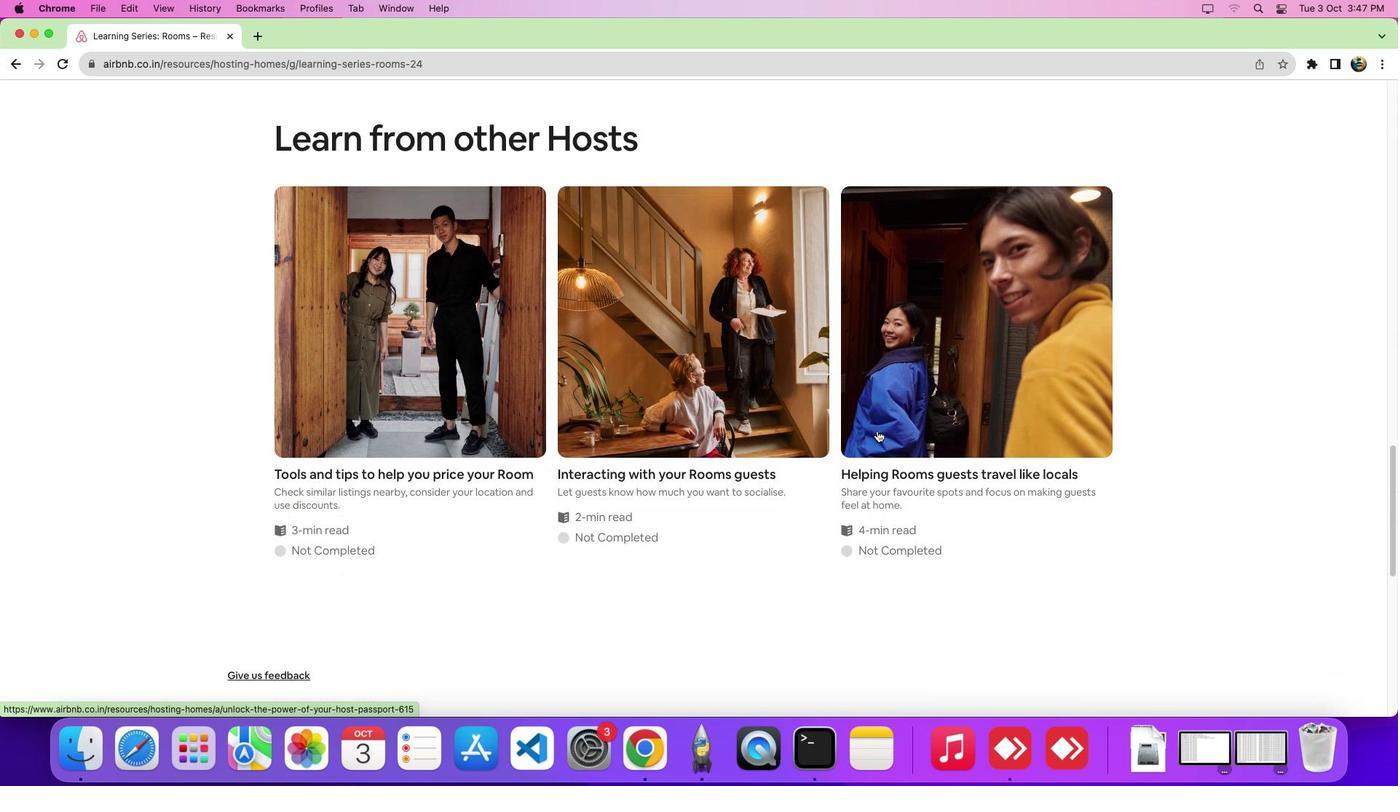 
Action: Mouse scrolled (877, 430) with delta (0, 0)
Screenshot: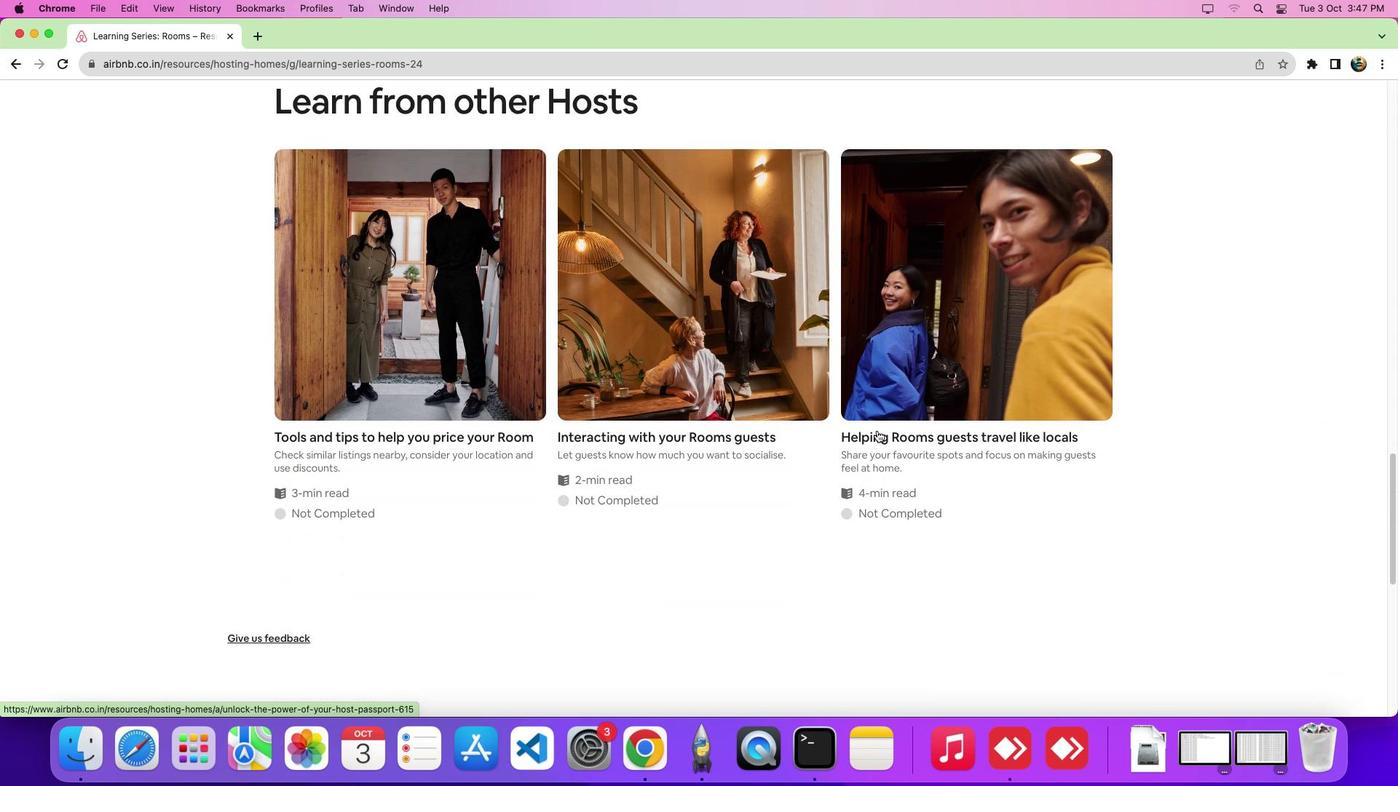 
Action: Mouse scrolled (877, 430) with delta (0, -3)
Screenshot: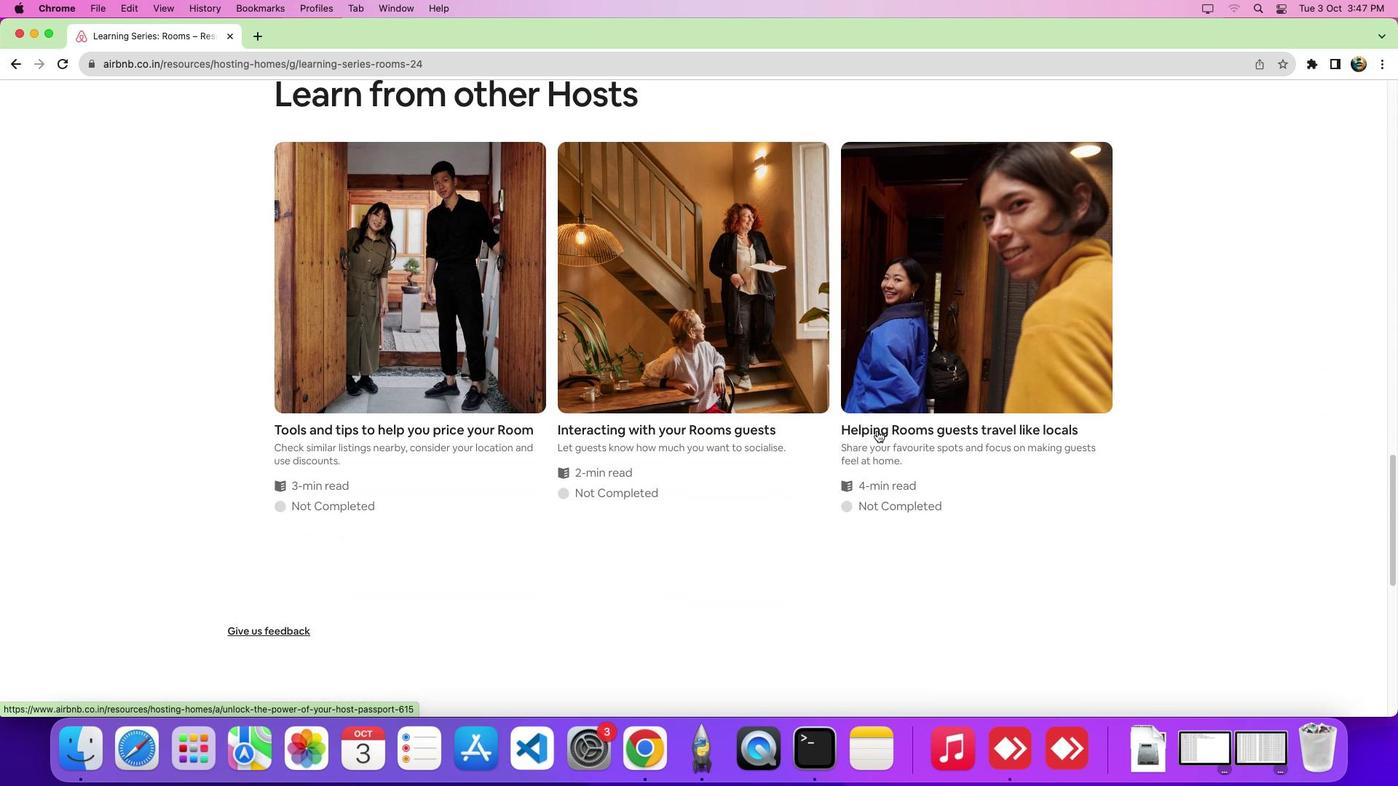 
Action: Mouse scrolled (877, 430) with delta (0, 0)
Screenshot: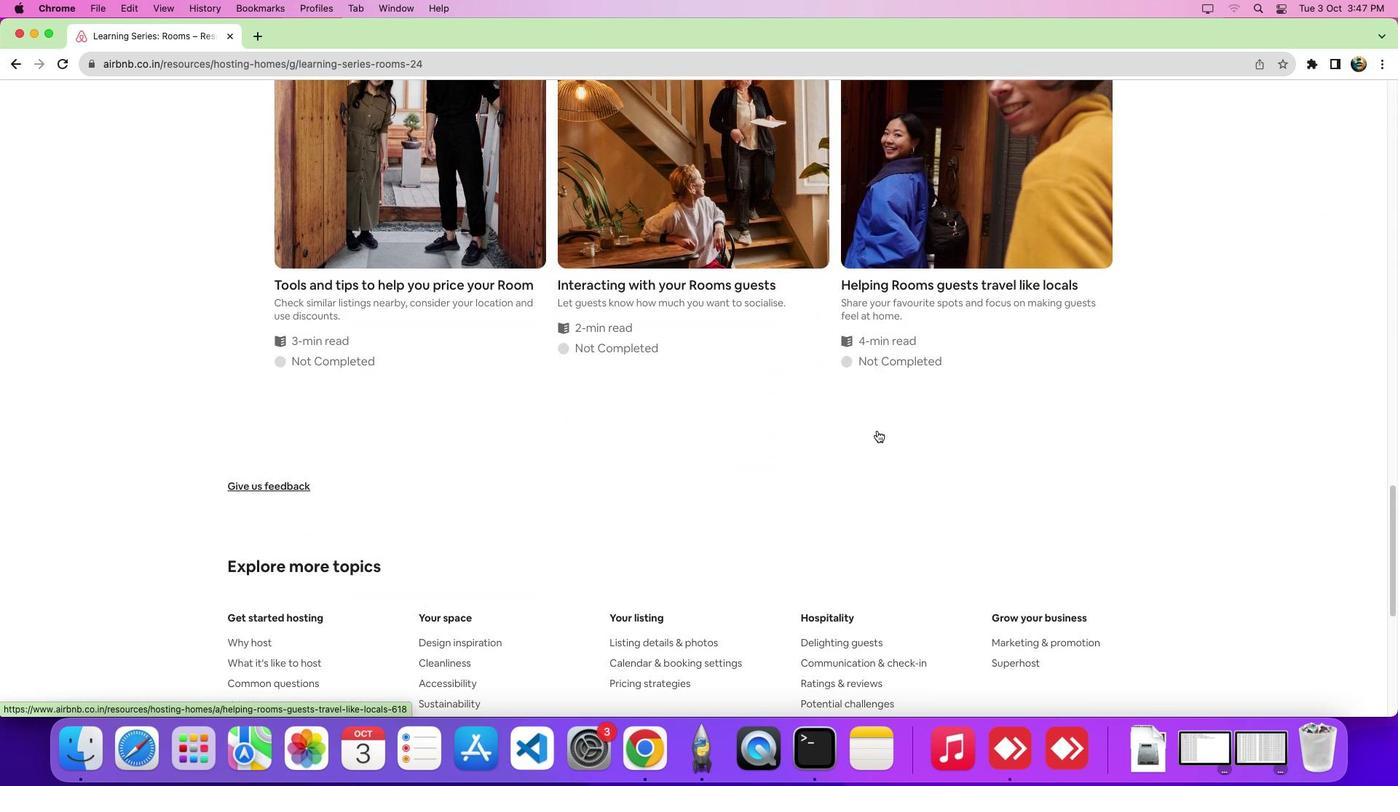 
Action: Mouse scrolled (877, 430) with delta (0, 0)
Screenshot: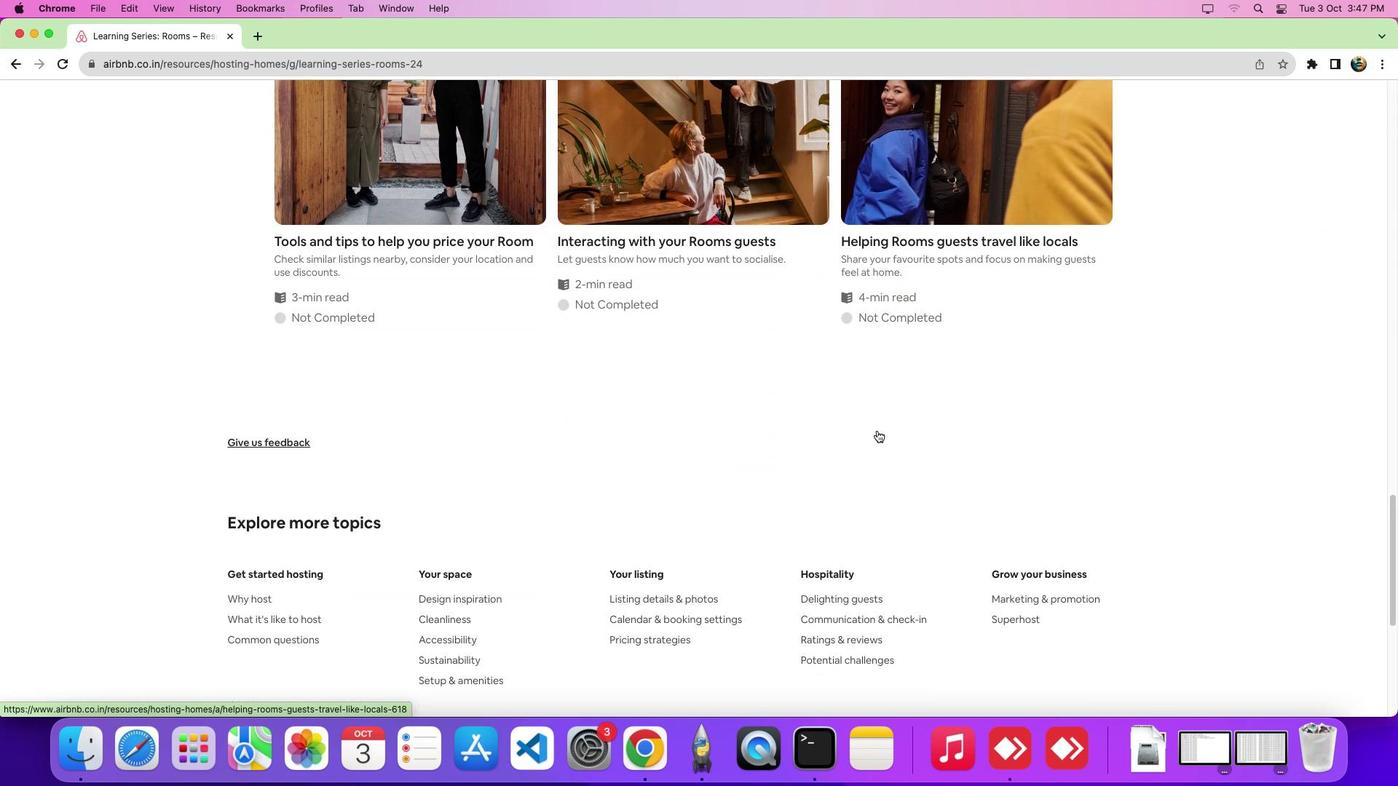 
Action: Mouse scrolled (877, 430) with delta (0, -3)
Screenshot: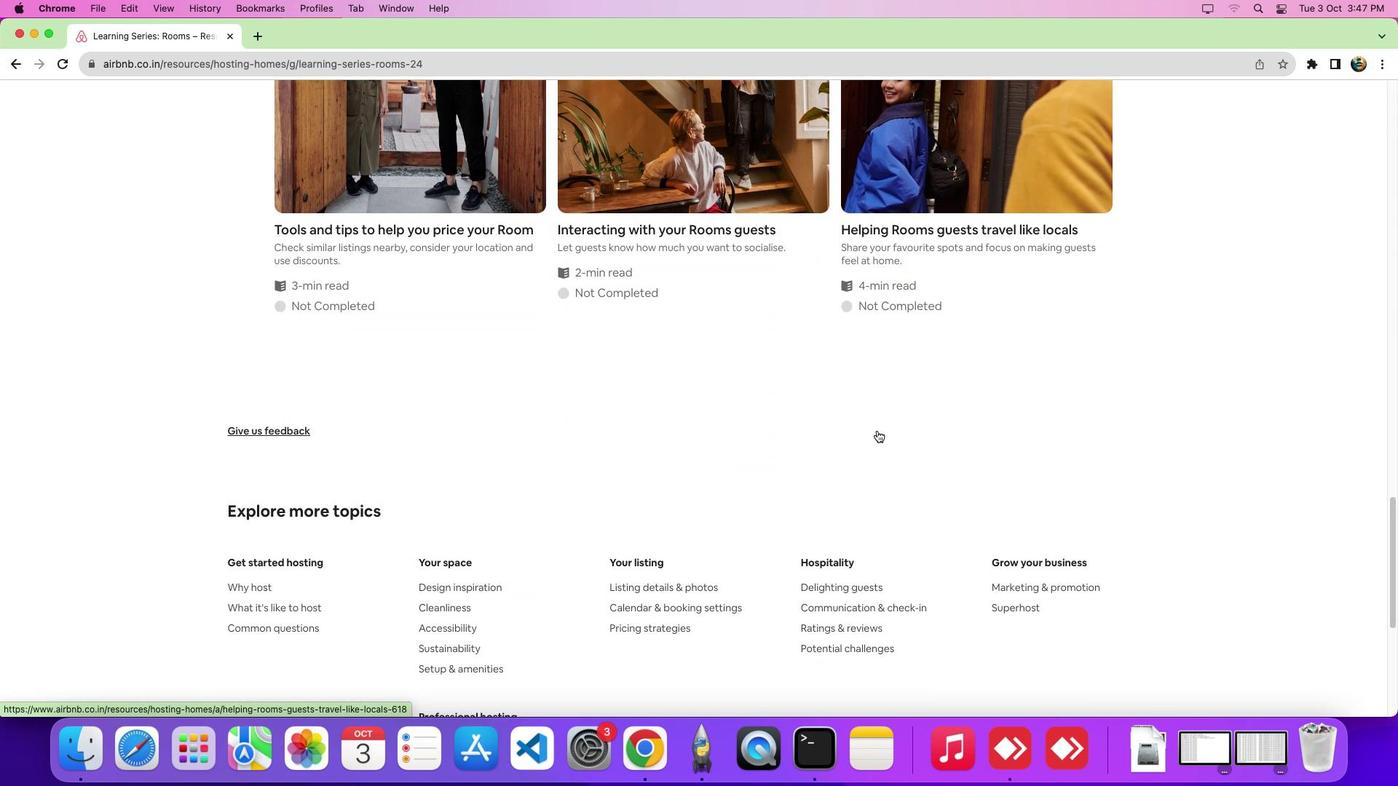 
